 Task: Arrange a 45-minute hairstyling appointment at a salon.
Action: Mouse moved to (143, 203)
Screenshot: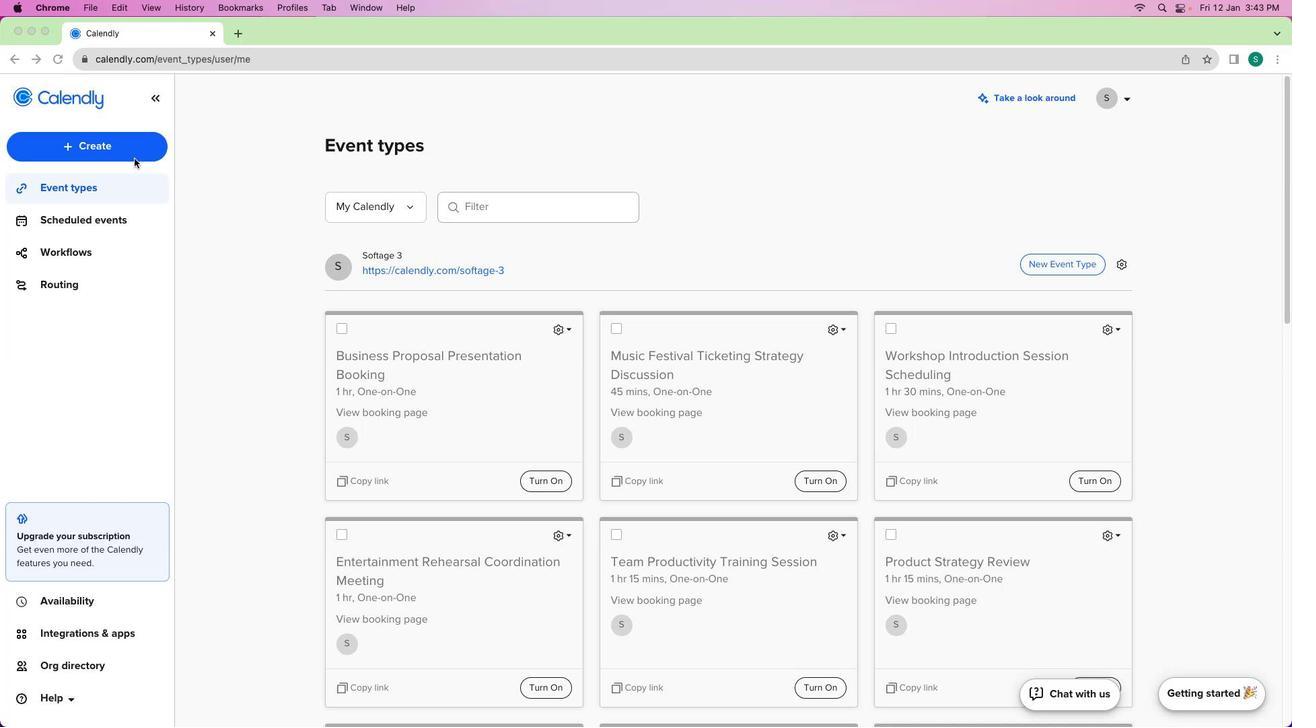 
Action: Mouse pressed left at (143, 203)
Screenshot: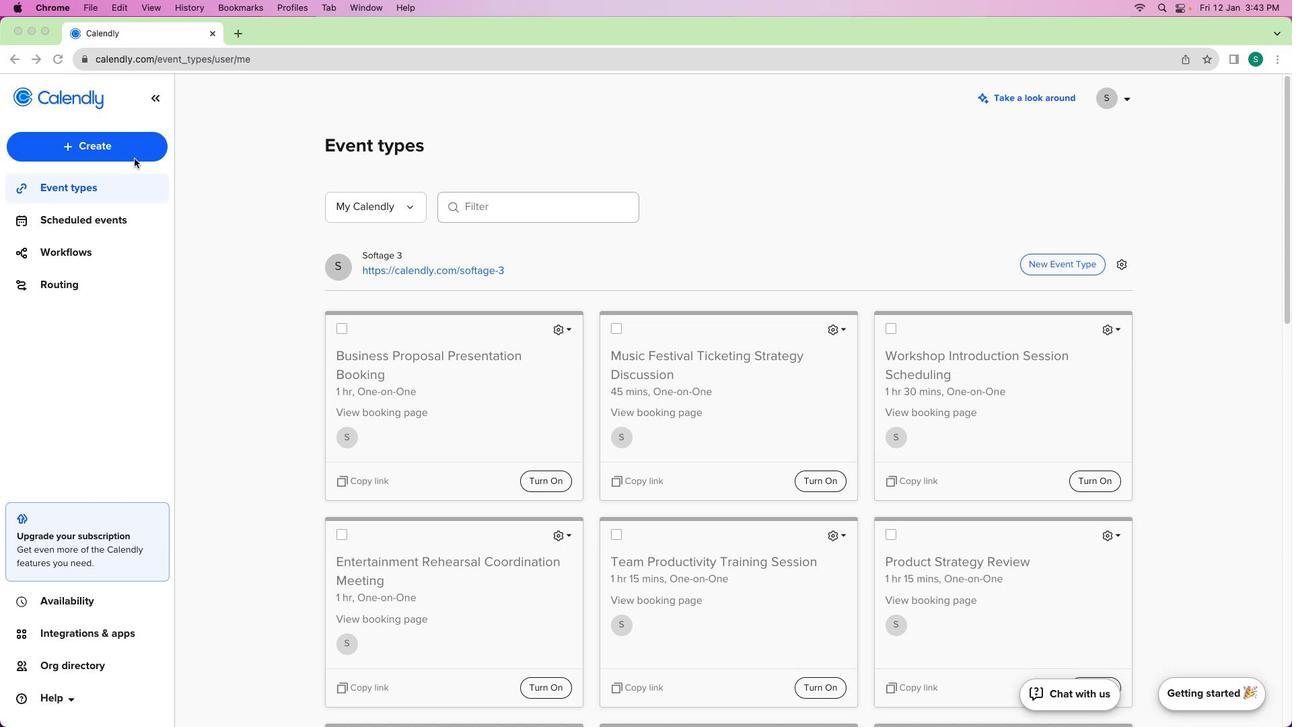 
Action: Mouse moved to (121, 198)
Screenshot: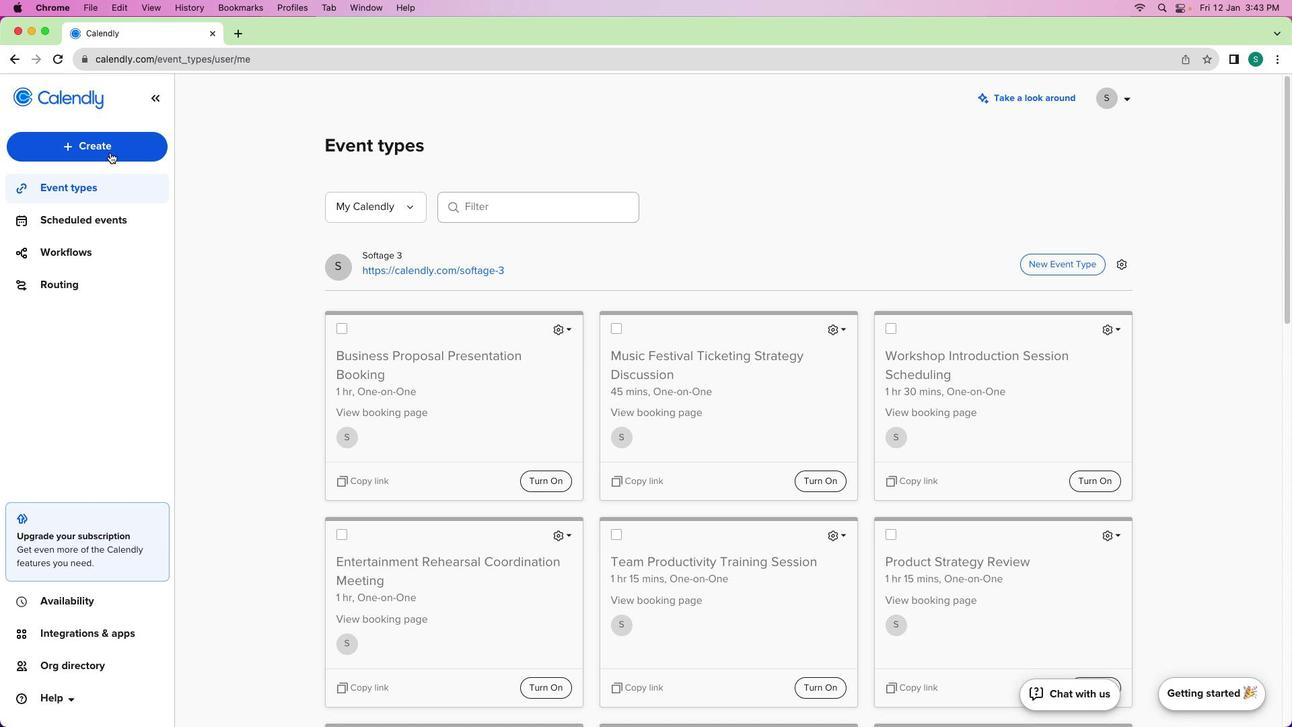 
Action: Mouse pressed left at (121, 198)
Screenshot: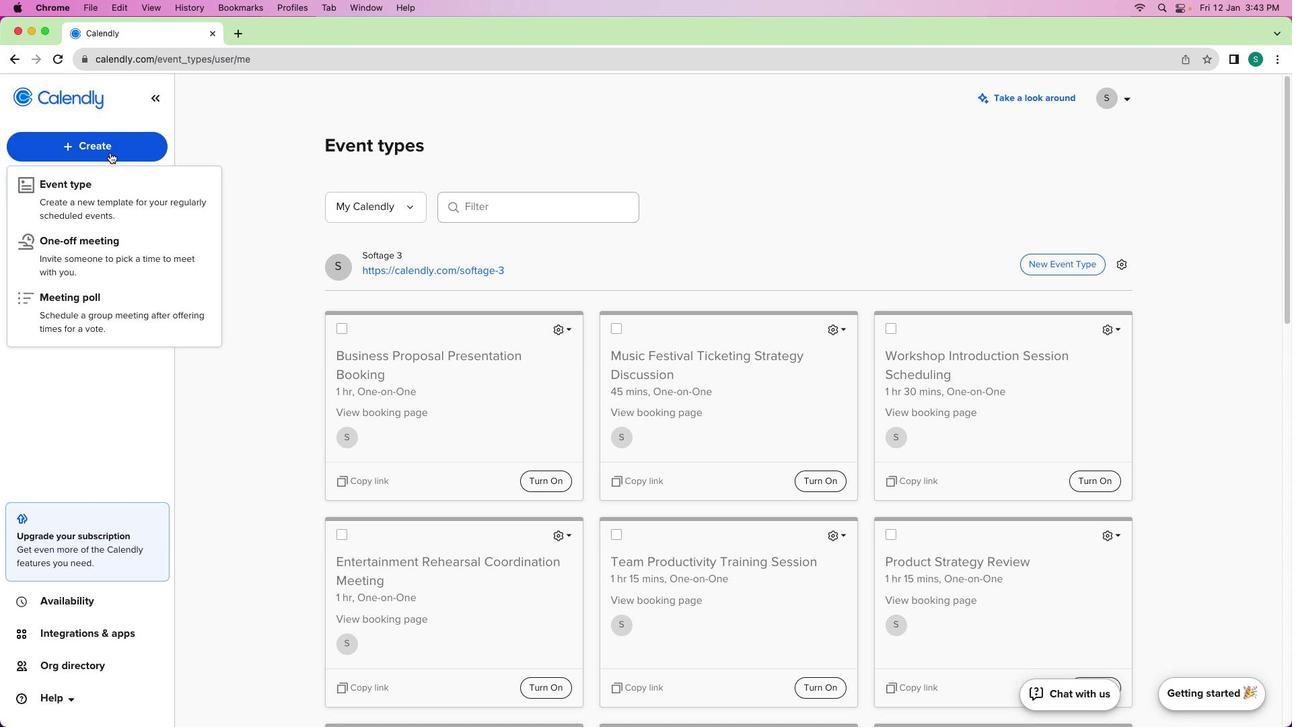 
Action: Mouse moved to (163, 244)
Screenshot: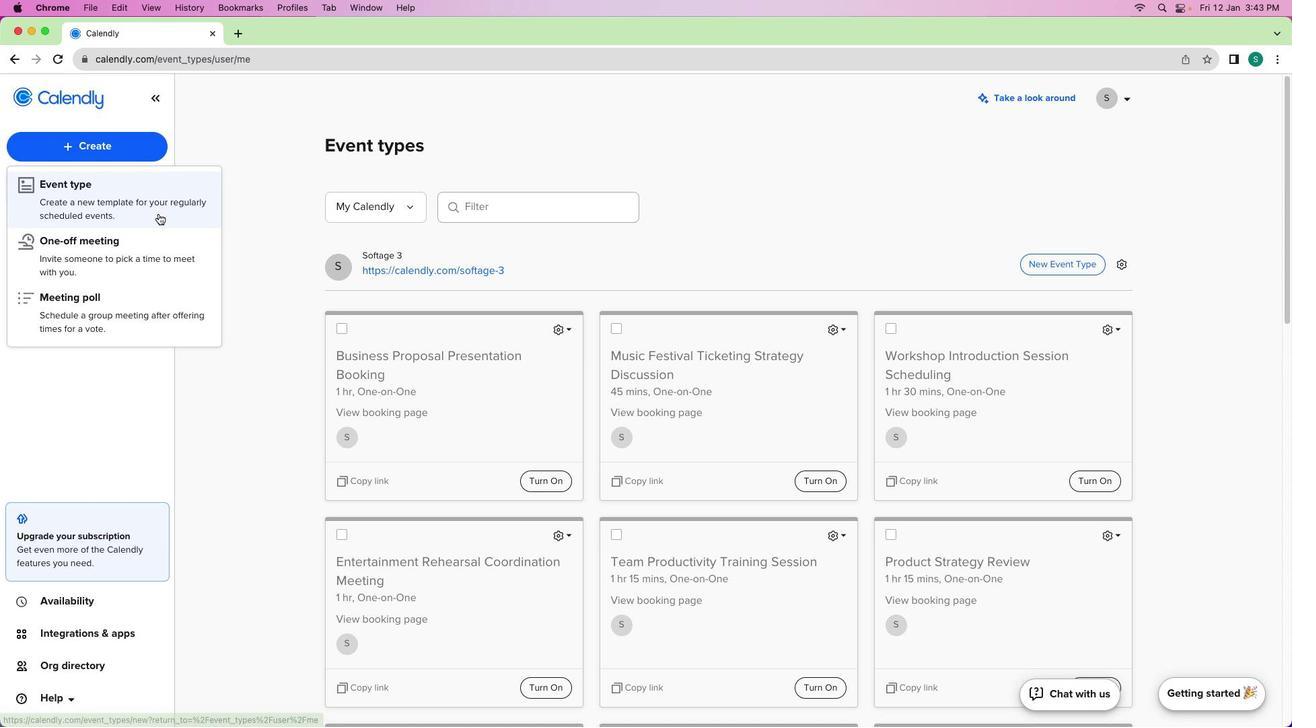 
Action: Mouse pressed left at (163, 244)
Screenshot: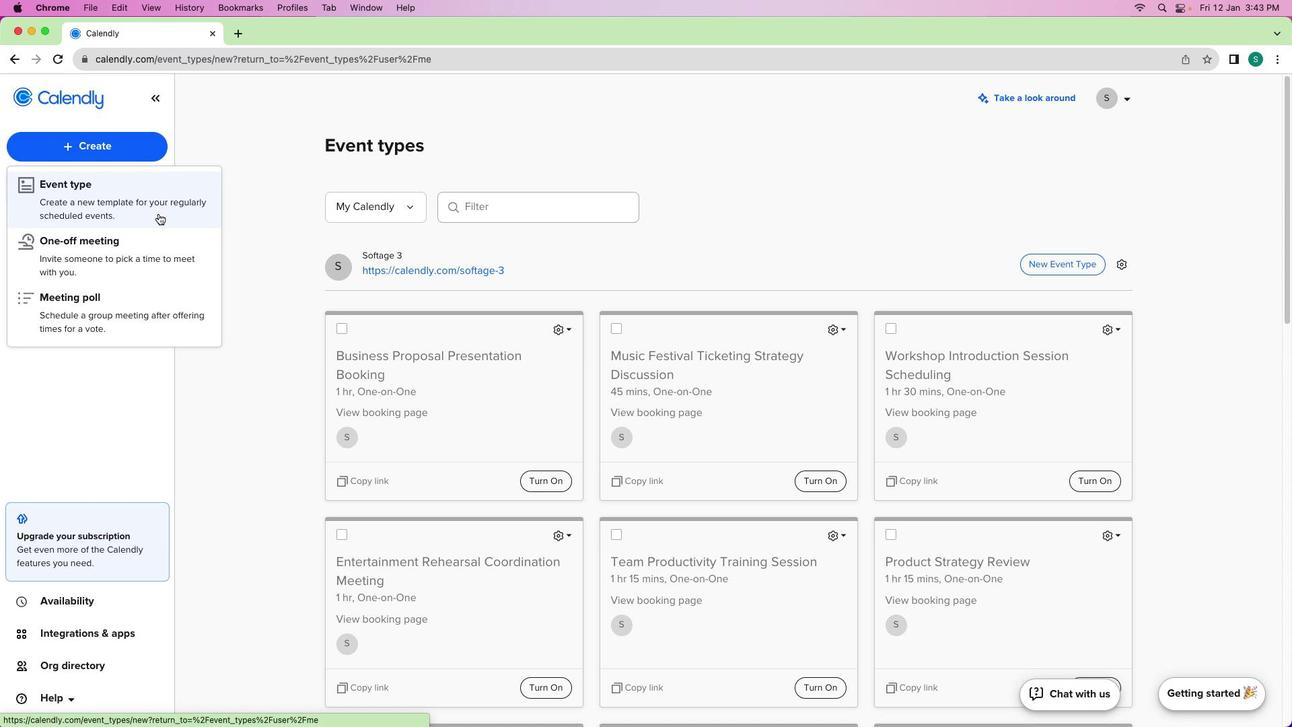
Action: Mouse moved to (438, 265)
Screenshot: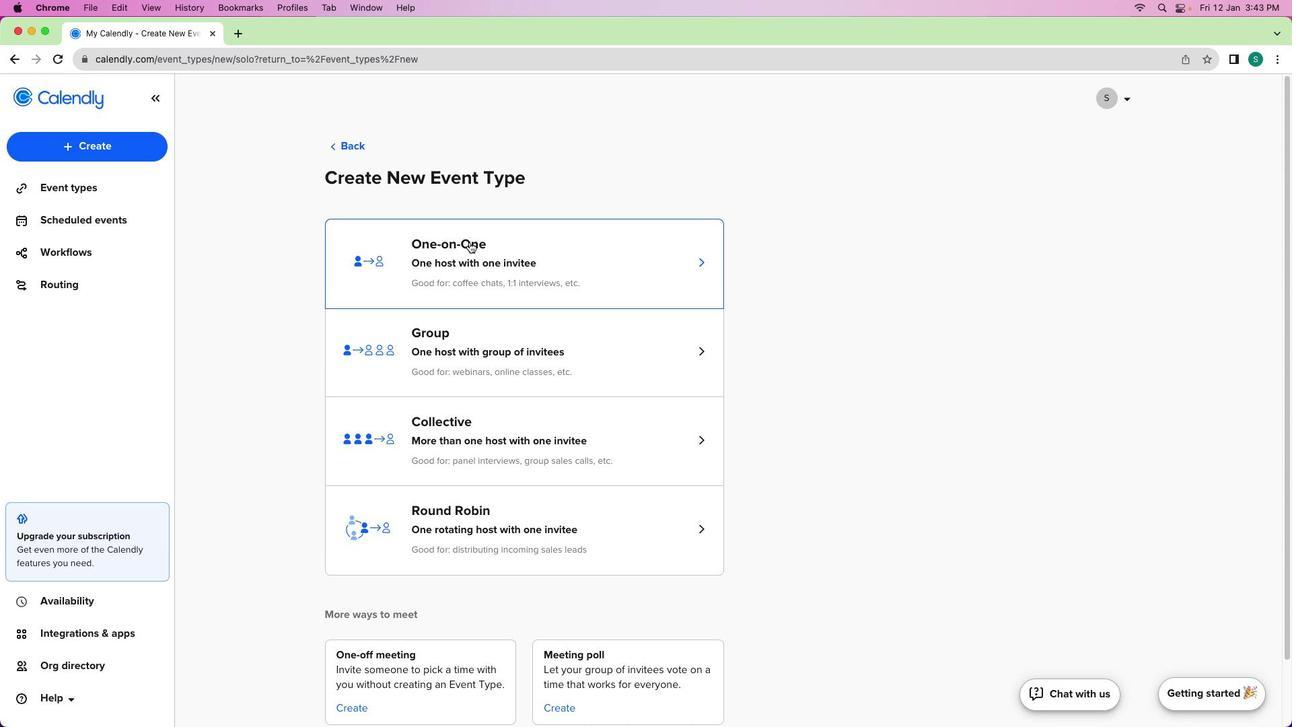 
Action: Mouse pressed left at (438, 265)
Screenshot: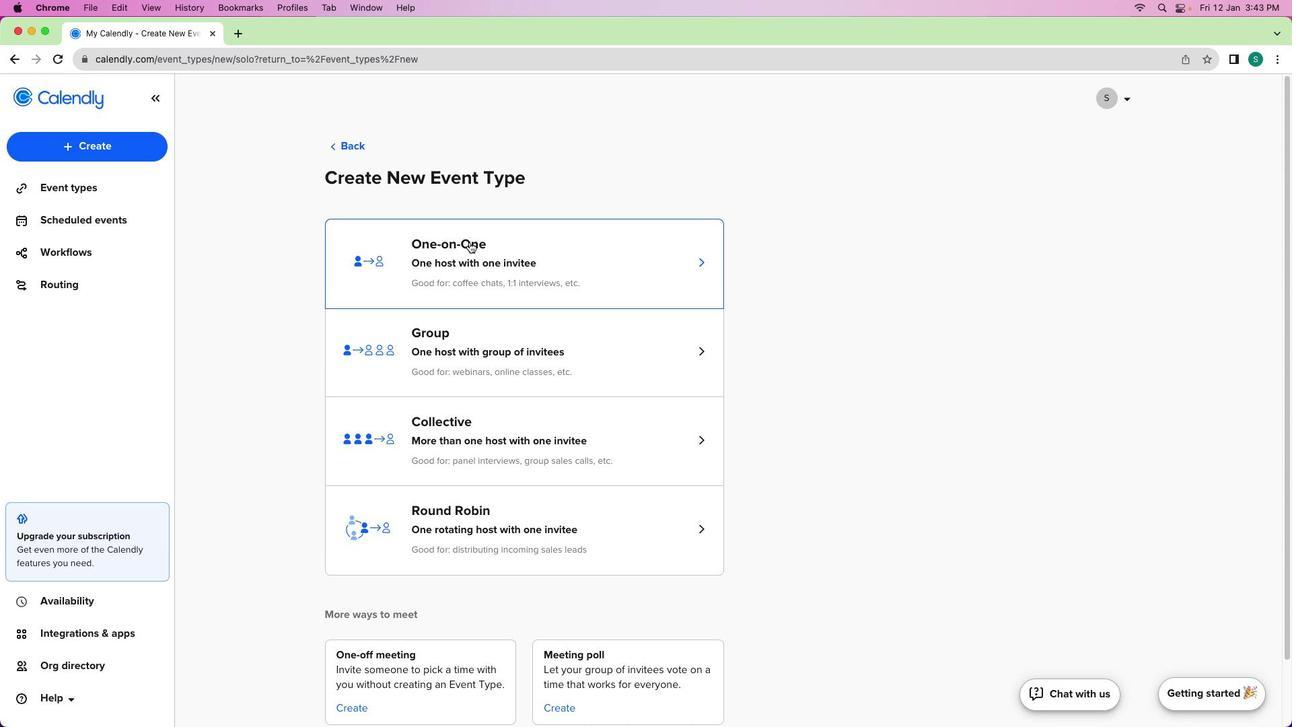
Action: Mouse moved to (199, 237)
Screenshot: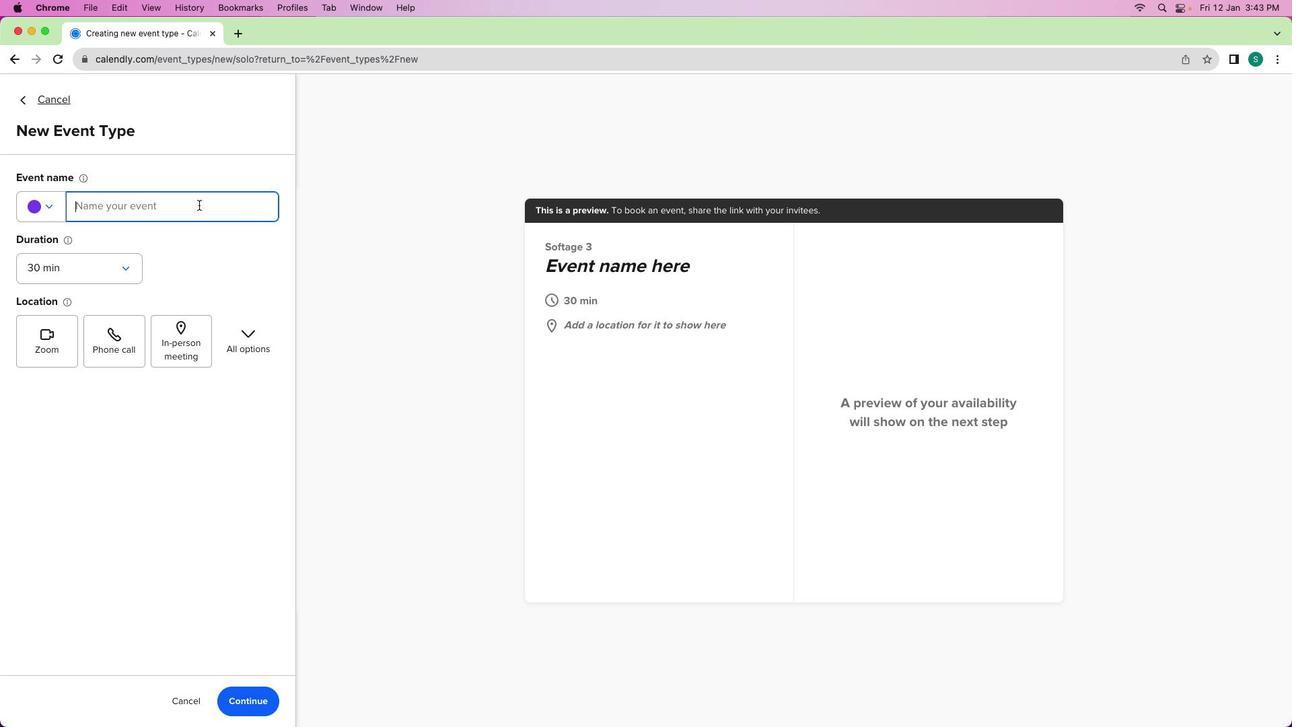 
Action: Mouse pressed left at (199, 237)
Screenshot: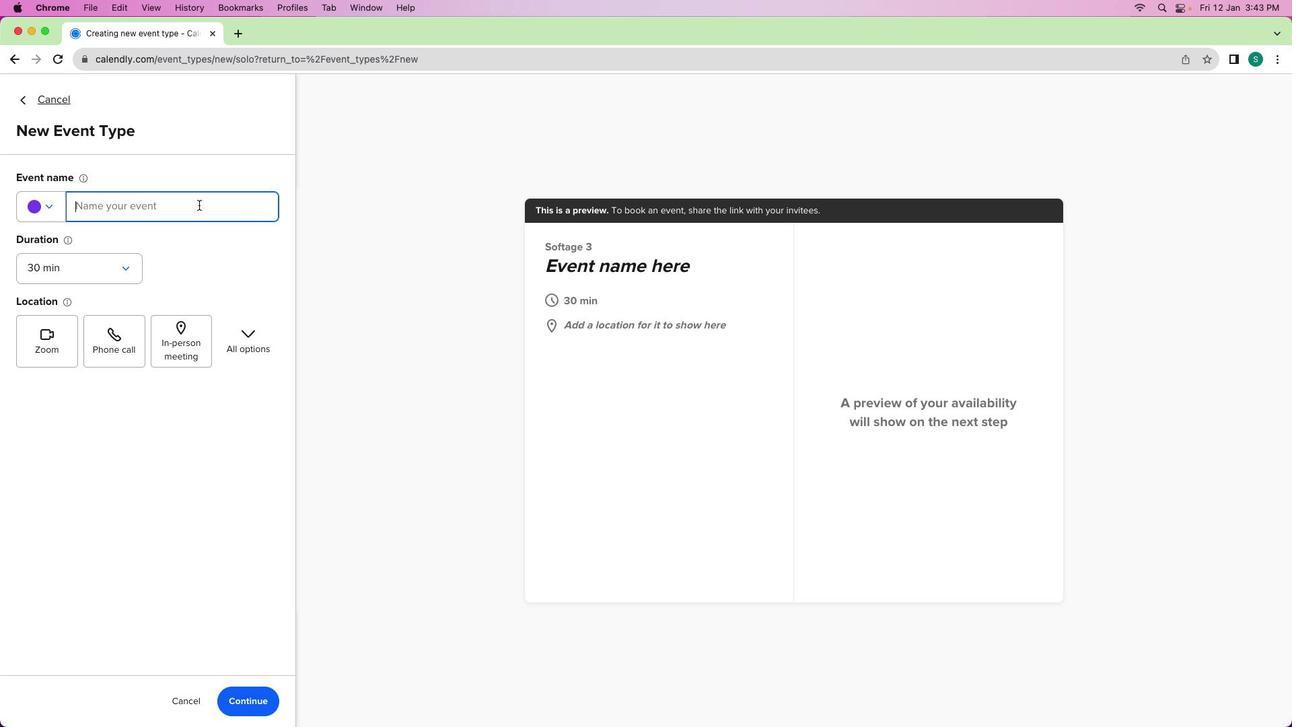 
Action: Mouse moved to (202, 237)
Screenshot: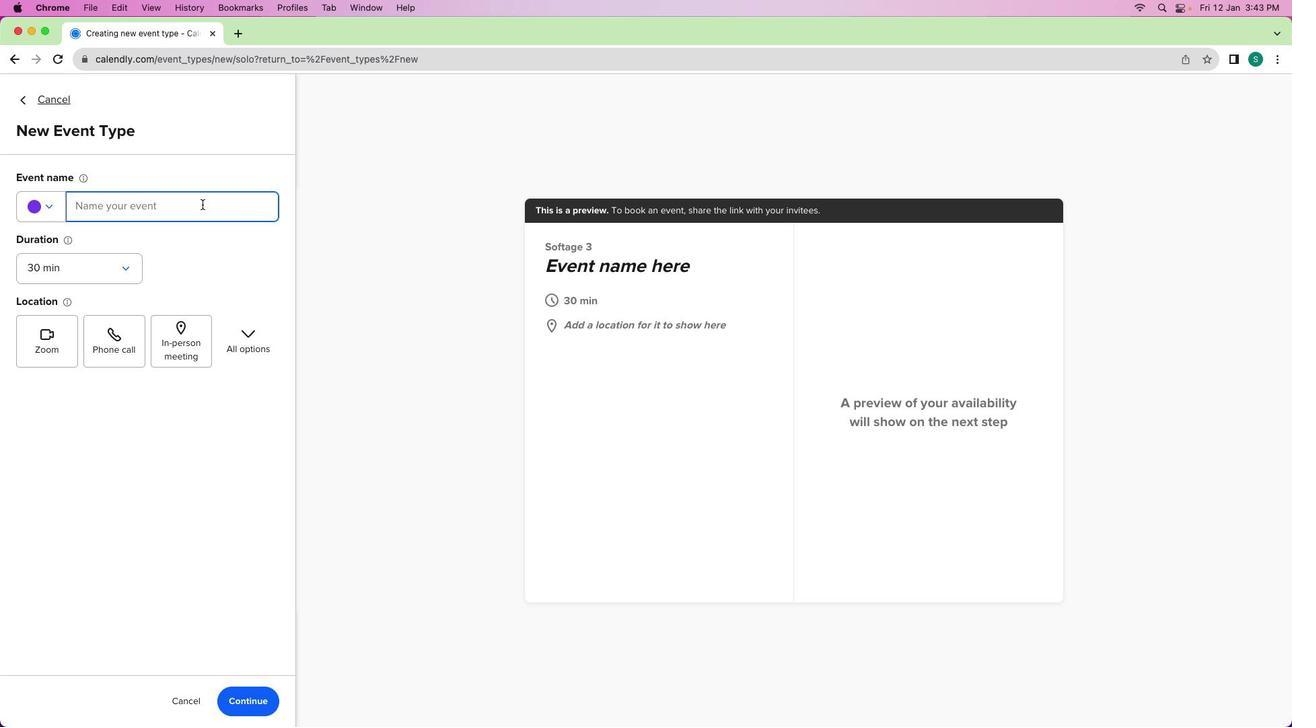 
Action: Key pressed Key.shift'H''a''i''r''s''t''y''l''i''n''g'Key.spaceKey.shift'A''p''p''o''i''n''t''m''e''n''t'Key.spaceKey.shift'C''o''n''f''i''r''m''a''t''i''o''n'
Screenshot: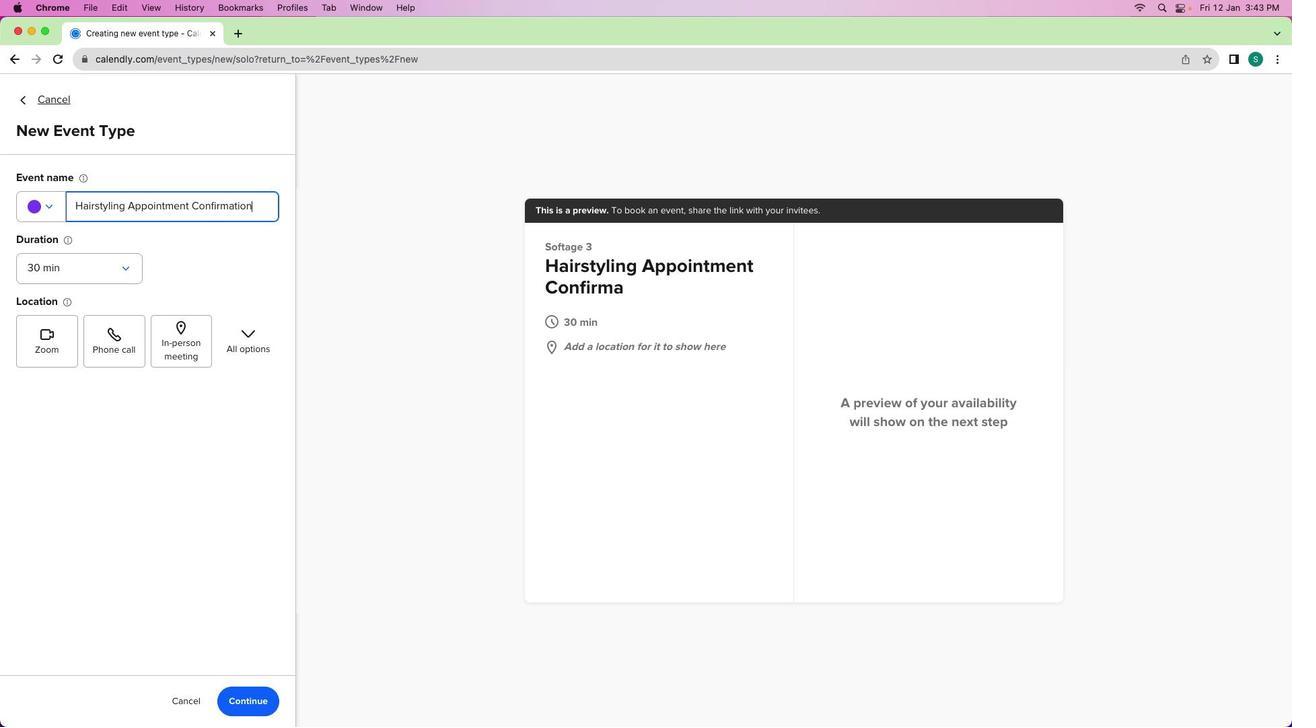 
Action: Mouse moved to (106, 281)
Screenshot: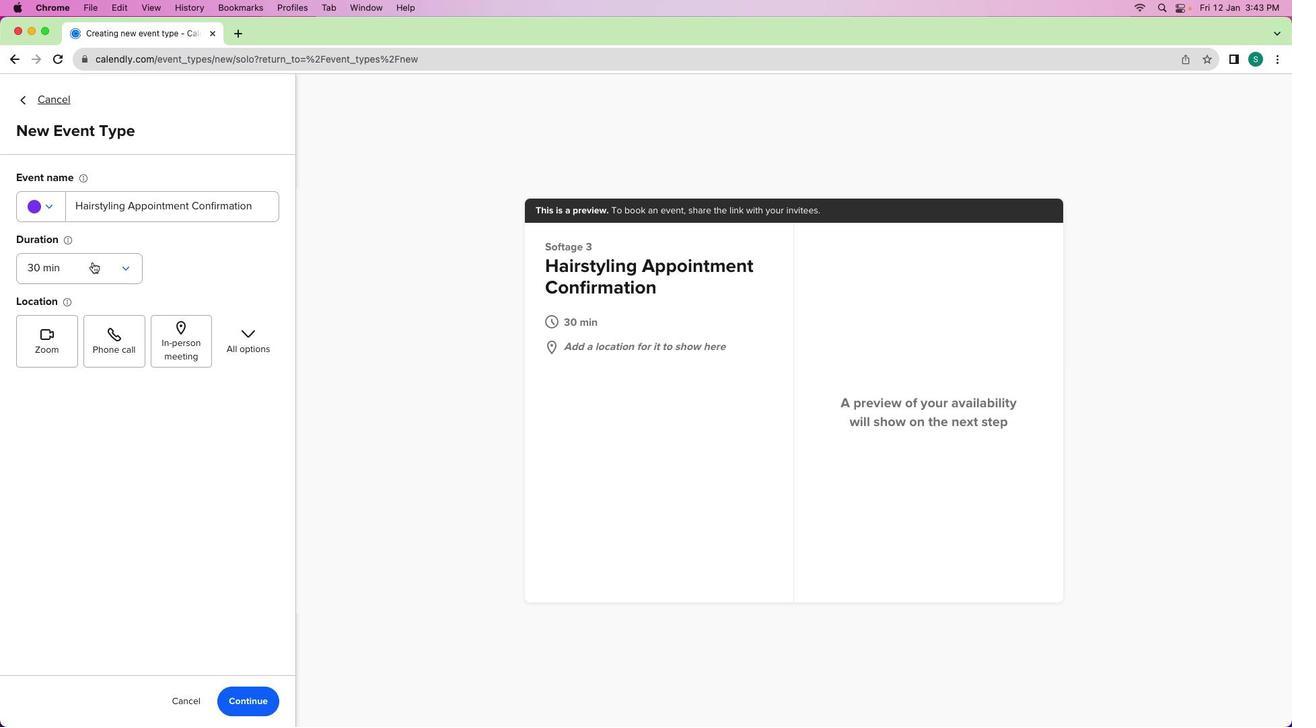 
Action: Mouse pressed left at (106, 281)
Screenshot: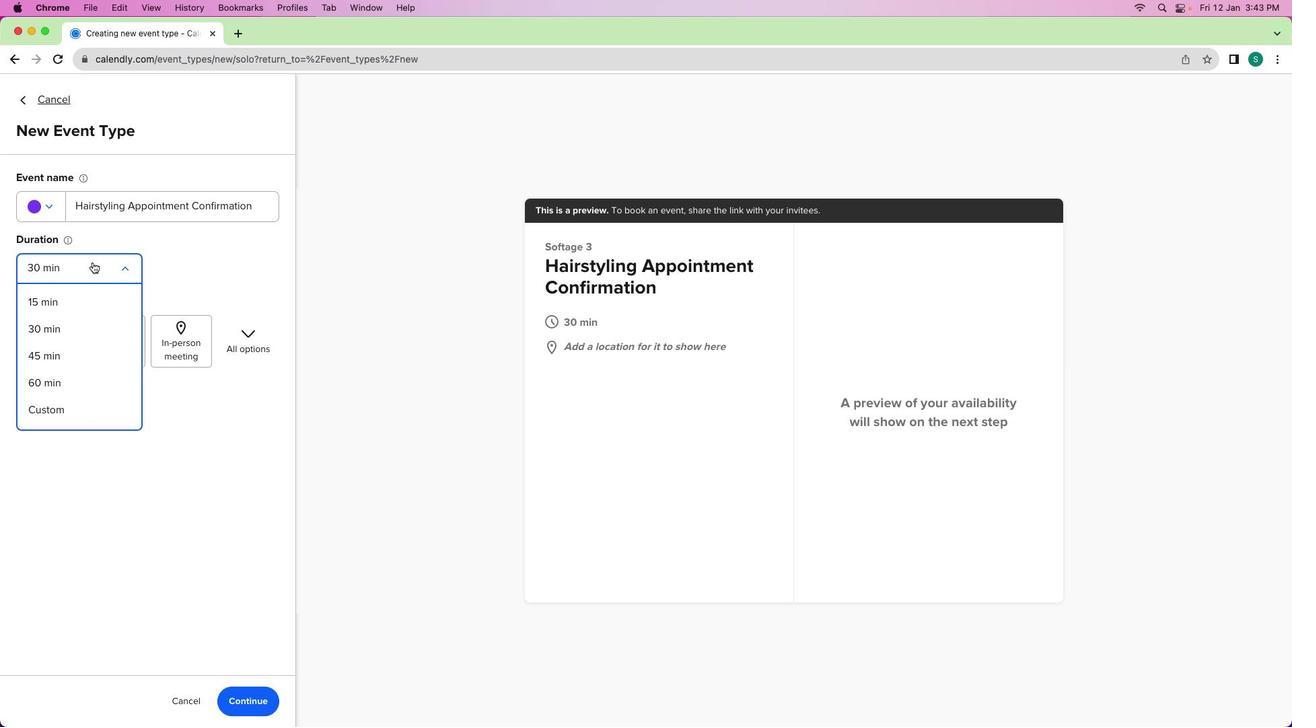 
Action: Mouse moved to (87, 348)
Screenshot: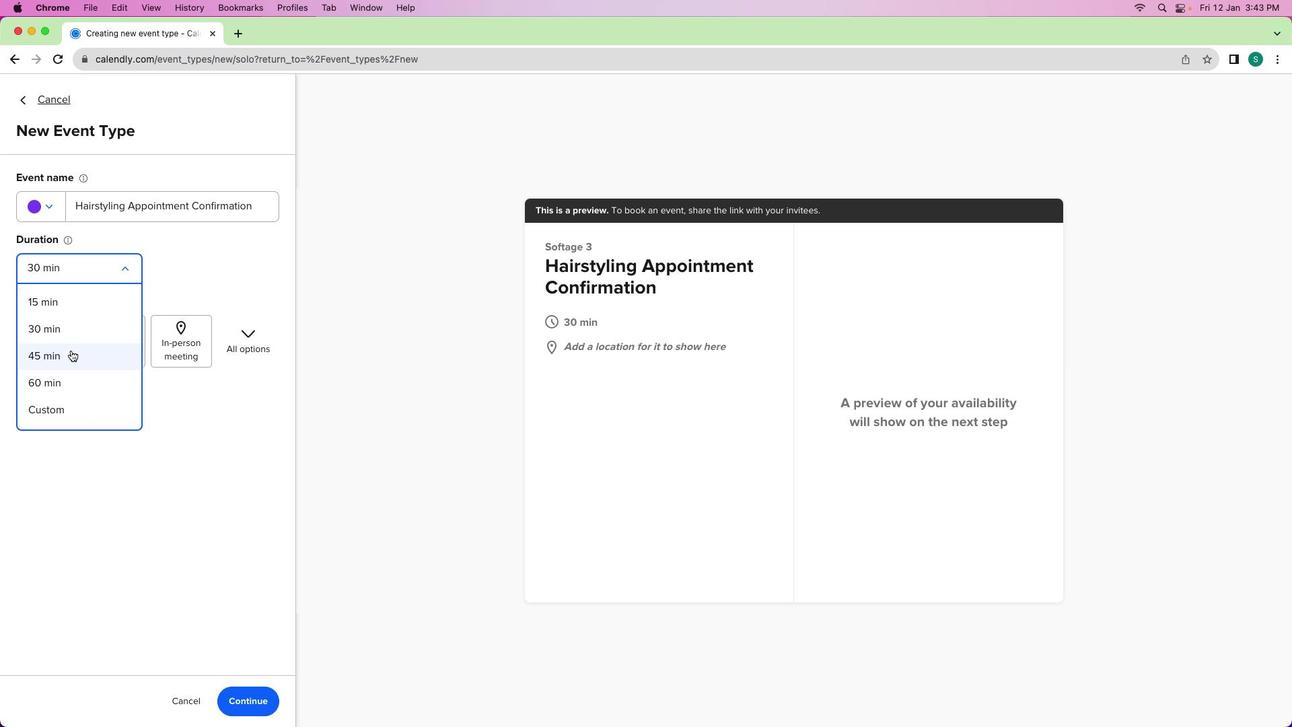 
Action: Mouse pressed left at (87, 348)
Screenshot: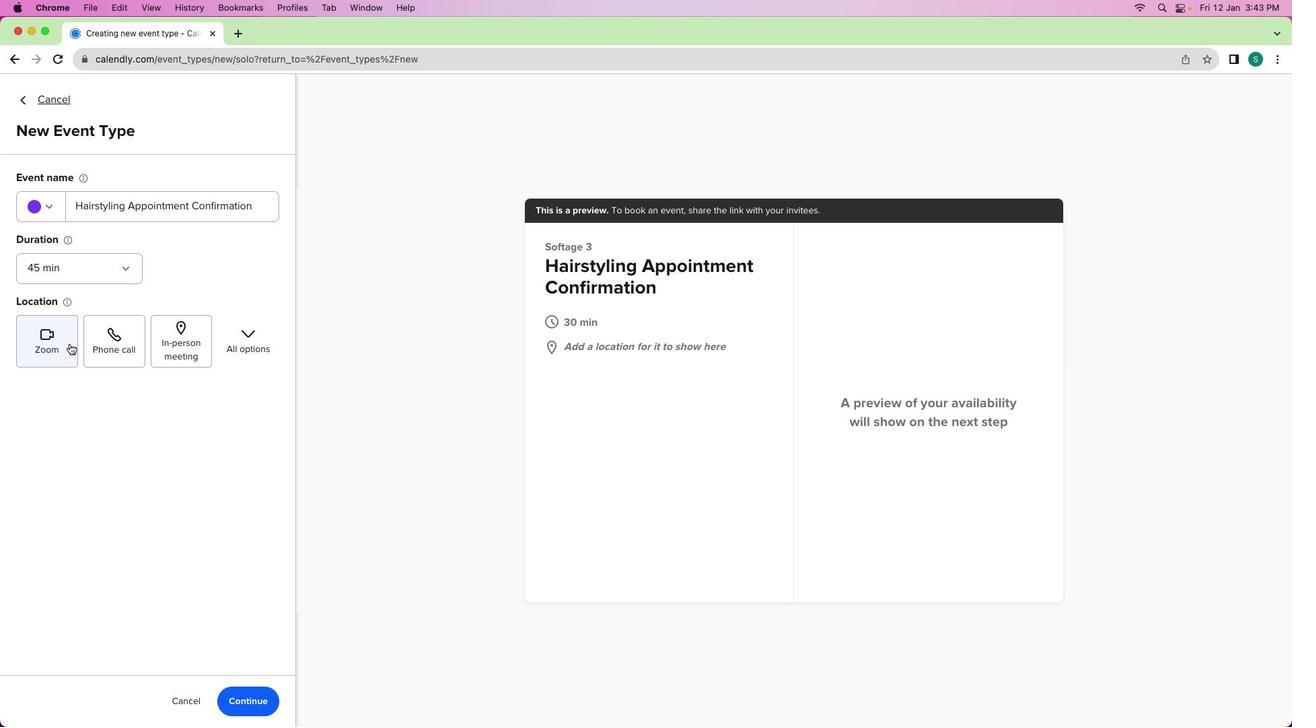 
Action: Mouse moved to (70, 243)
Screenshot: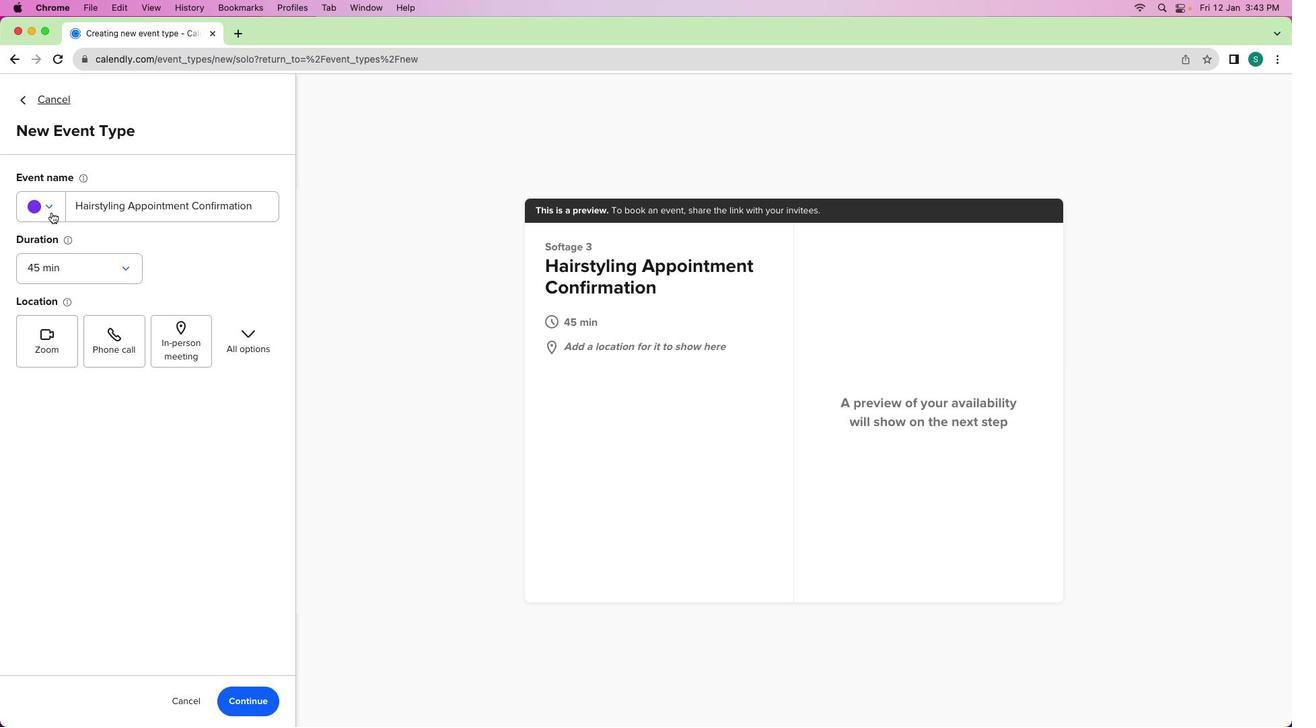 
Action: Mouse pressed left at (70, 243)
Screenshot: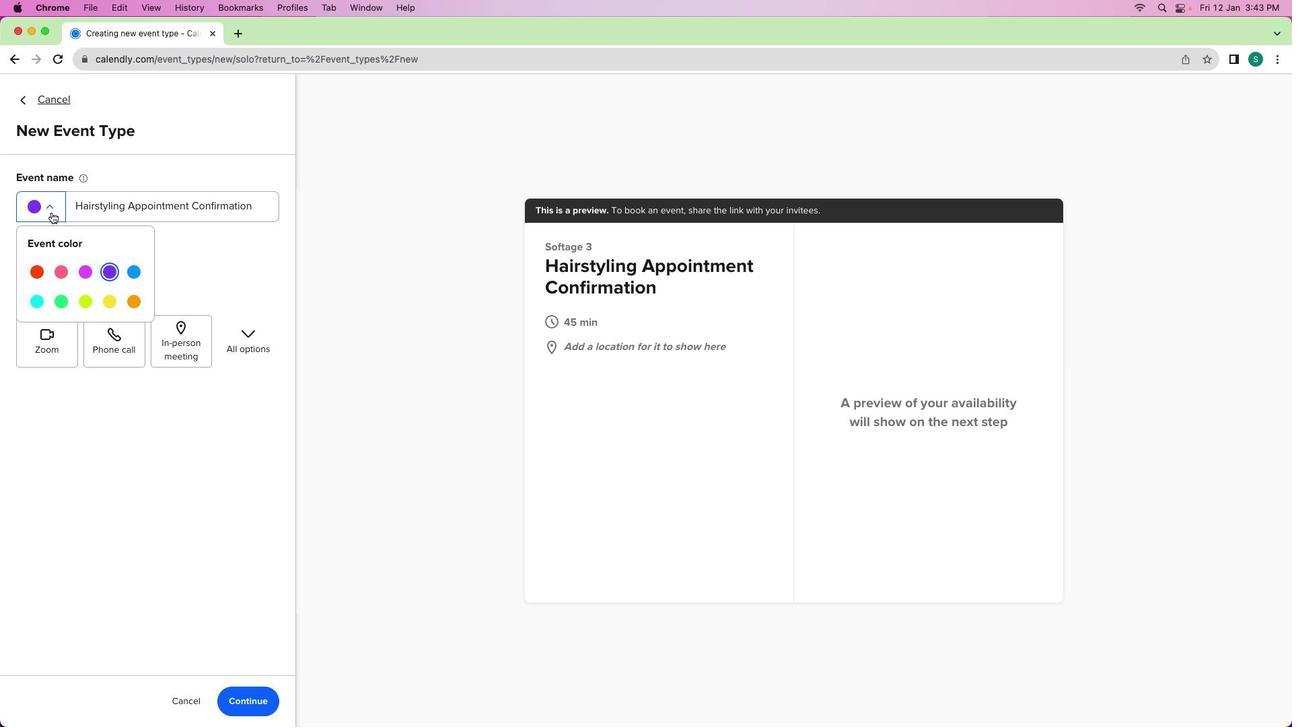 
Action: Mouse moved to (145, 313)
Screenshot: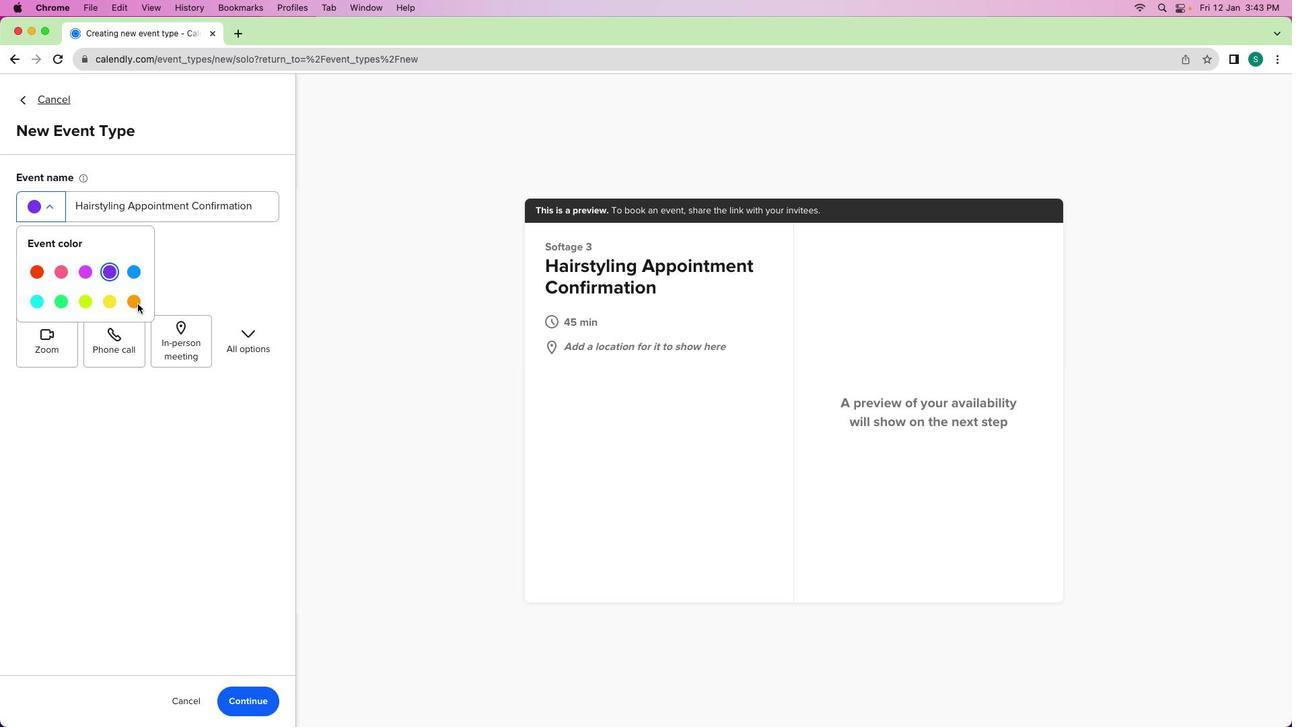 
Action: Mouse pressed left at (145, 313)
Screenshot: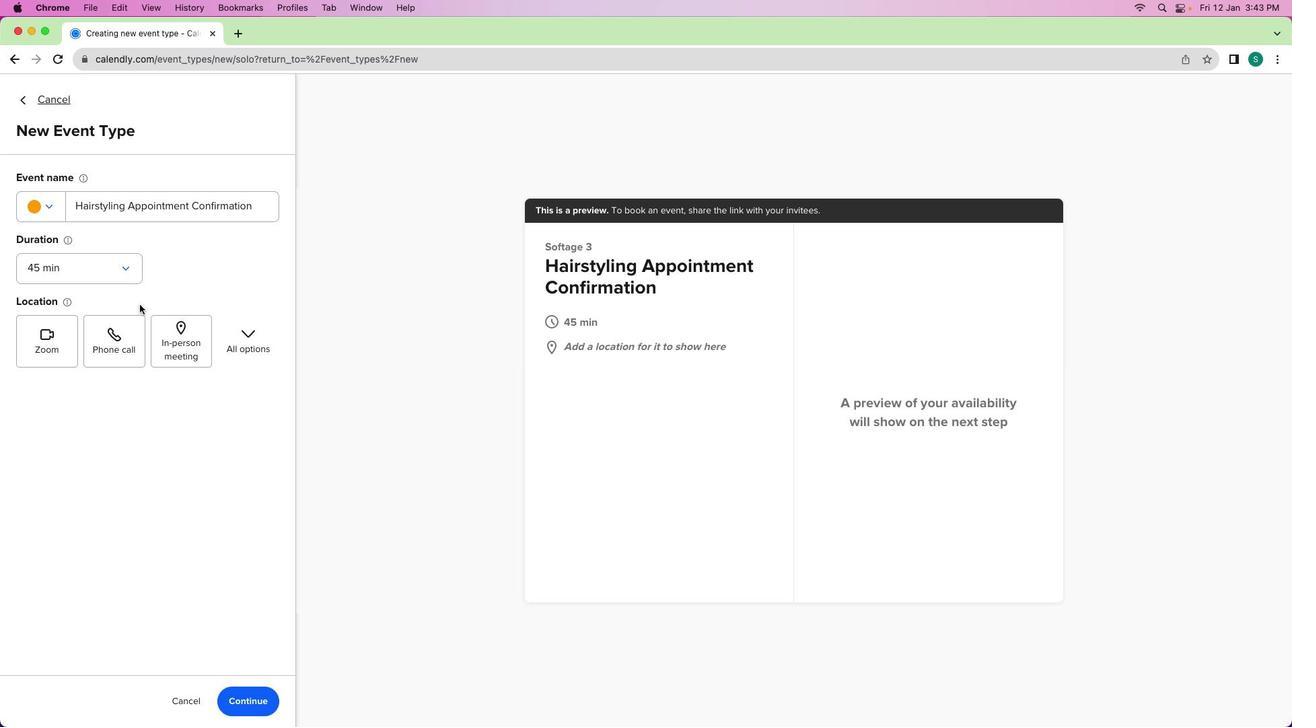 
Action: Mouse moved to (189, 346)
Screenshot: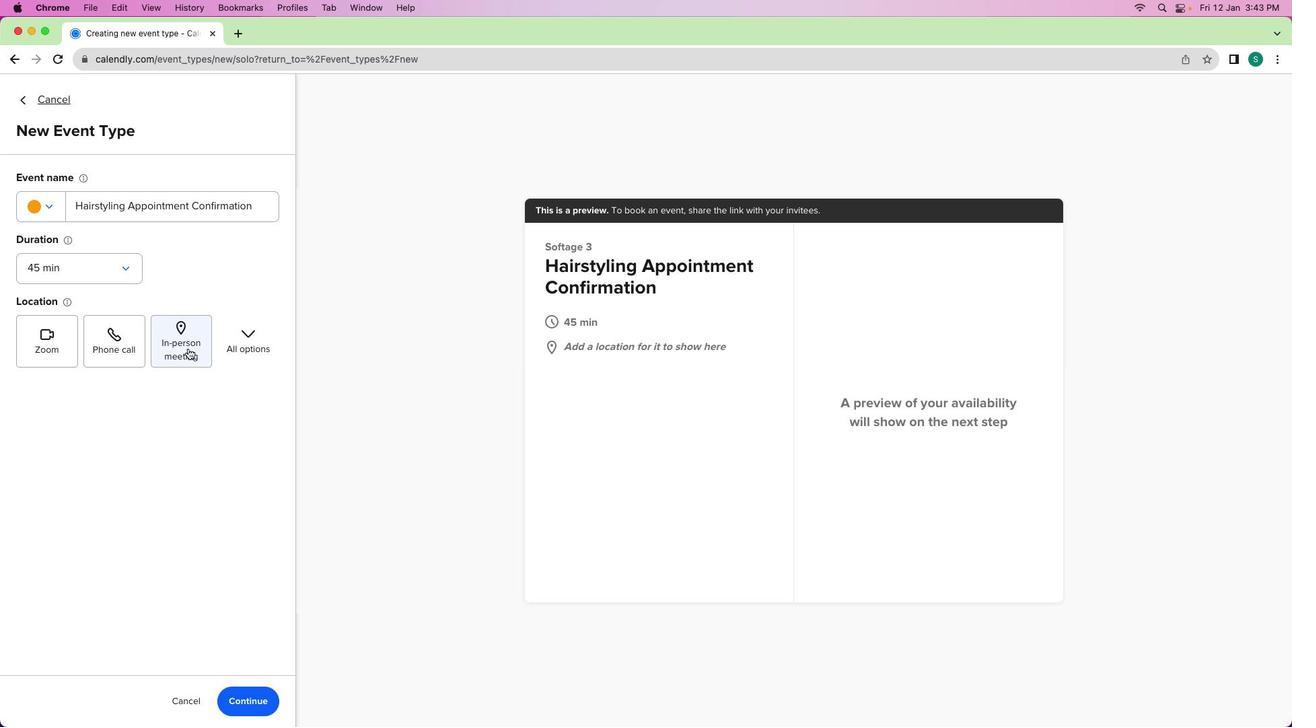 
Action: Mouse pressed left at (189, 346)
Screenshot: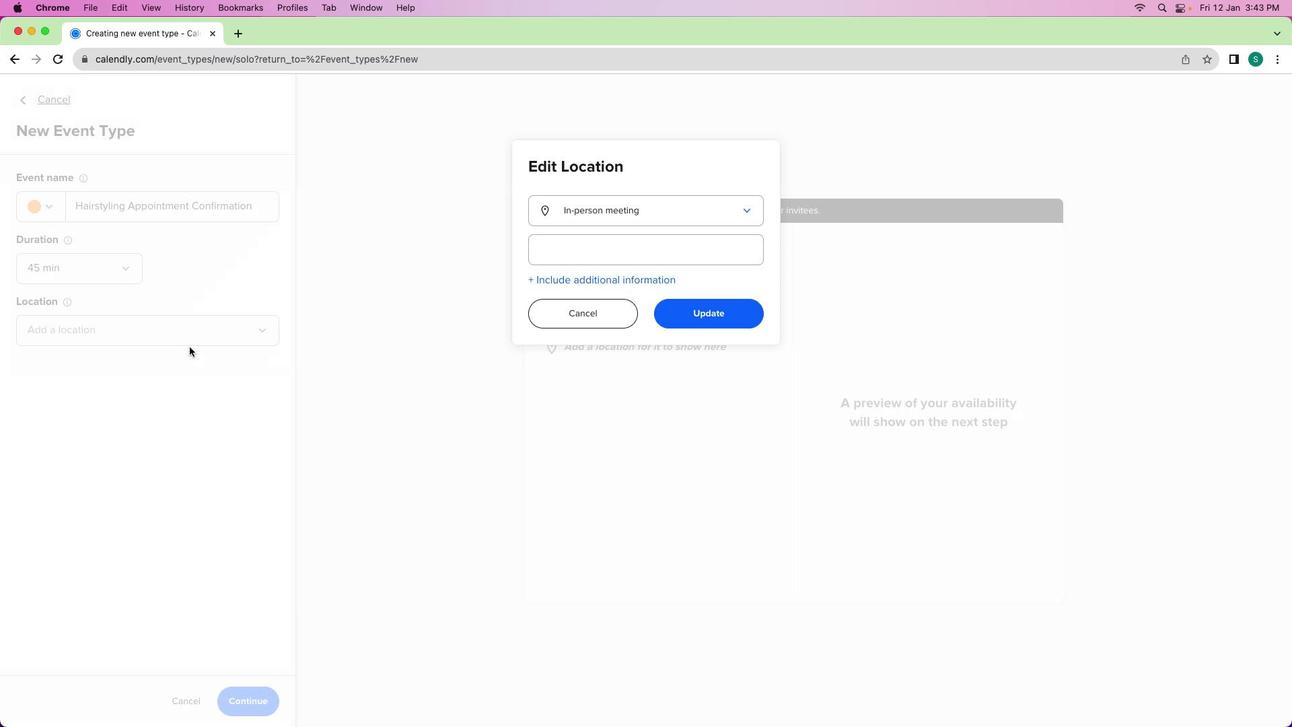 
Action: Mouse moved to (532, 277)
Screenshot: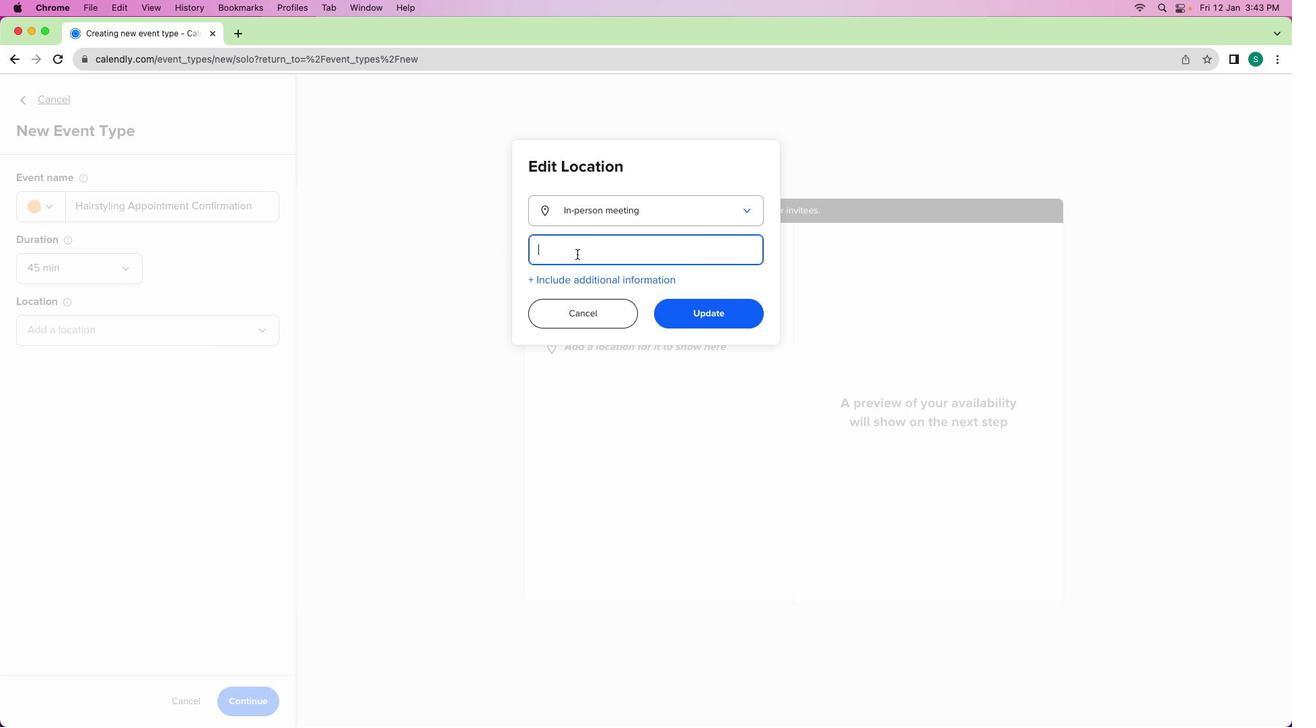 
Action: Mouse pressed left at (532, 277)
Screenshot: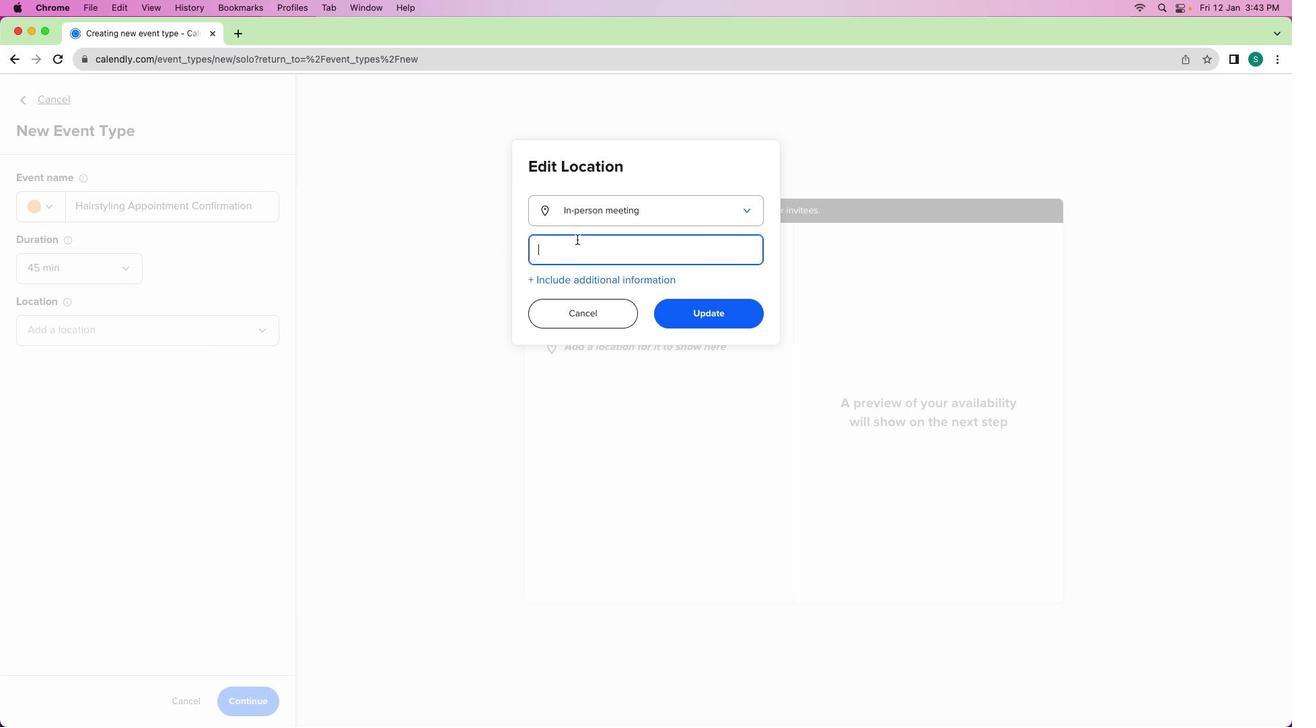 
Action: Mouse moved to (523, 263)
Screenshot: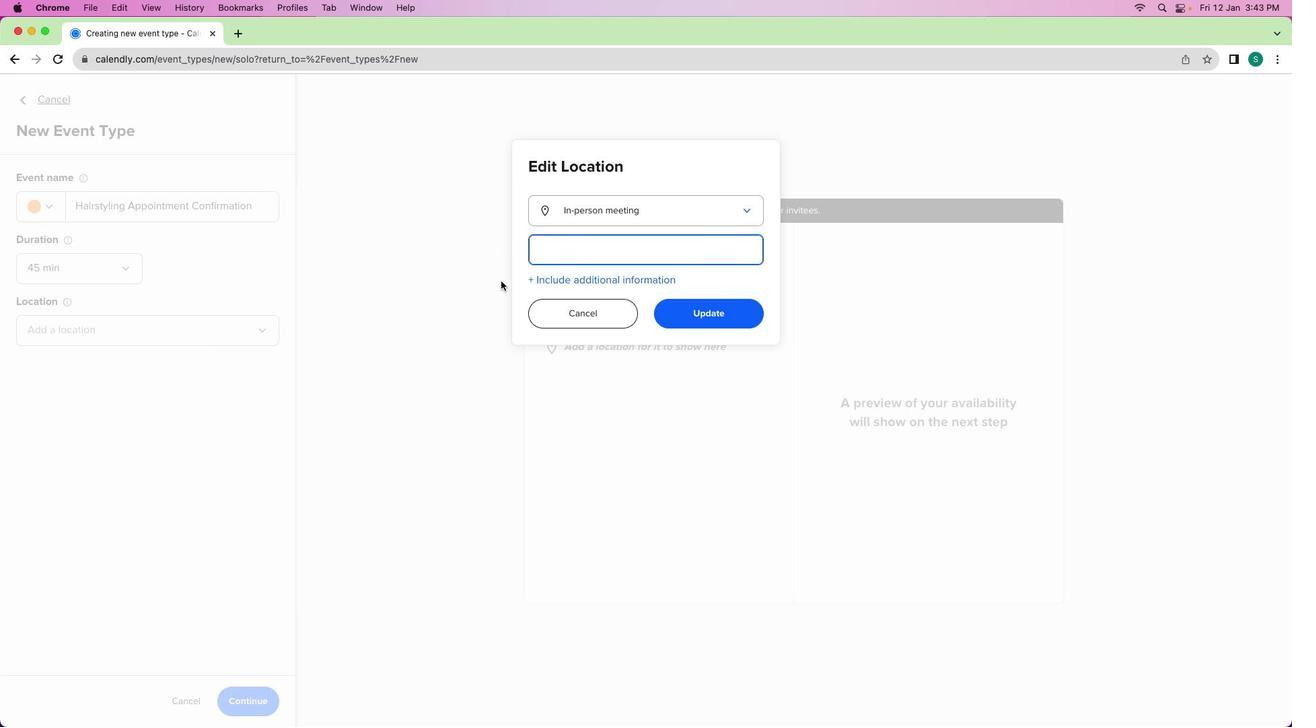 
Action: Key pressed Key.shift
Screenshot: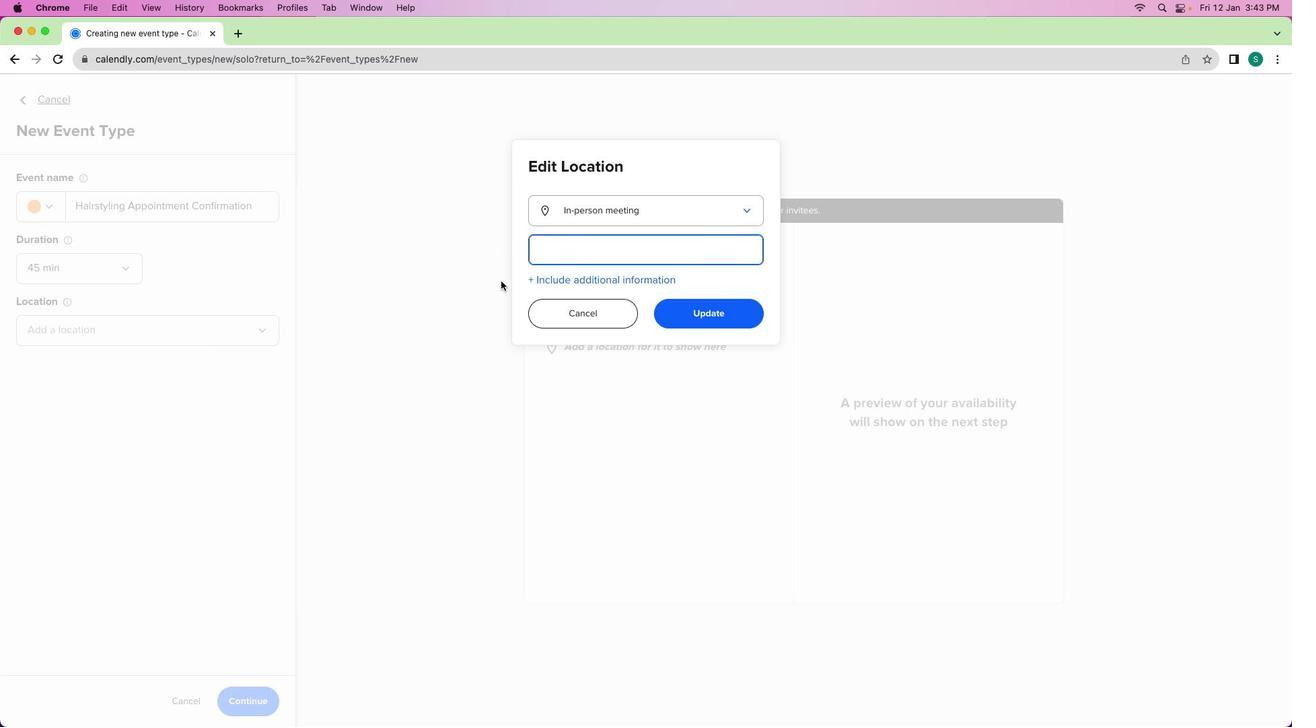 
Action: Mouse moved to (459, 298)
Screenshot: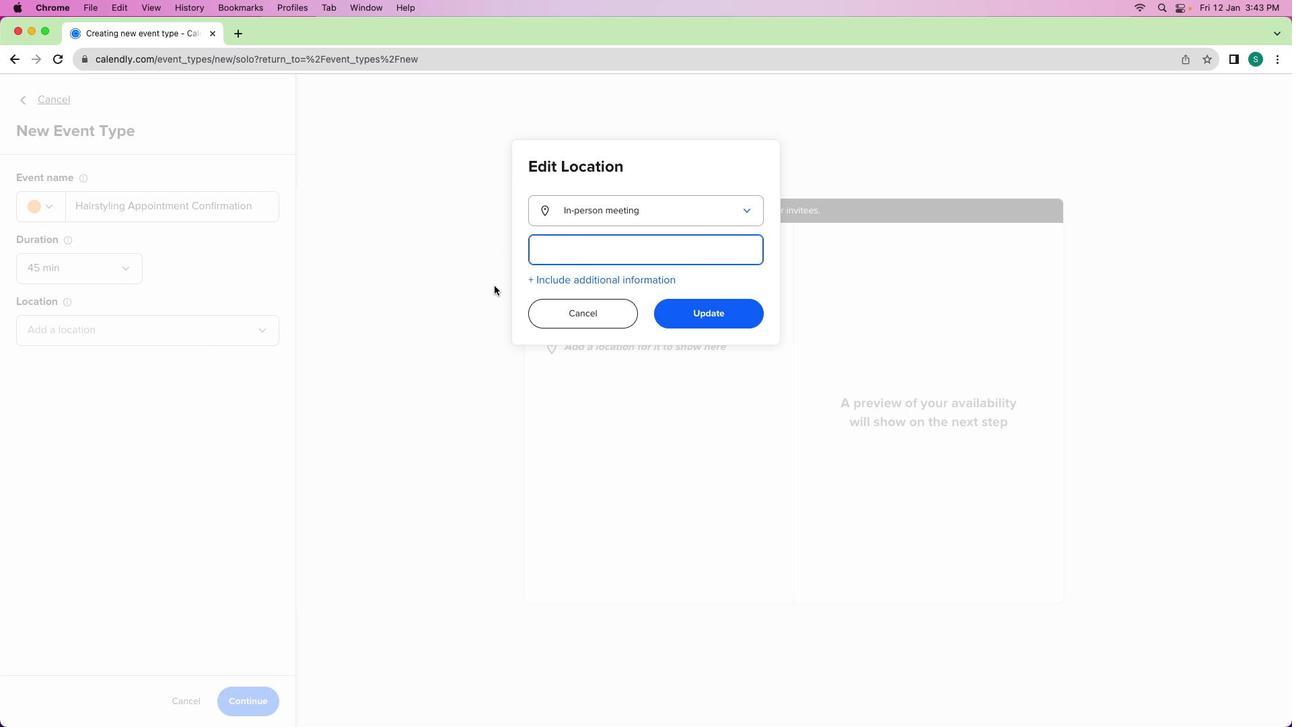 
Action: Key pressed 'B''e''a''u''t''y'Key.spaceKey.shift'S''a''l''o''n'
Screenshot: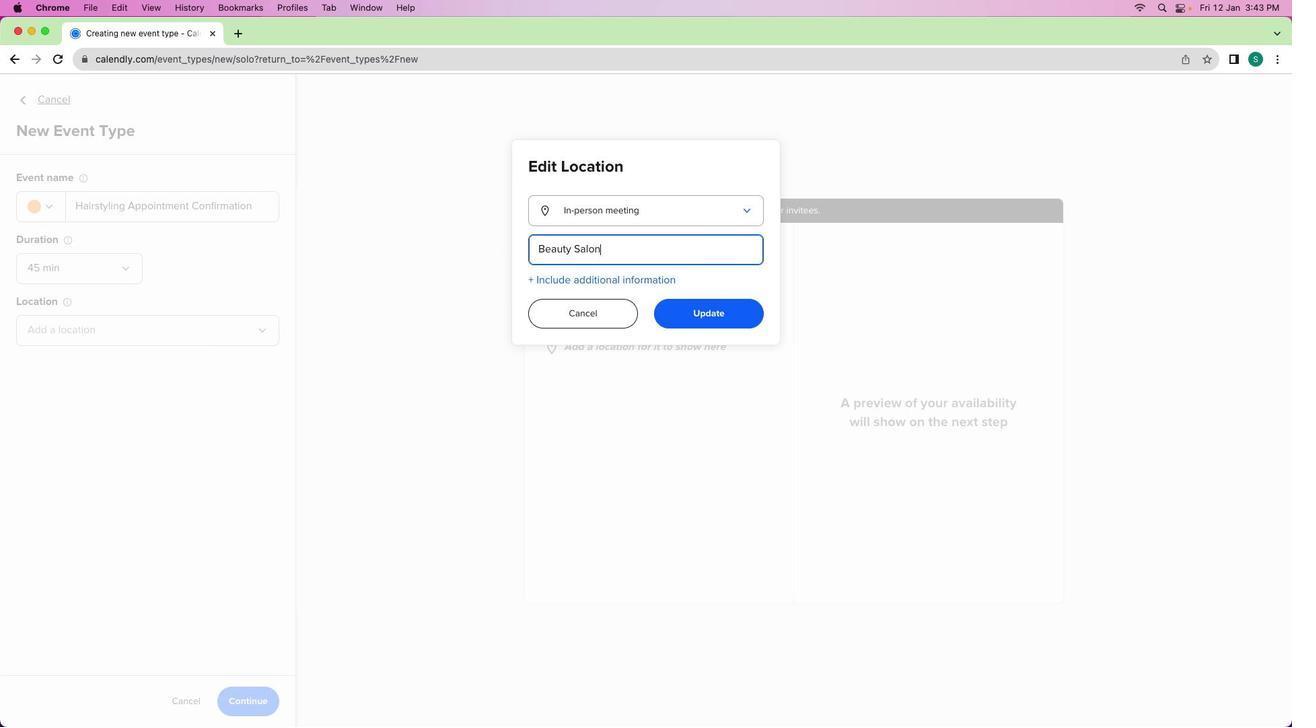 
Action: Mouse moved to (648, 319)
Screenshot: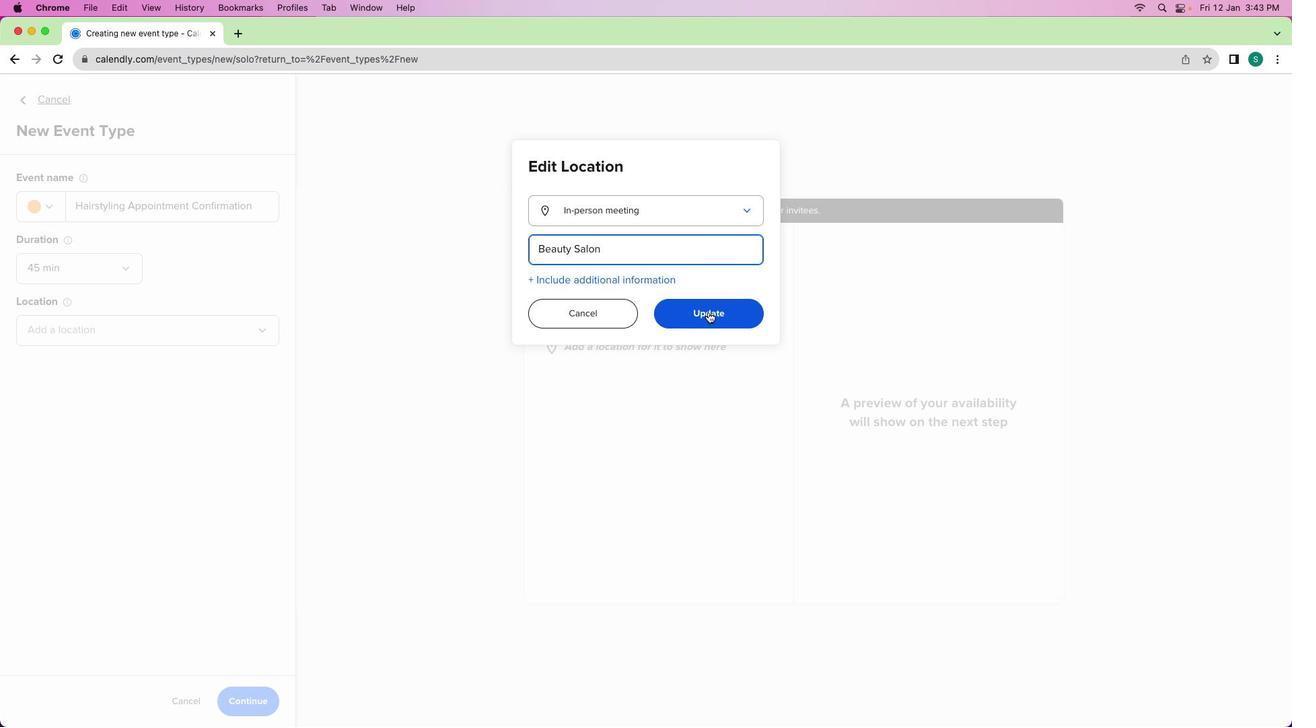 
Action: Mouse pressed left at (648, 319)
Screenshot: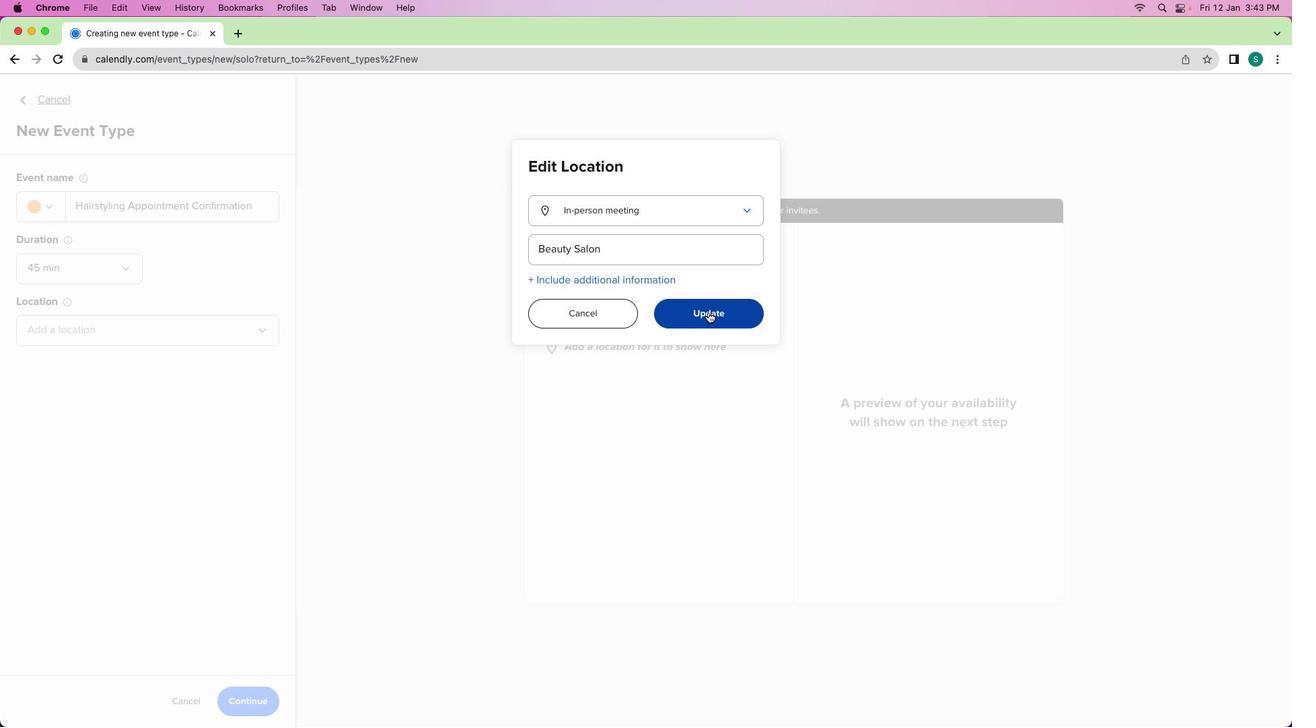 
Action: Mouse moved to (239, 620)
Screenshot: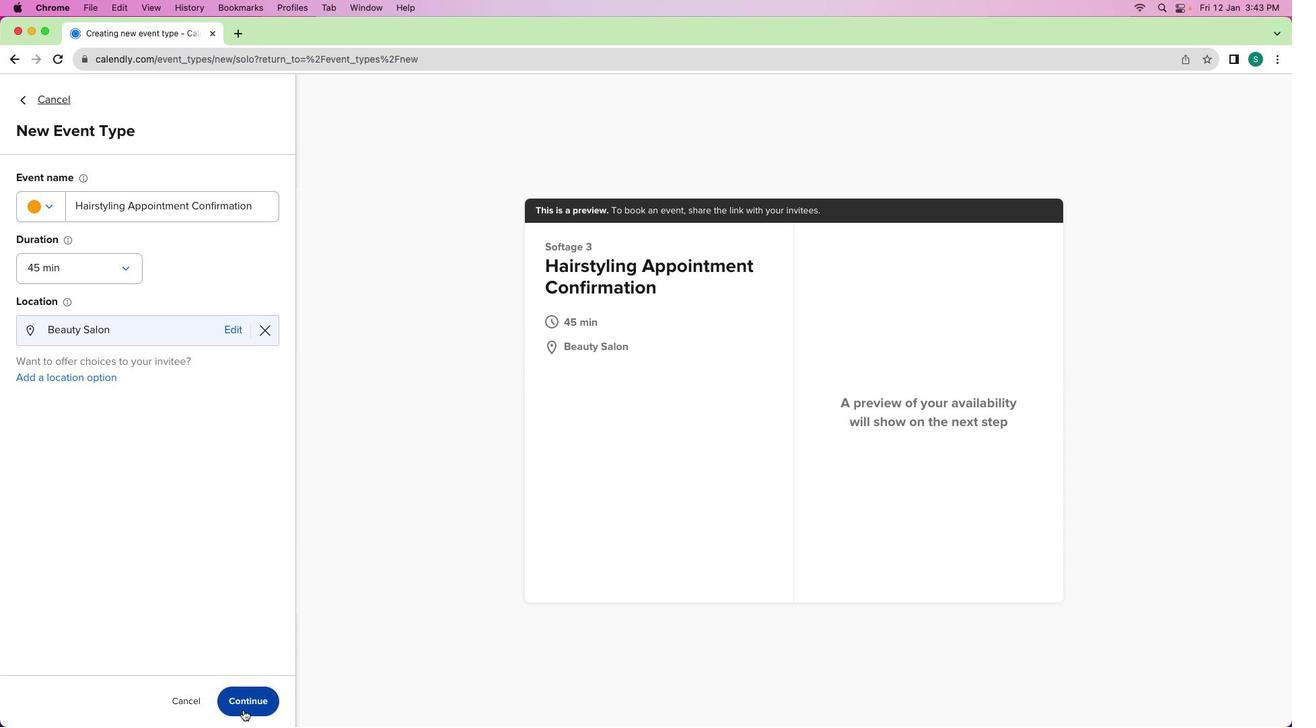 
Action: Mouse pressed left at (239, 620)
Screenshot: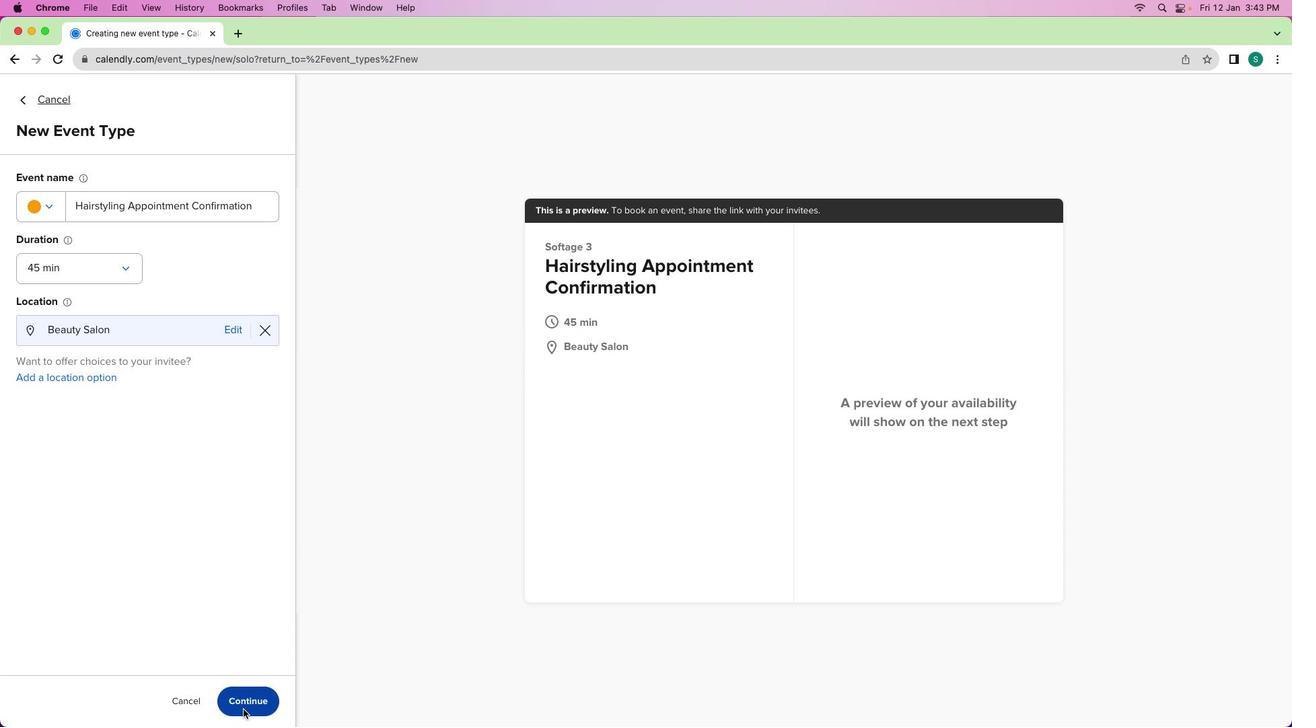 
Action: Mouse moved to (178, 287)
Screenshot: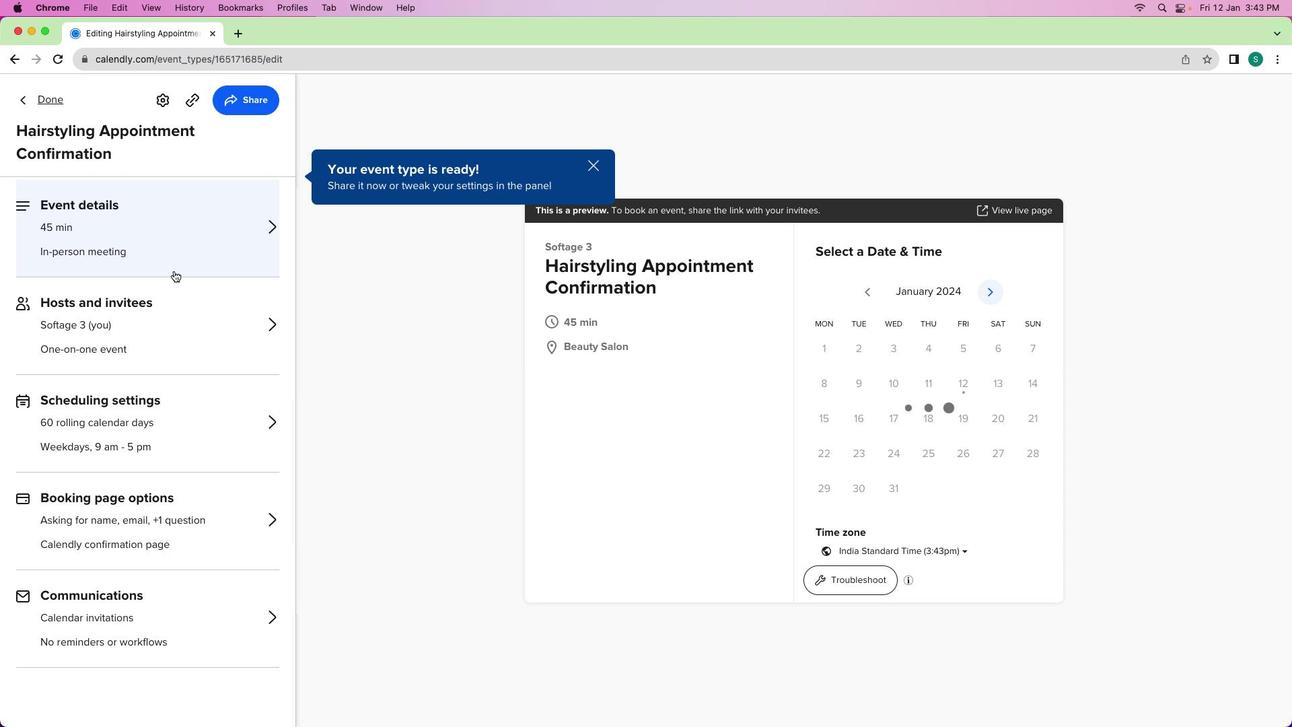 
Action: Mouse pressed left at (178, 287)
Screenshot: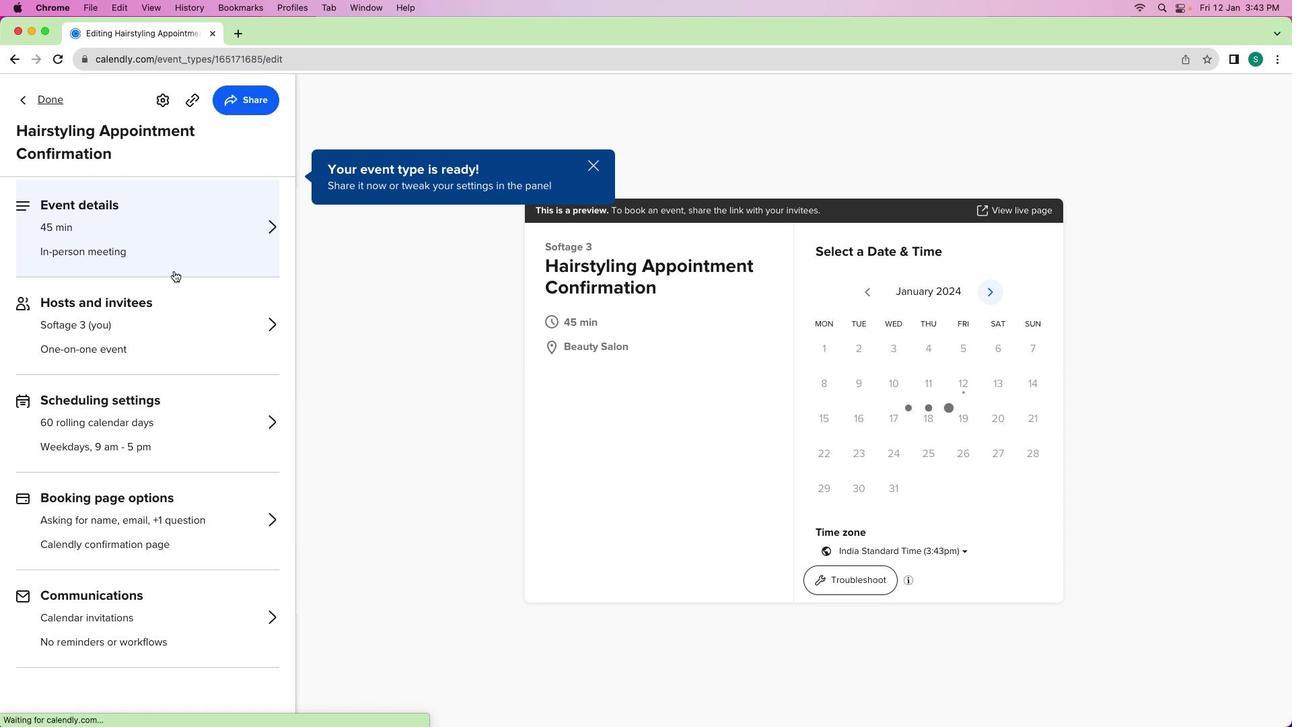 
Action: Mouse moved to (160, 460)
Screenshot: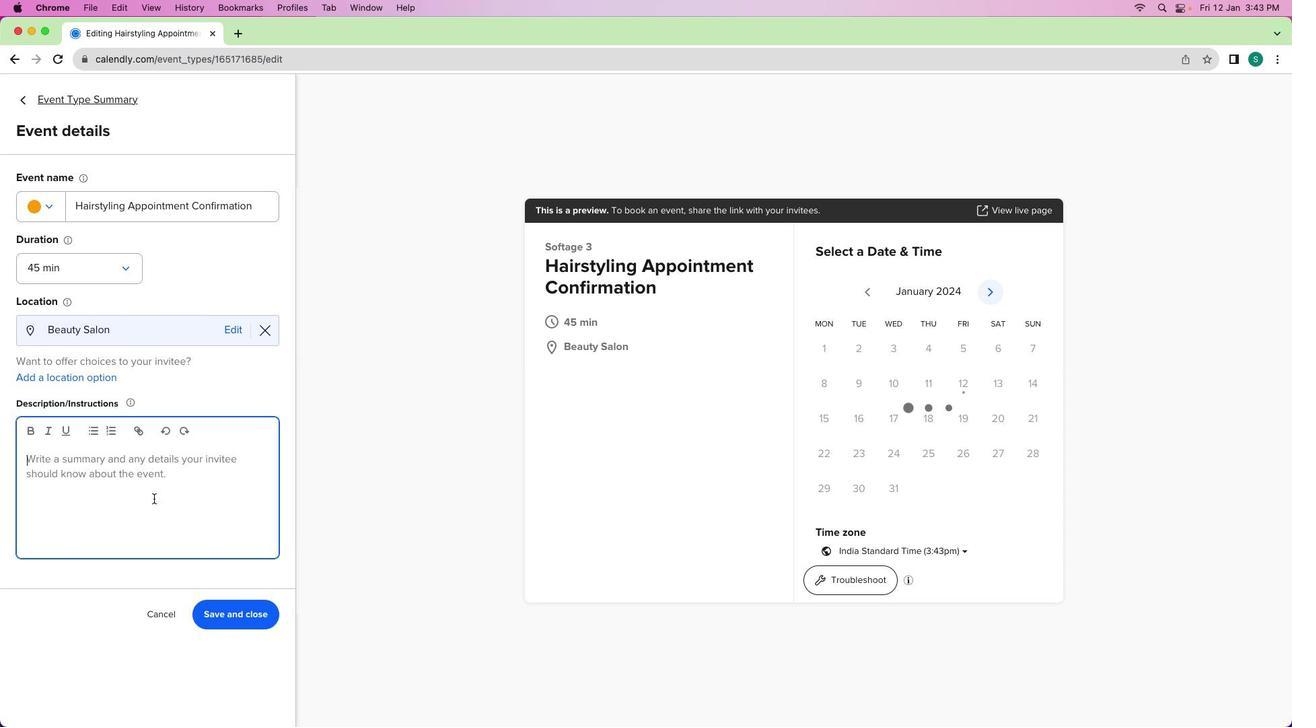 
Action: Mouse pressed left at (160, 460)
Screenshot: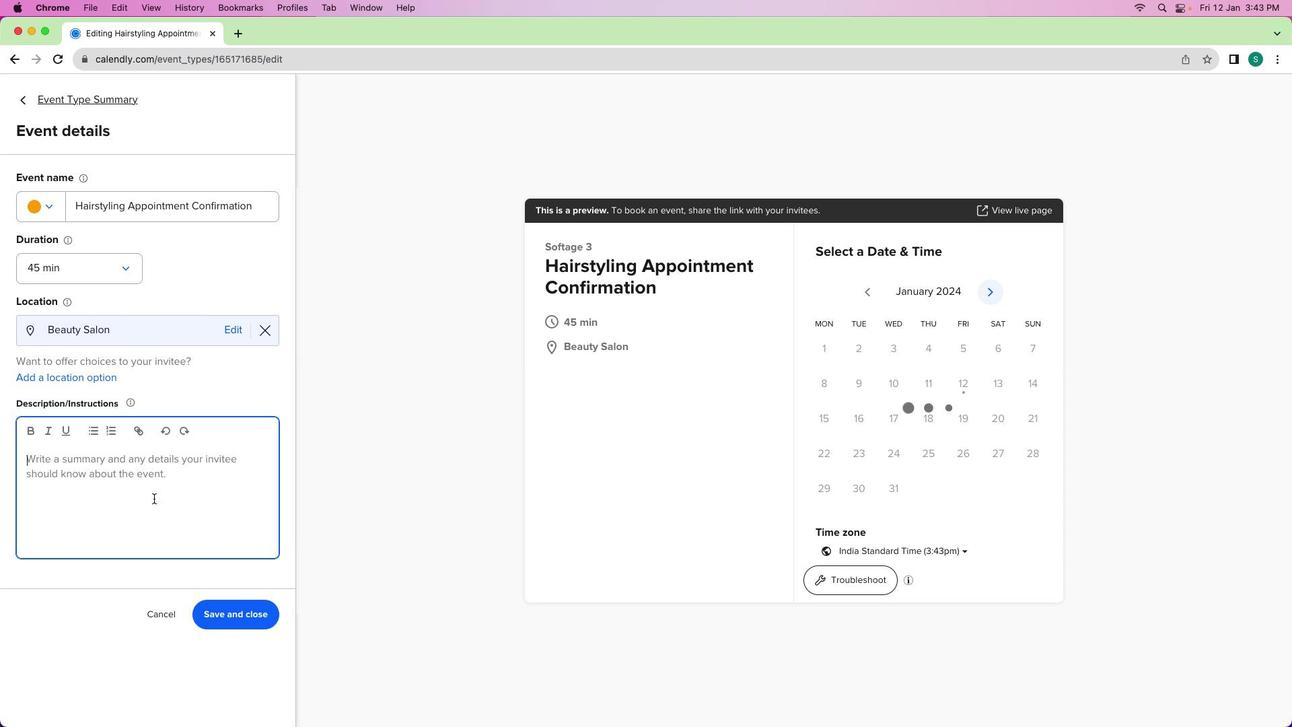 
Action: Mouse moved to (133, 462)
Screenshot: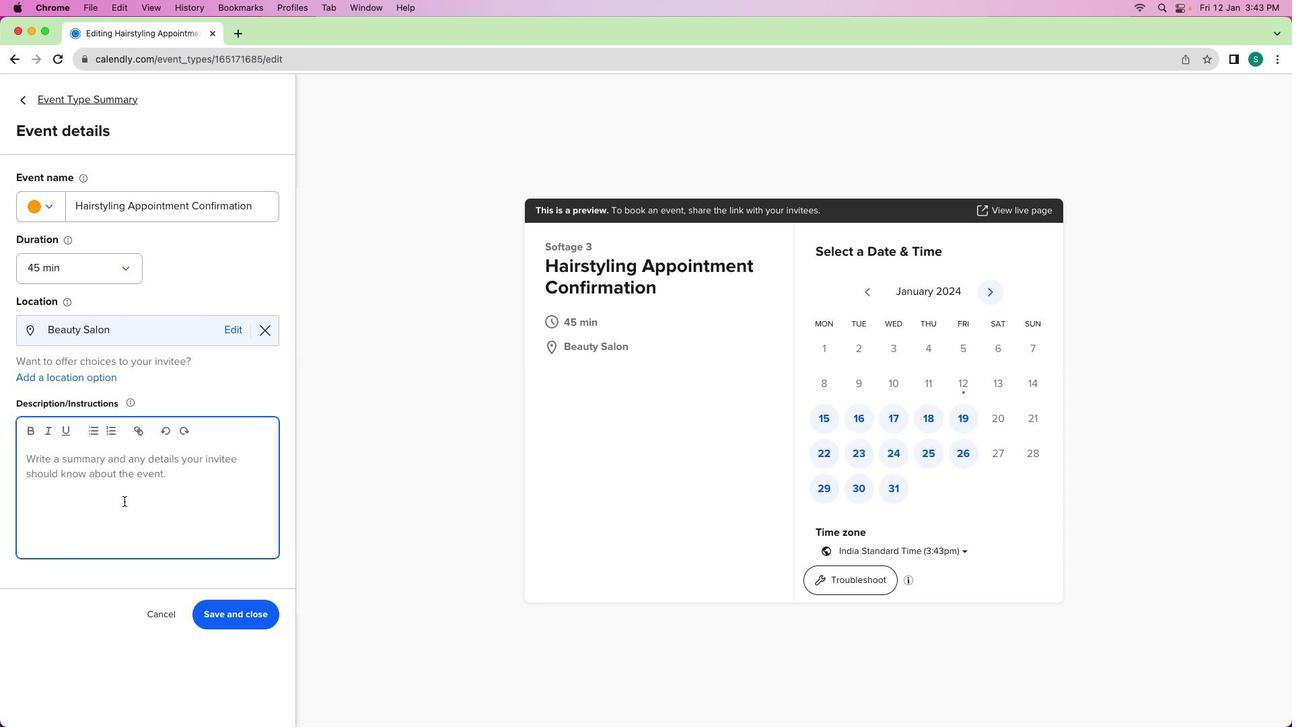 
Action: Key pressed Key.shift'H''i'Key.spaceKey.shift'M''a''r''i''e'','Key.enterKey.shift'G''r''e''a''t'Key.space'n''e''w''s'Key.shift_r'!'Key.spaceKey.shift'Y''o''u''r'Key.space'h''a''i''r''s''t''y''l''i''n''g'Key.space'a''p''p''o''i''n''t''m''e''n''t'Key.space'i''s'Key.space'c''o''n''f''i''r''m''e''d'Key.space'f''o''r'Key.space'3'Key.backspace'4''5'Key.space'm''i''n''u''t''e''s'Key.space'a''t'Key.space'o''u''r'Key.space's''a''l''o''n''.'Key.spaceKey.shift'W''e'Key.space'l''o''o''k'Key.space'f''o''r''w''a''r''d'Key.space
Screenshot: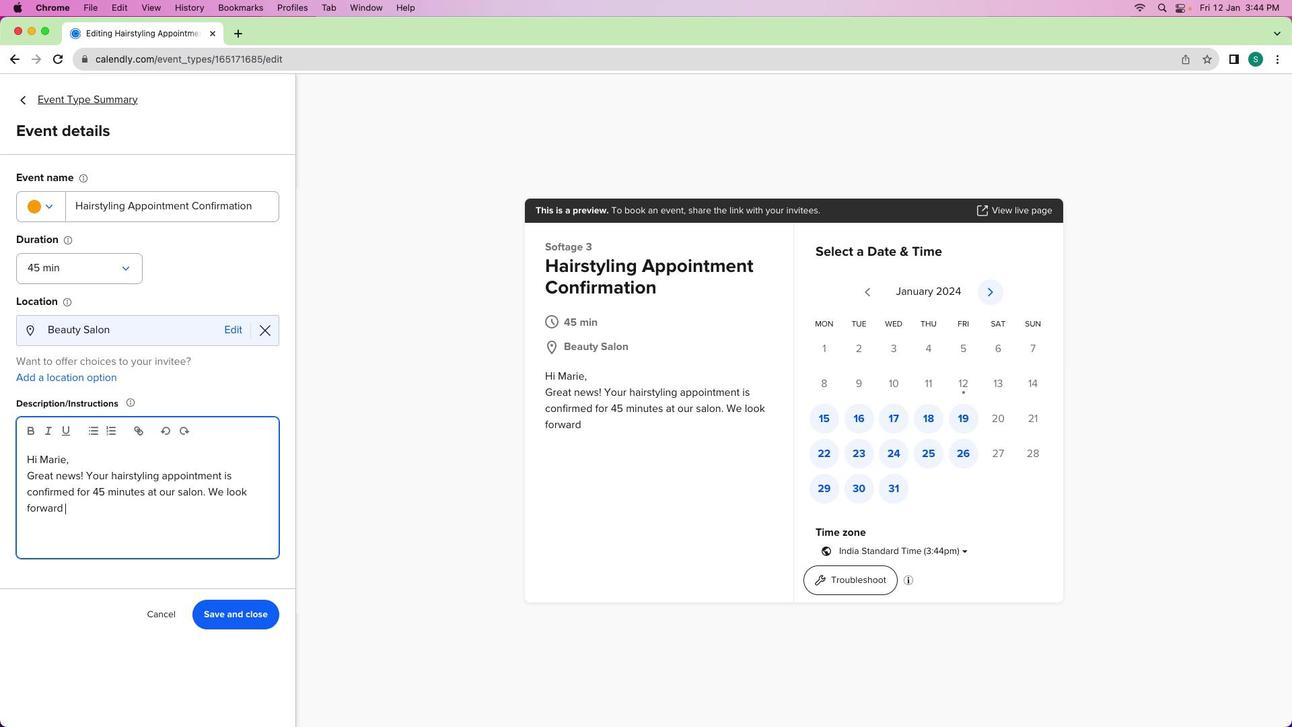 
Action: Mouse moved to (133, 462)
Screenshot: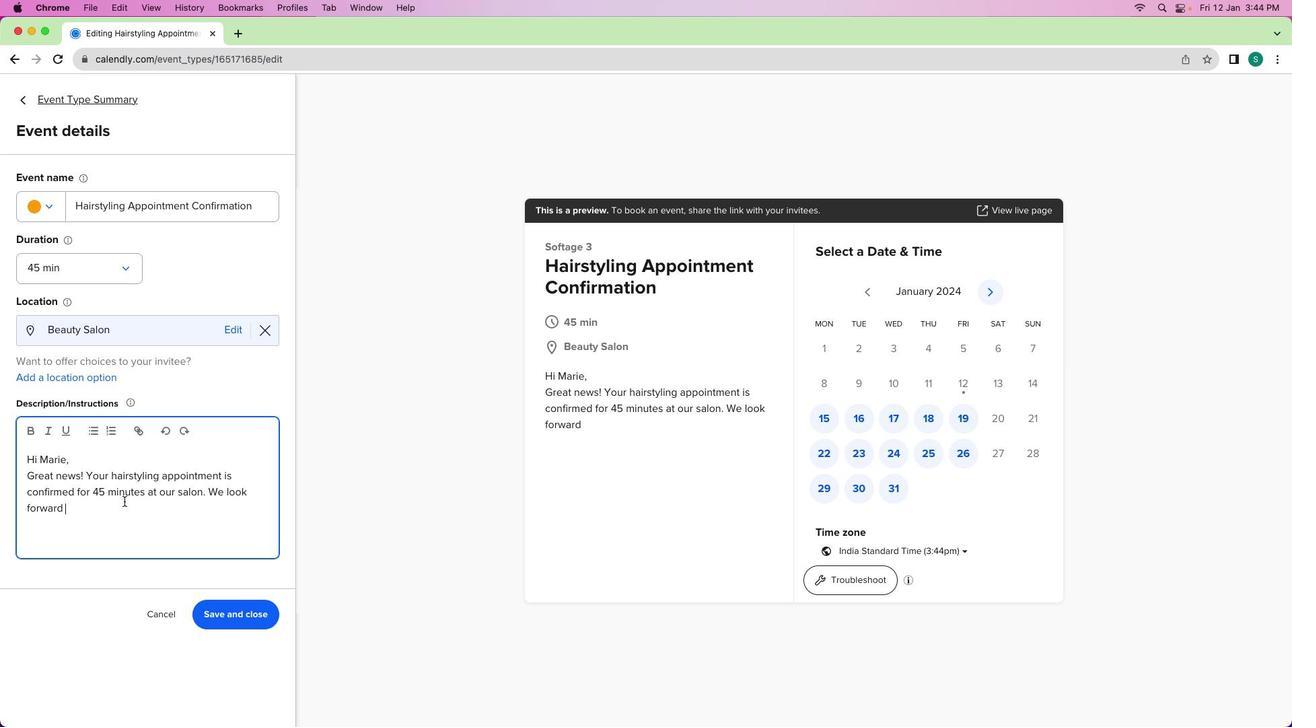 
Action: Key pressed 't''o'Key.space'g''i''v''i''n''h'Key.backspace'g'Key.space'y''o''u'Key.spaceKey.spaceKey.backspaceKey.spaceKey.backspace'a'Key.space'f''a''n''t''a''s''t''i''c'Key.space'h''a''i''r''s''t''y''l''e''.'Key.spaceKey.shift'I''f'Key.space'y''o''u'Key.space'h''a''v''e'Key.space'a''n''y'Key.space's''p''e''c''i''f''i''c'Key.space'p''r''e''f''e''r''e''n''c''e''s'Key.space'o''r'Key.space'q''u''e''s''t''i''o''n''s'','Key.space'f''e''e''l'Key.space'f''r''e''e'Key.space't''o'Key.space'l''e''t'Key.space'u''s'Key.space'k''n''o''w''.'Key.enterKey.enterKey.shift'S''e''e'Key.space'y''o''u'Key.space's''o''o''n'Key.shift_r'!'Key.enterKey.enterKey.shift'B''e''s''y'Key.space'r'Key.backspaceKey.backspaceKey.backspace'r'Key.backspace't'Key.space'r''e''g''a''r''d''s'','Key.enterKey.shift'B''e''a''u''t''y'Key.spaceKey.shift'S''a''l''o''n'
Screenshot: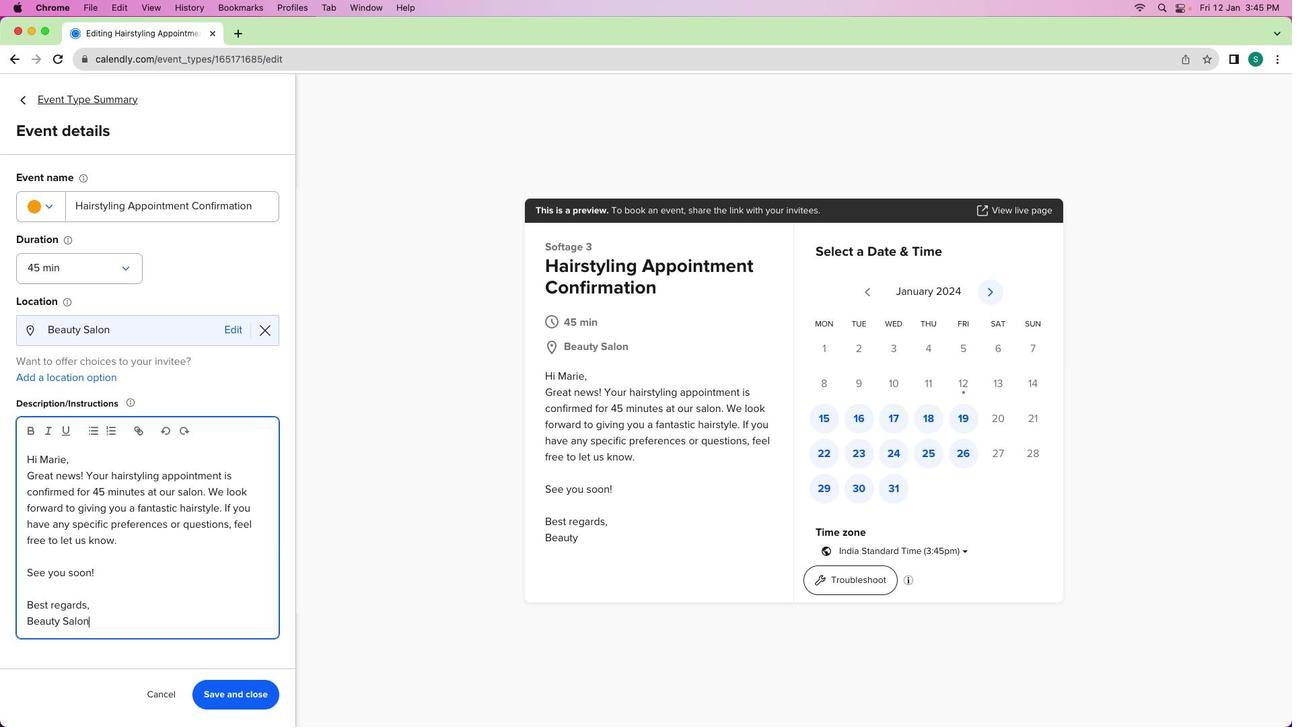 
Action: Mouse moved to (226, 609)
Screenshot: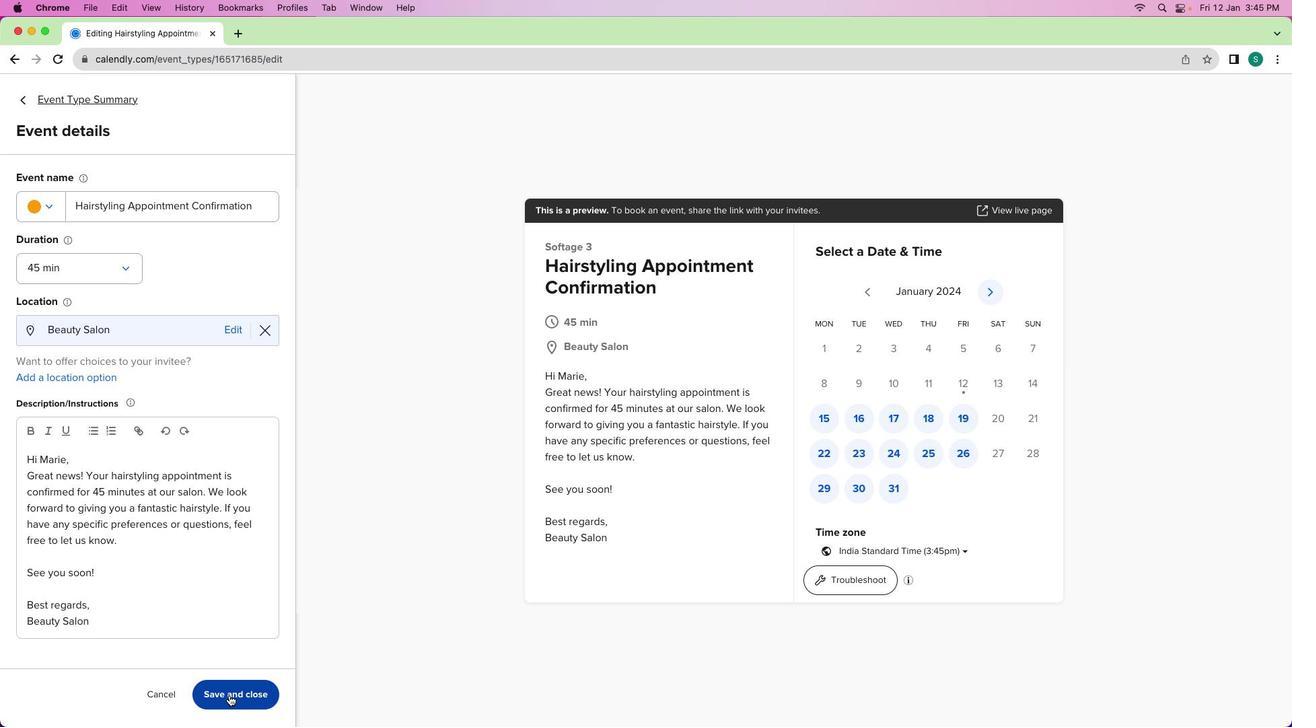 
Action: Mouse pressed left at (226, 609)
Screenshot: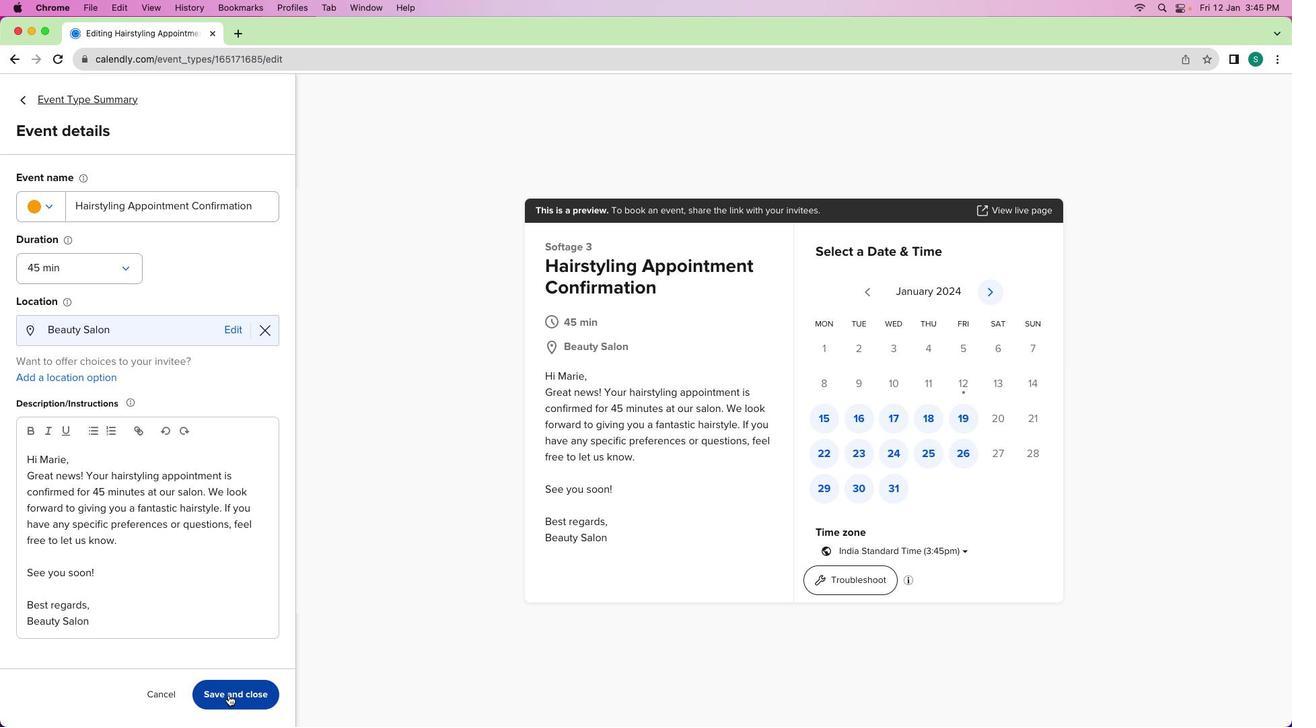 
Action: Mouse moved to (177, 419)
Screenshot: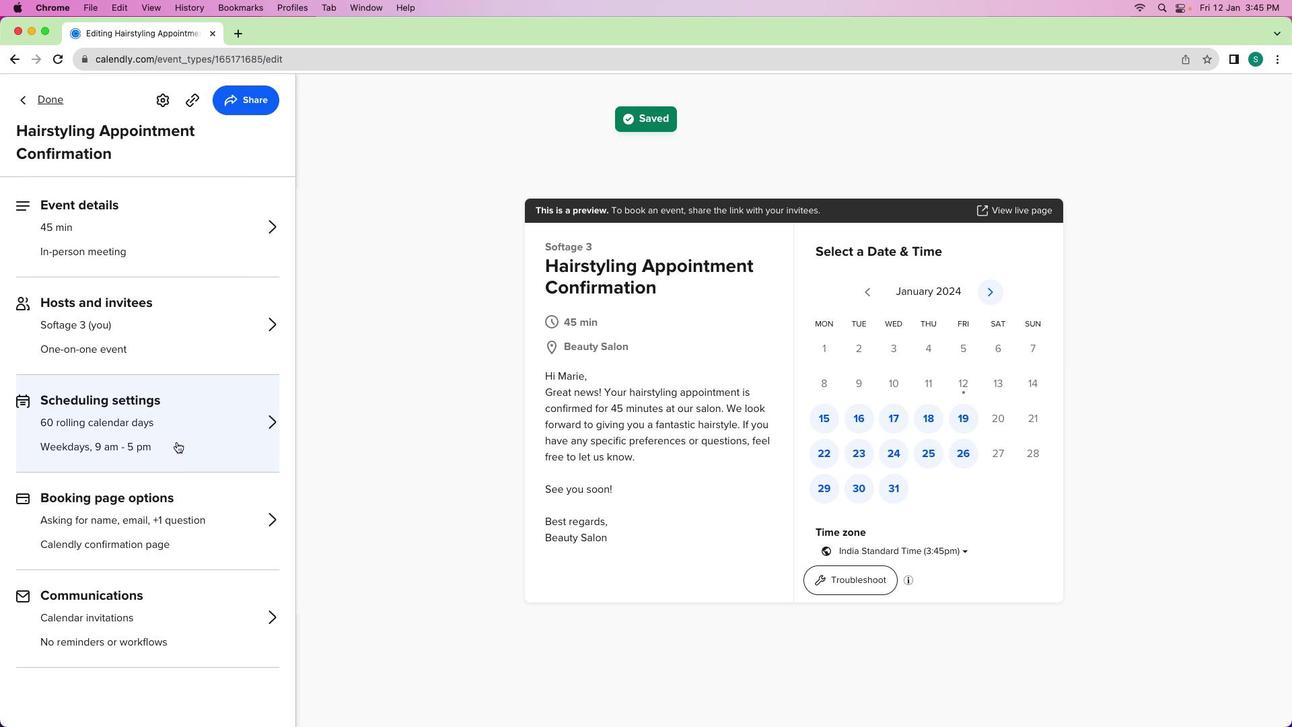 
Action: Mouse pressed left at (177, 419)
Screenshot: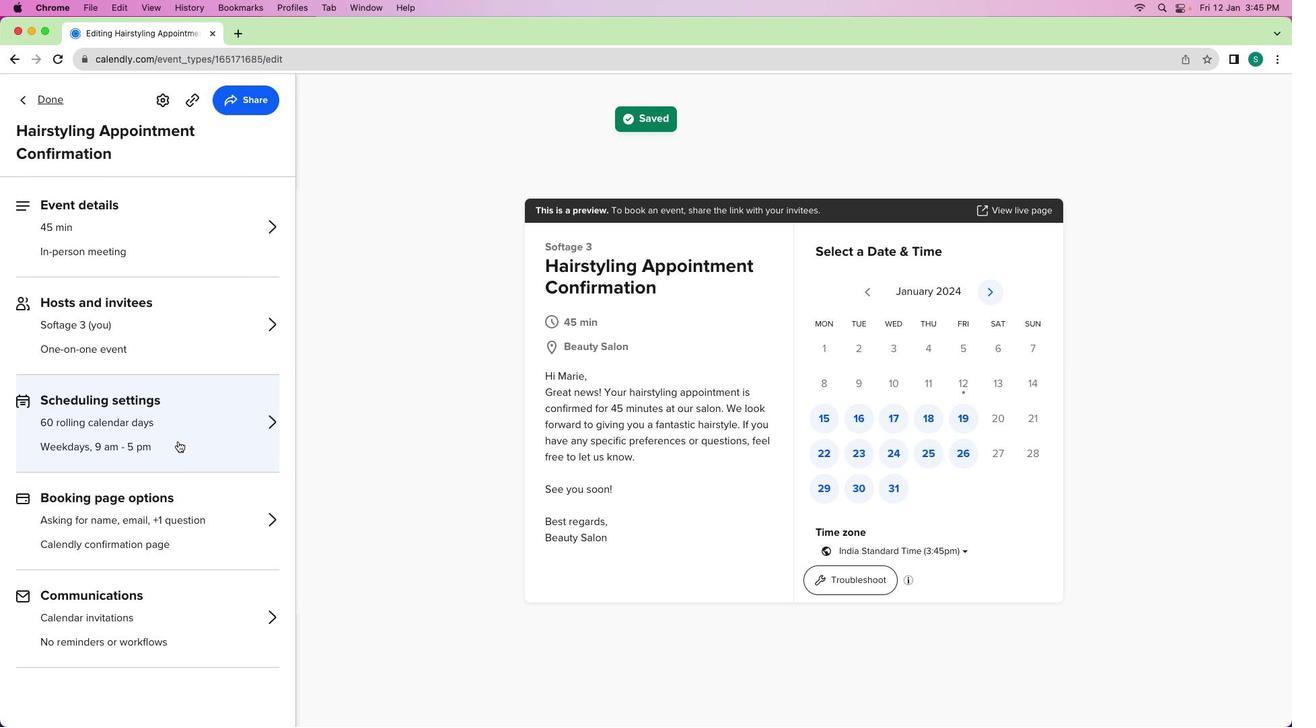 
Action: Mouse moved to (243, 460)
Screenshot: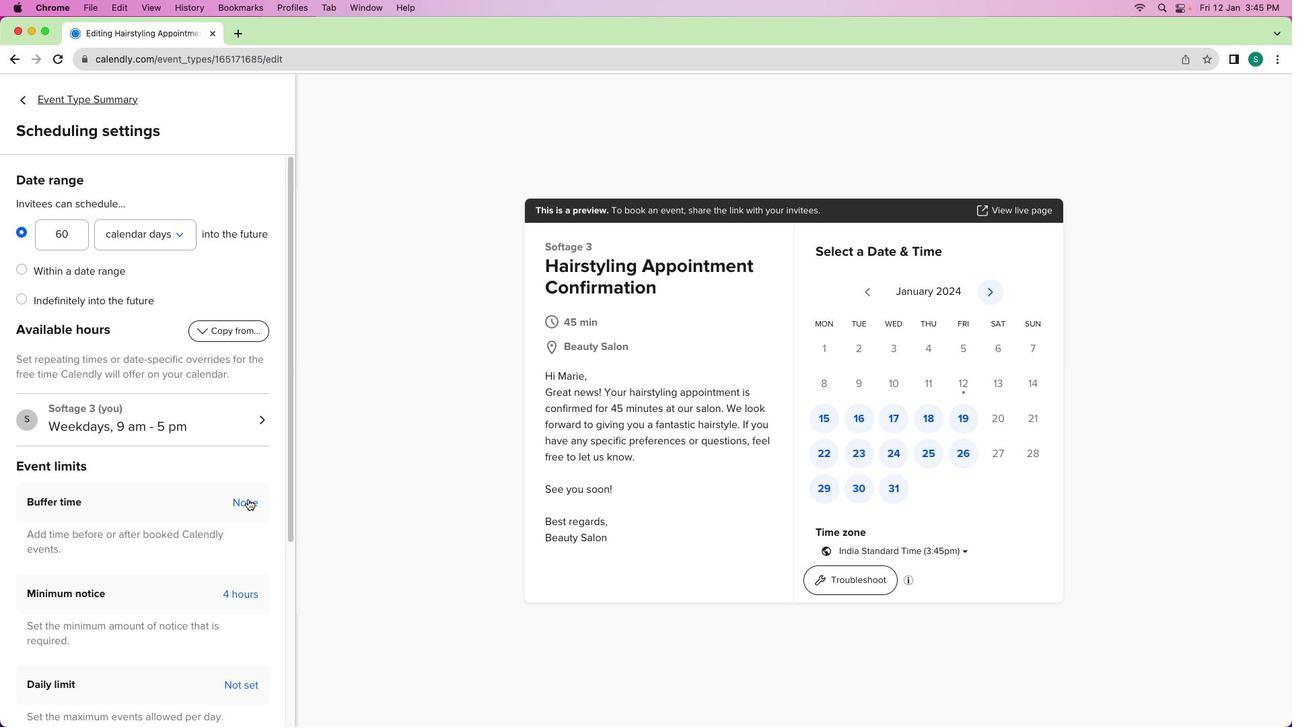 
Action: Mouse pressed left at (243, 460)
Screenshot: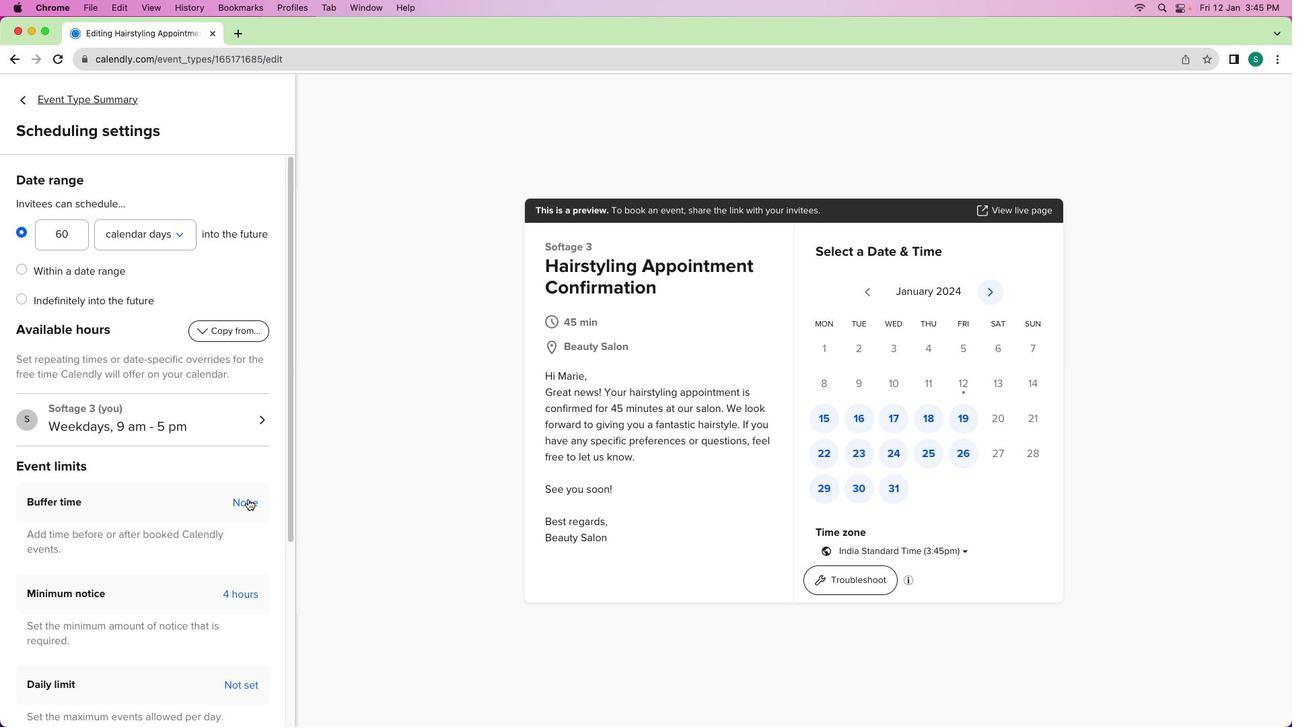 
Action: Mouse moved to (152, 487)
Screenshot: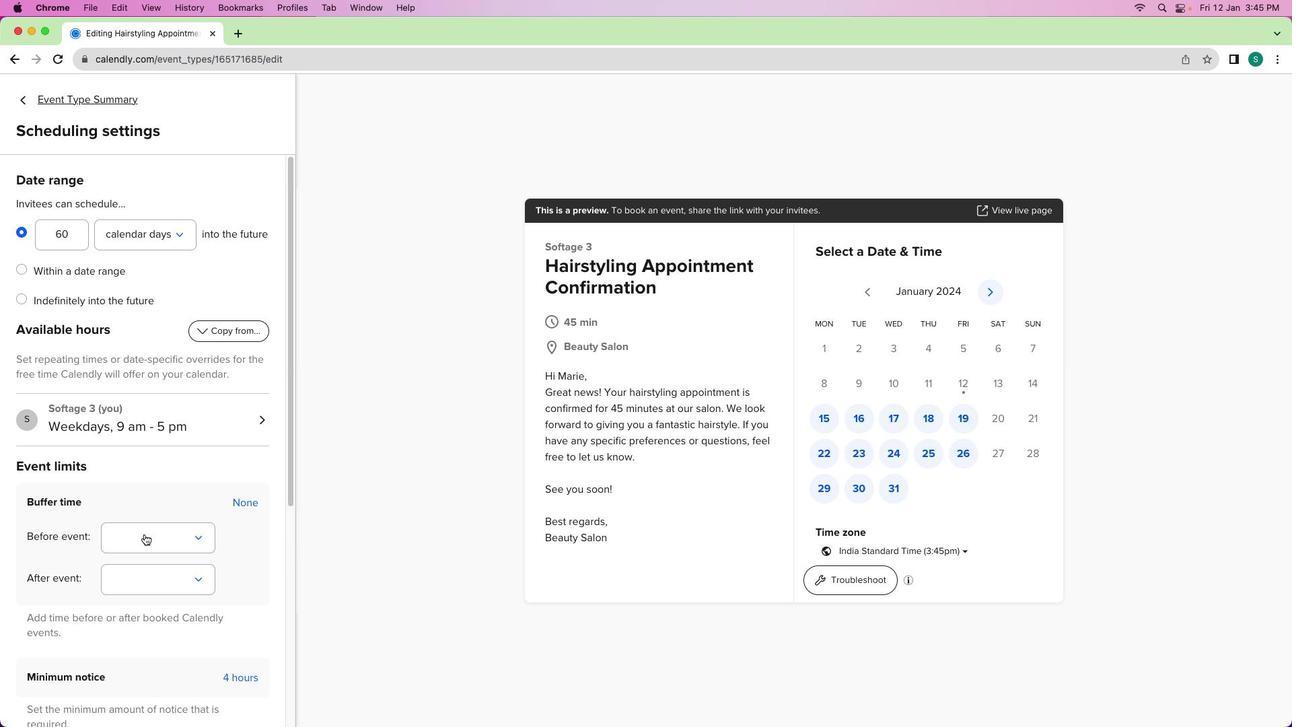 
Action: Mouse pressed left at (152, 487)
Screenshot: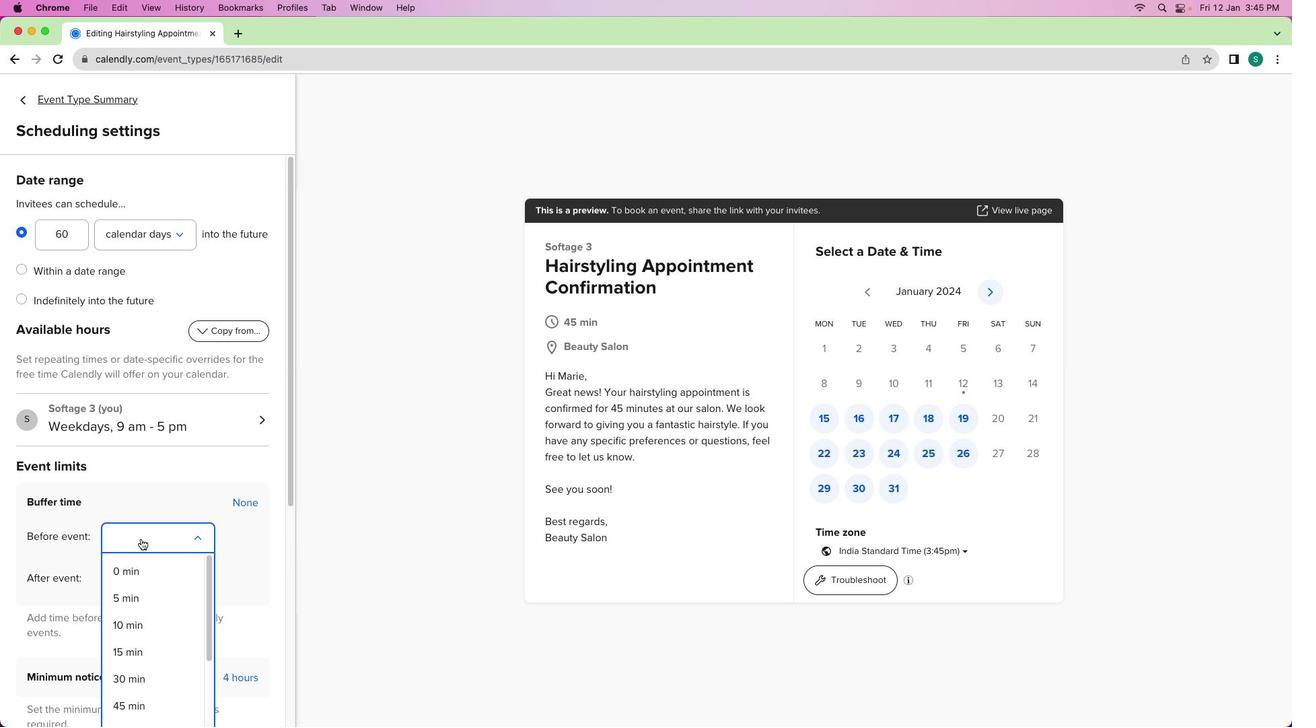 
Action: Mouse moved to (134, 599)
Screenshot: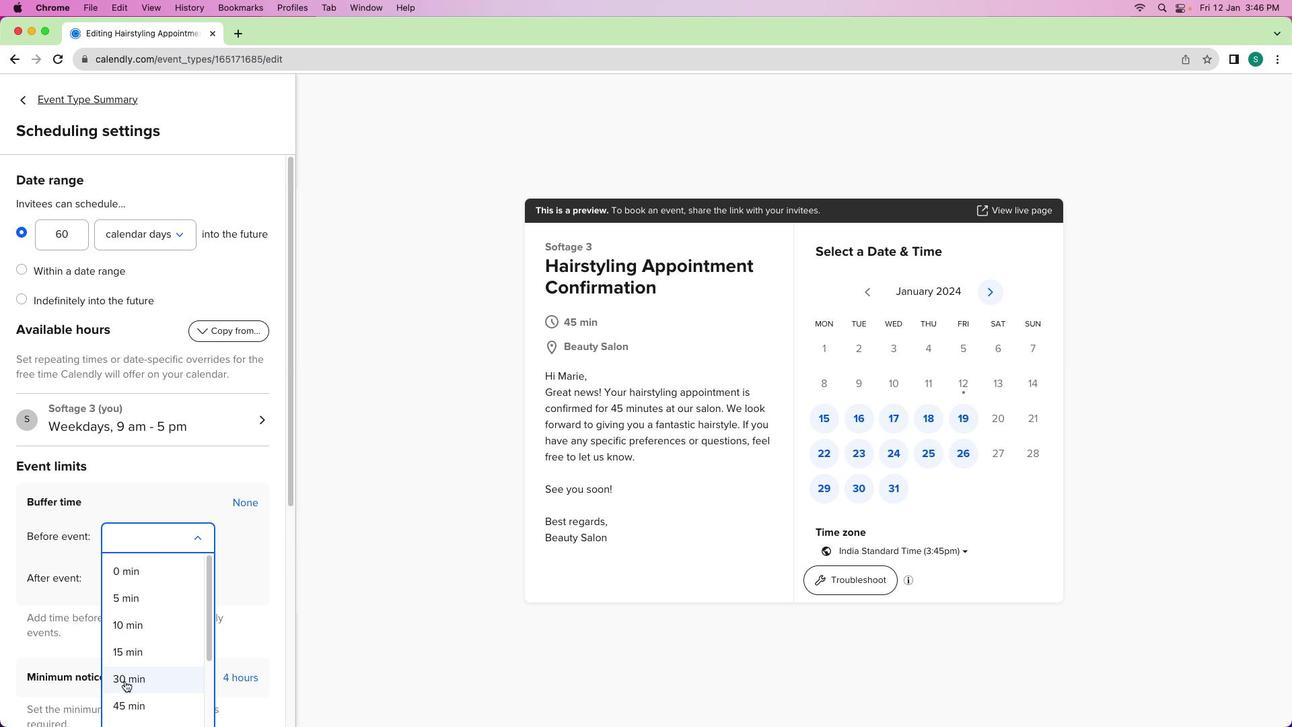 
Action: Mouse pressed left at (134, 599)
Screenshot: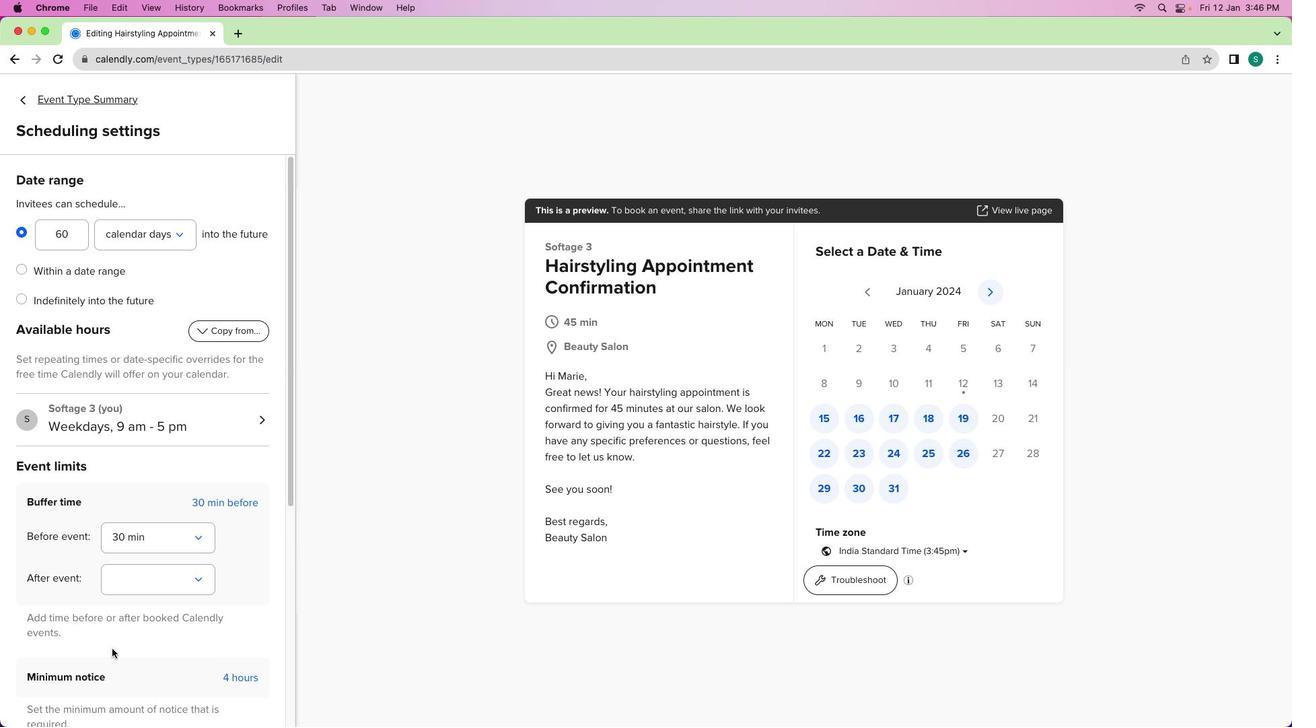 
Action: Mouse moved to (111, 546)
Screenshot: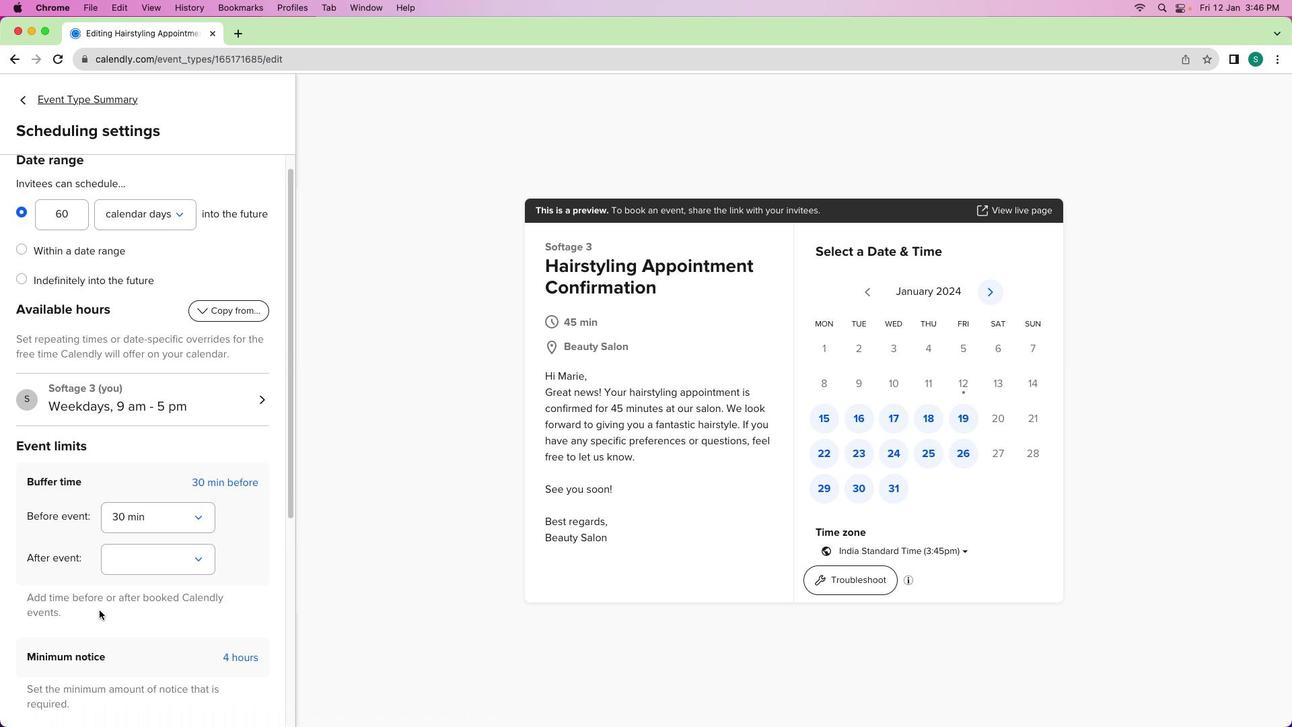 
Action: Mouse scrolled (111, 546) with delta (24, 82)
Screenshot: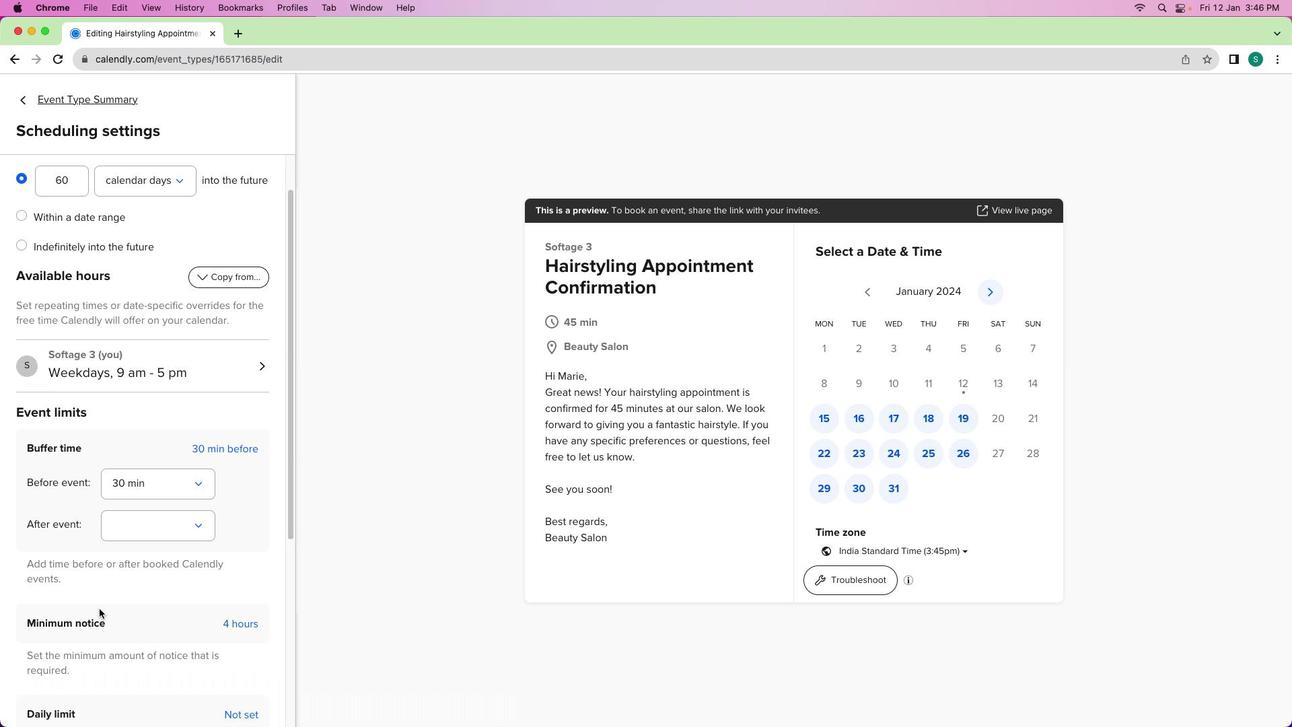 
Action: Mouse moved to (111, 546)
Screenshot: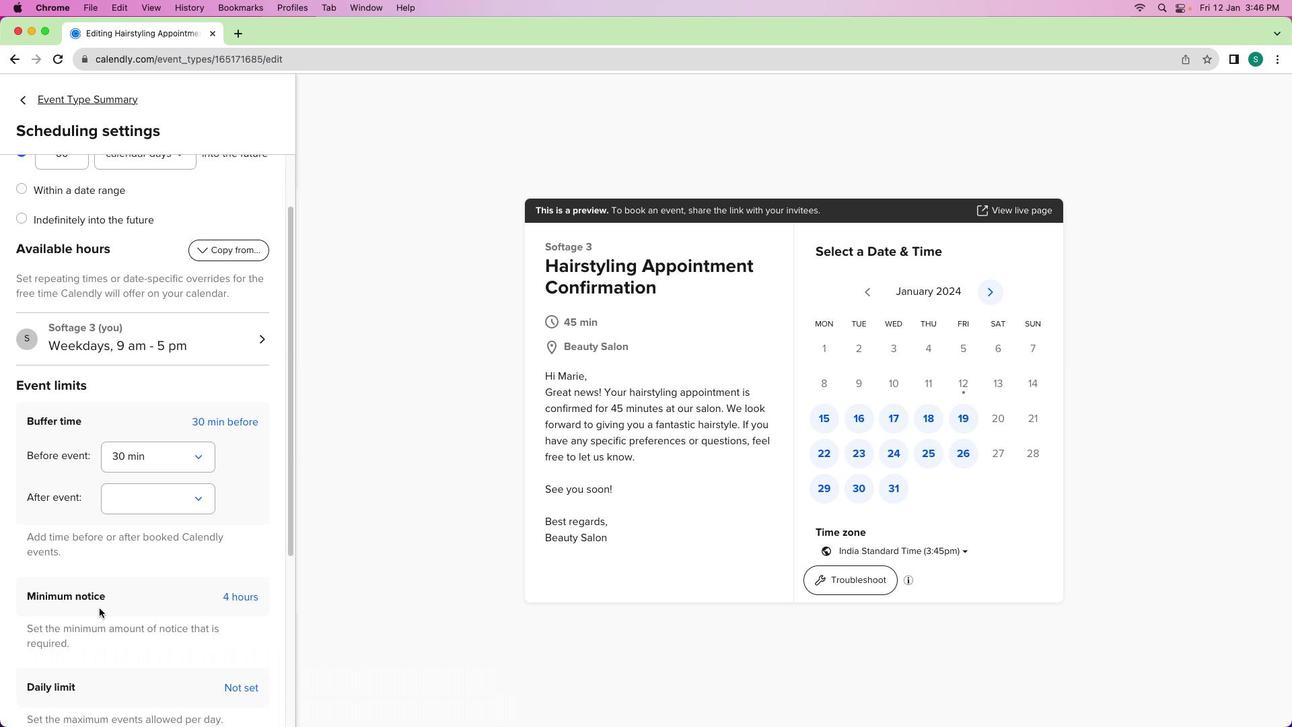 
Action: Mouse scrolled (111, 546) with delta (24, 82)
Screenshot: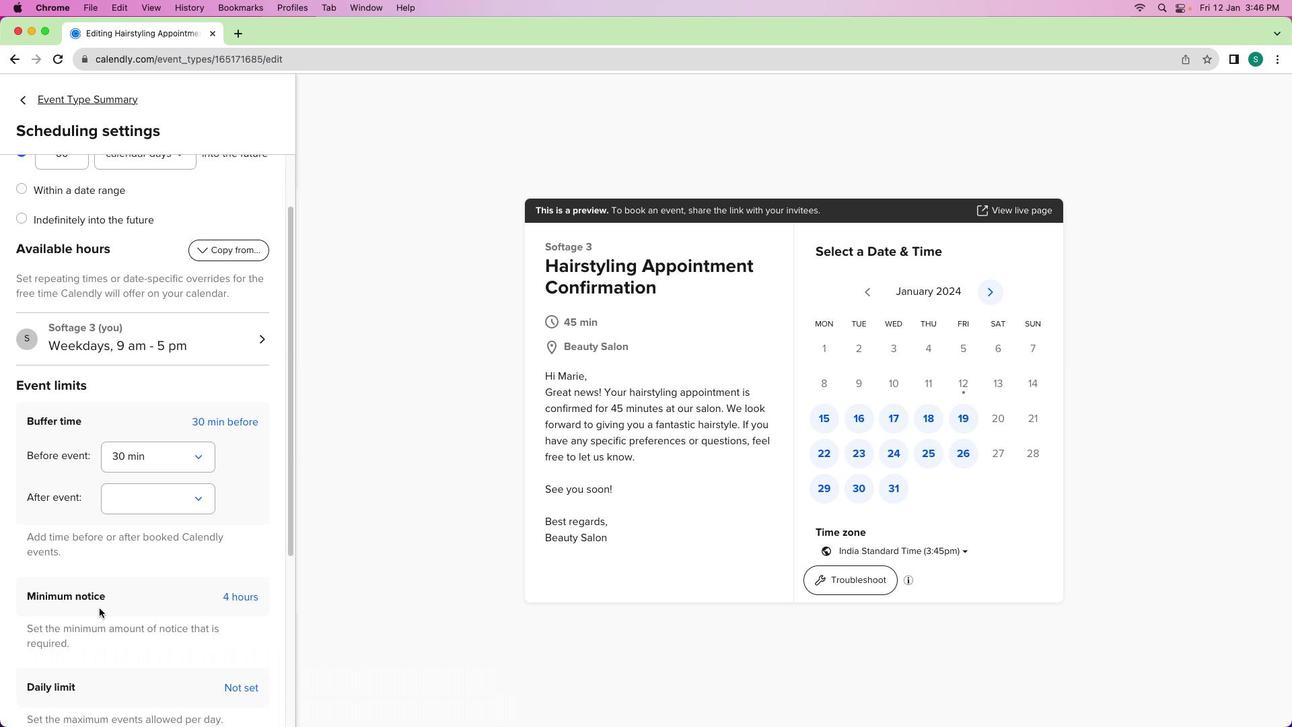
Action: Mouse moved to (111, 546)
Screenshot: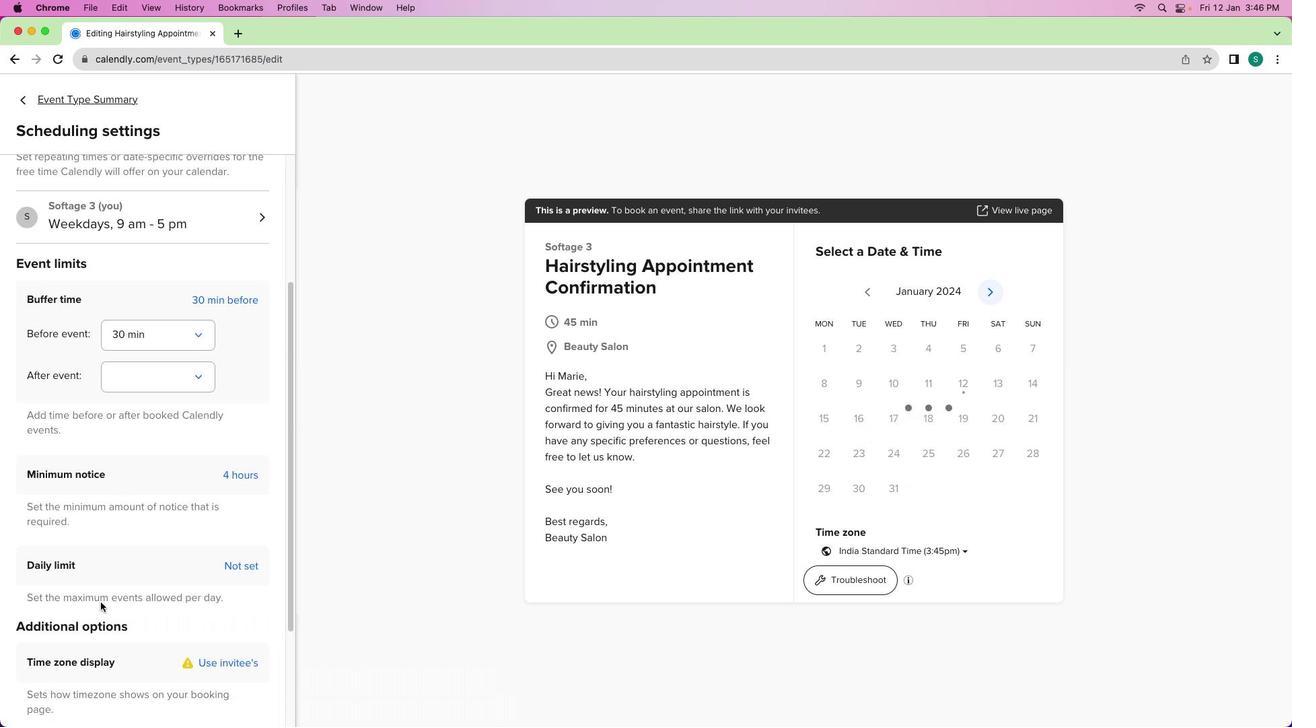 
Action: Mouse scrolled (111, 546) with delta (24, 81)
Screenshot: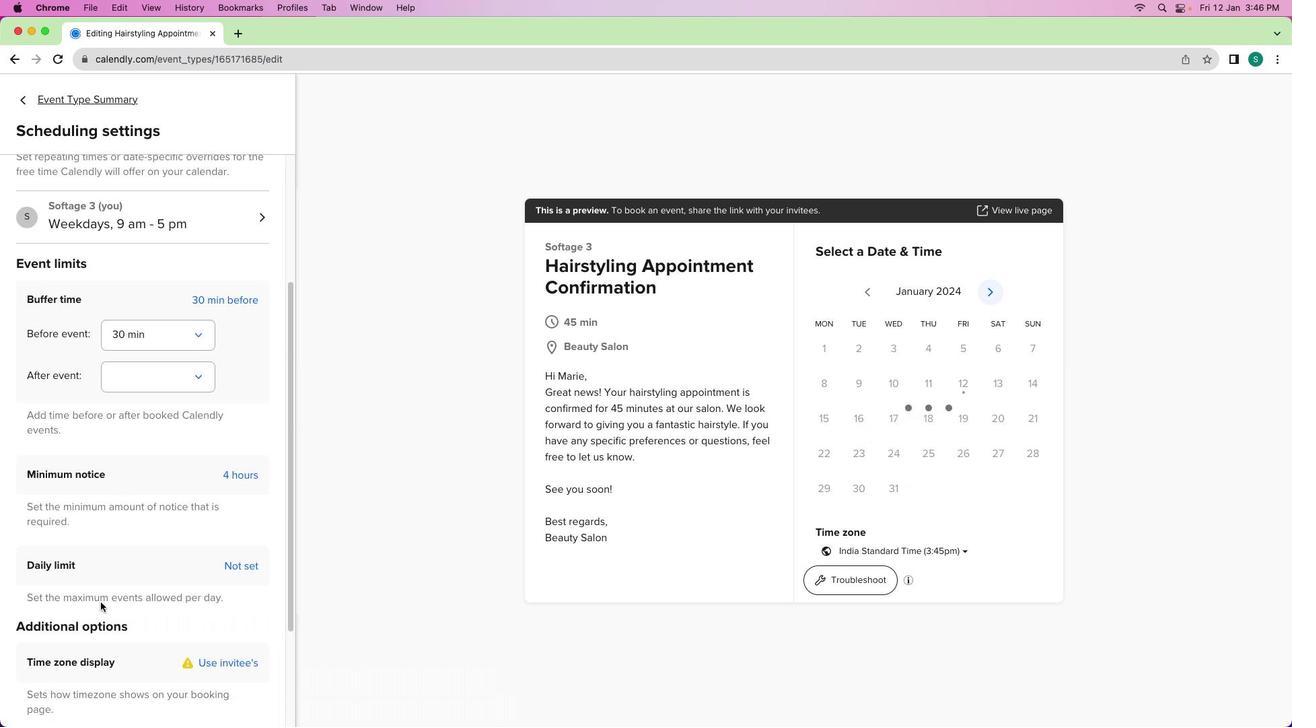 
Action: Mouse moved to (111, 545)
Screenshot: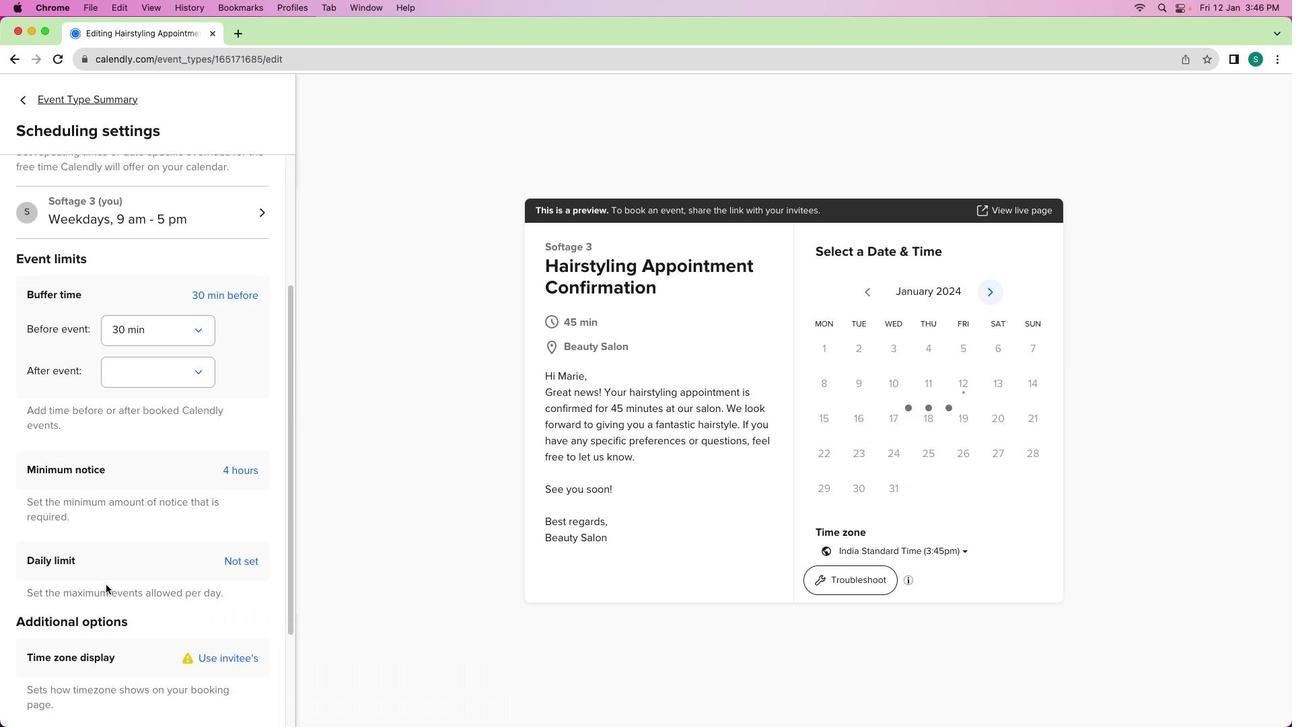 
Action: Mouse scrolled (111, 545) with delta (24, 80)
Screenshot: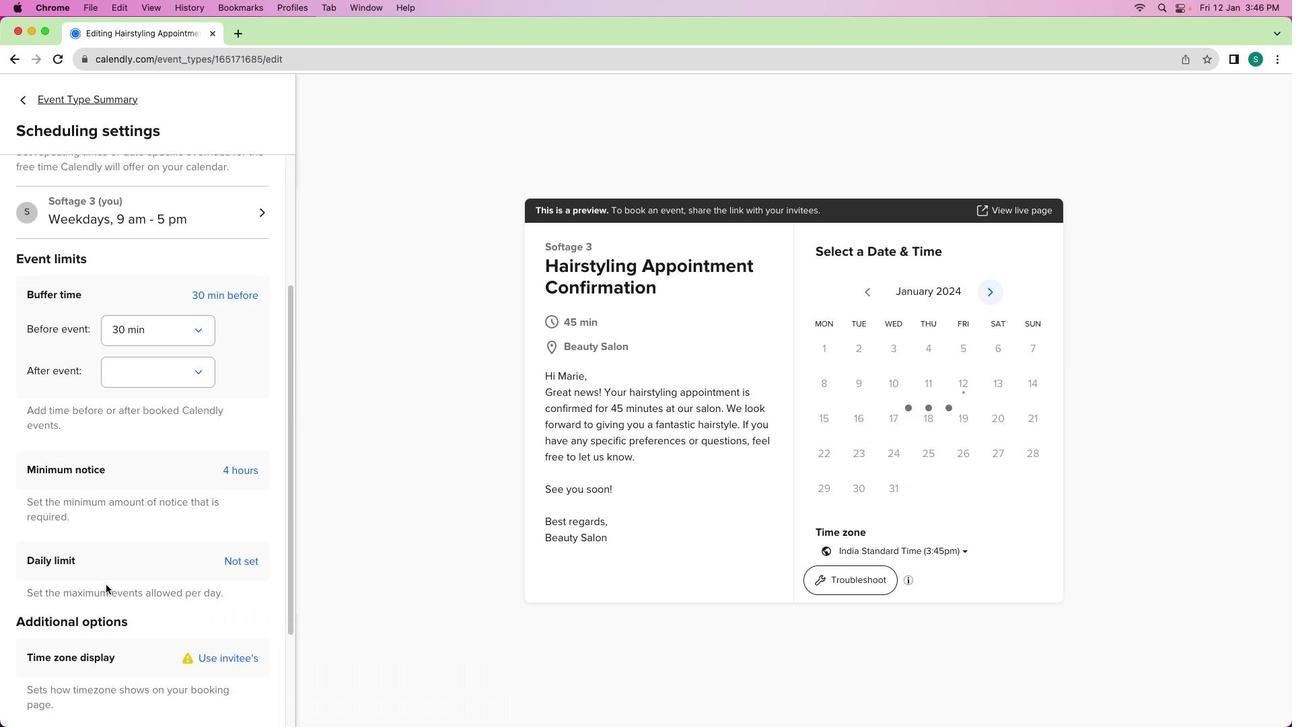 
Action: Mouse moved to (148, 370)
Screenshot: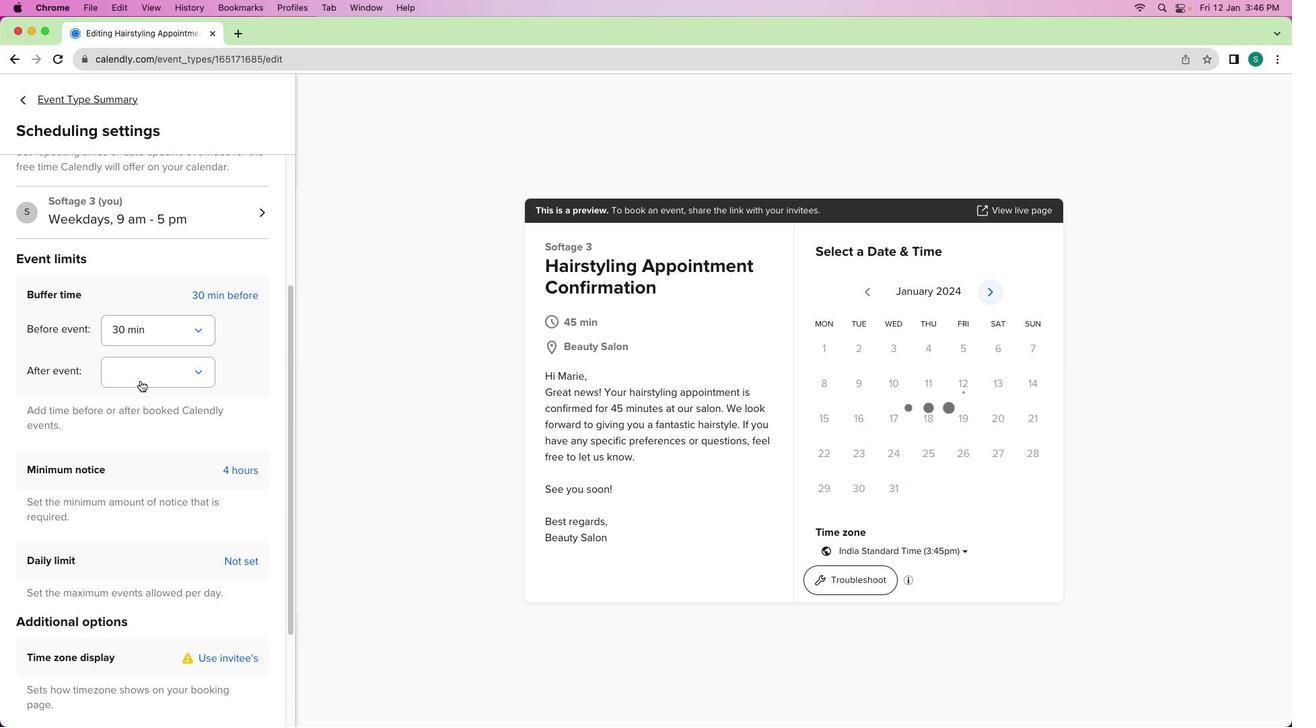 
Action: Mouse pressed left at (148, 370)
Screenshot: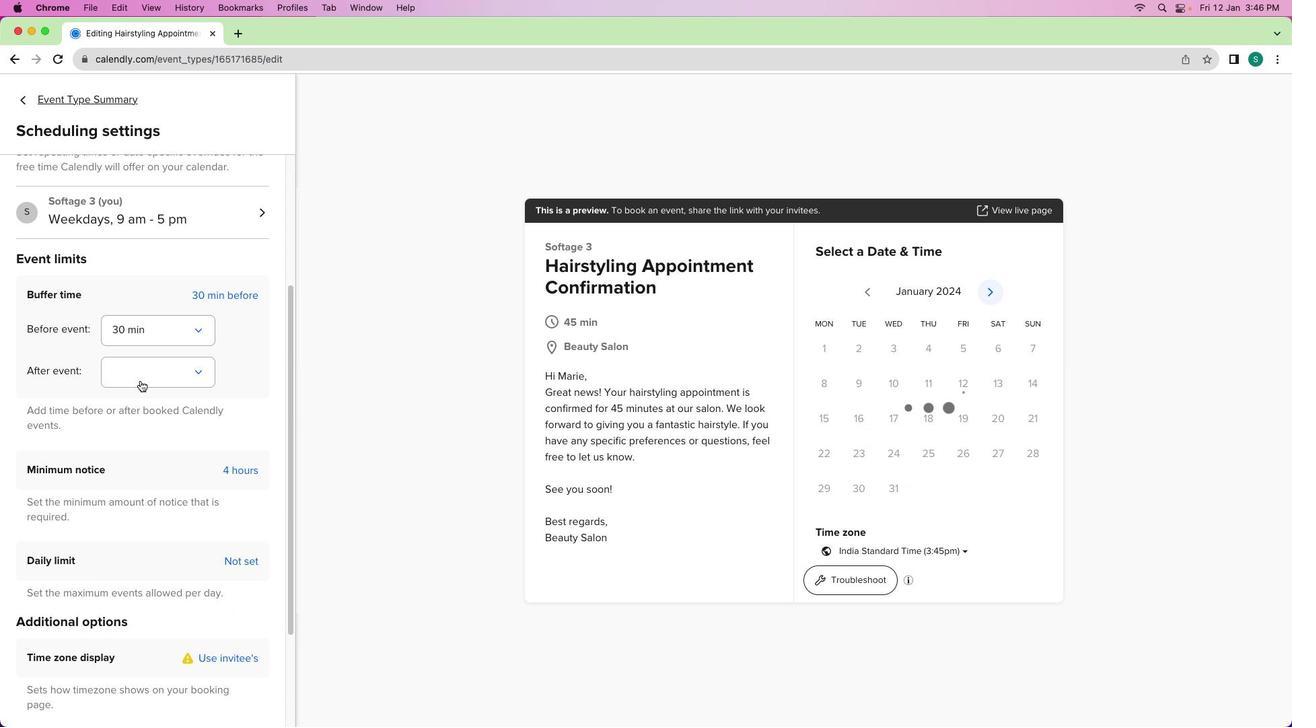 
Action: Mouse moved to (144, 393)
Screenshot: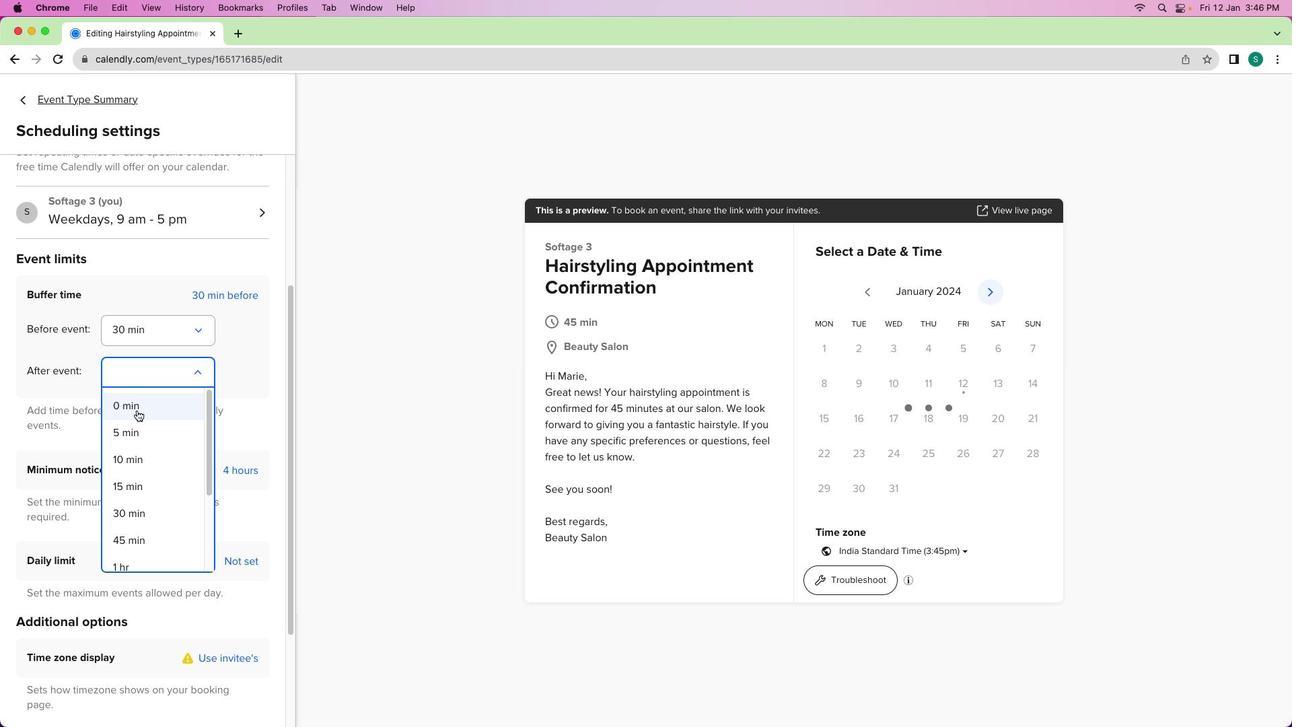 
Action: Mouse pressed left at (144, 393)
Screenshot: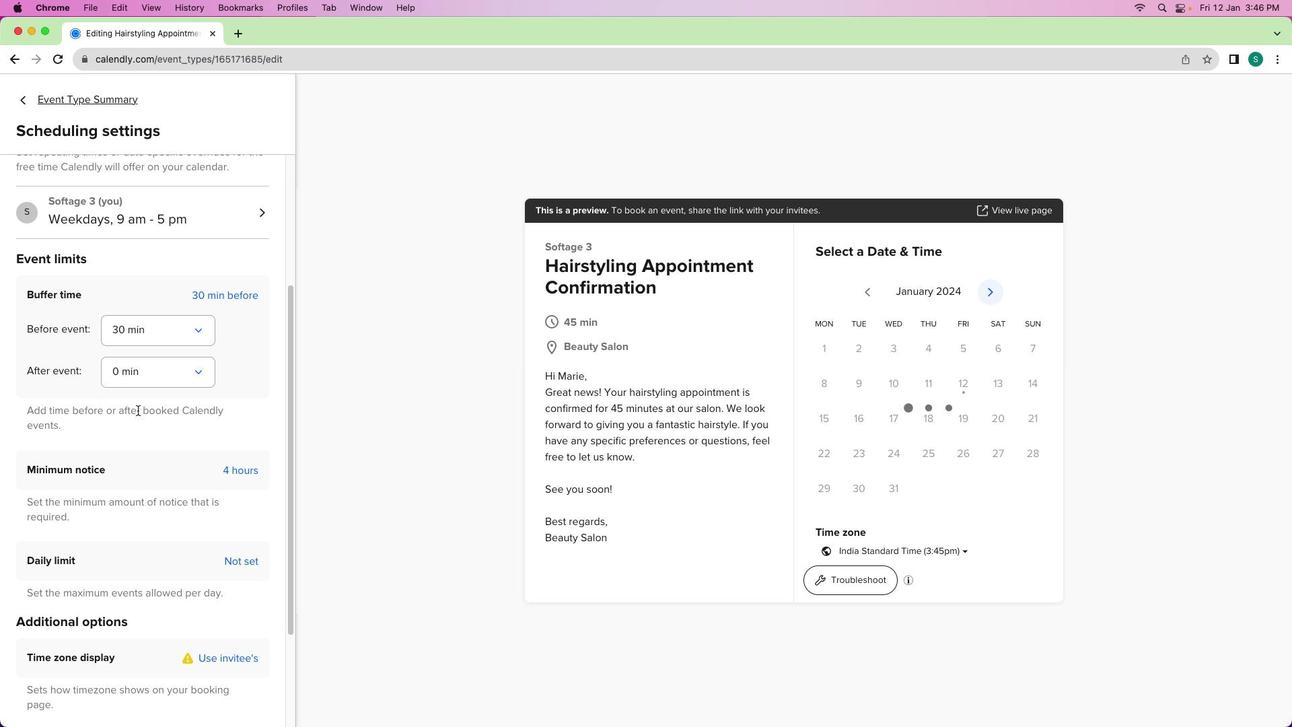 
Action: Mouse moved to (147, 393)
Screenshot: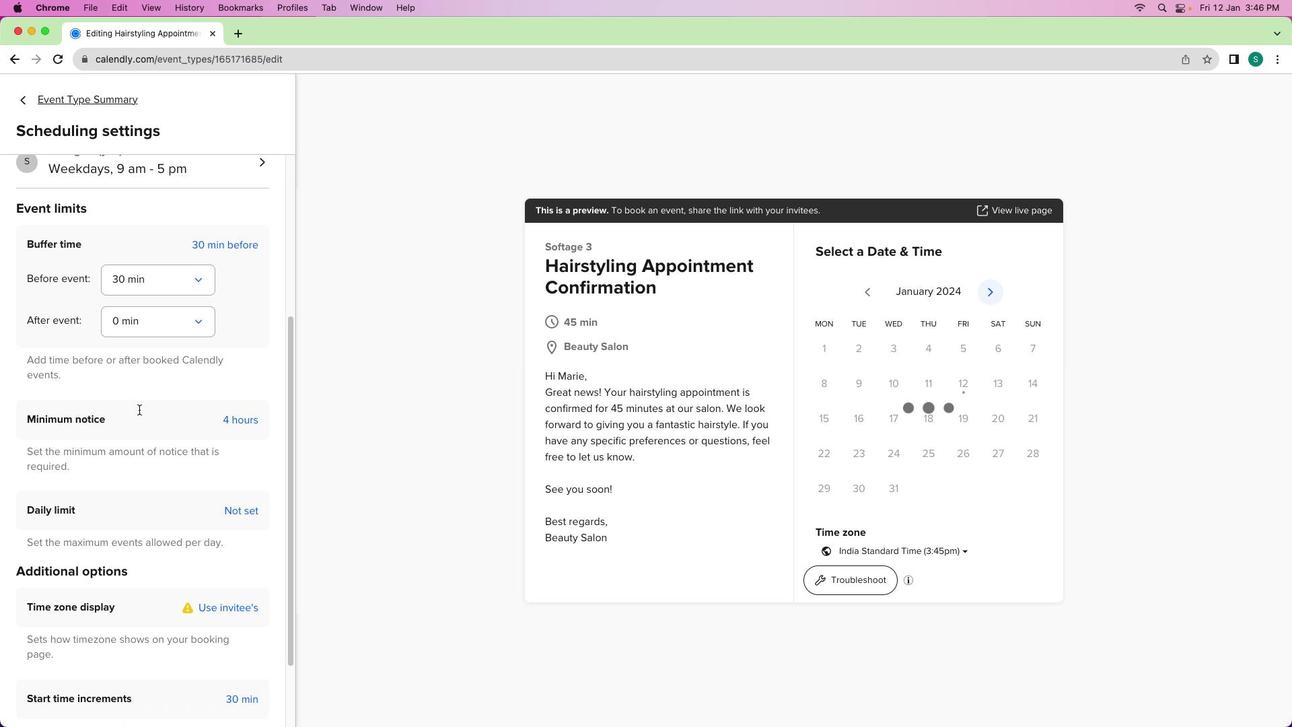 
Action: Mouse scrolled (147, 393) with delta (24, 82)
Screenshot: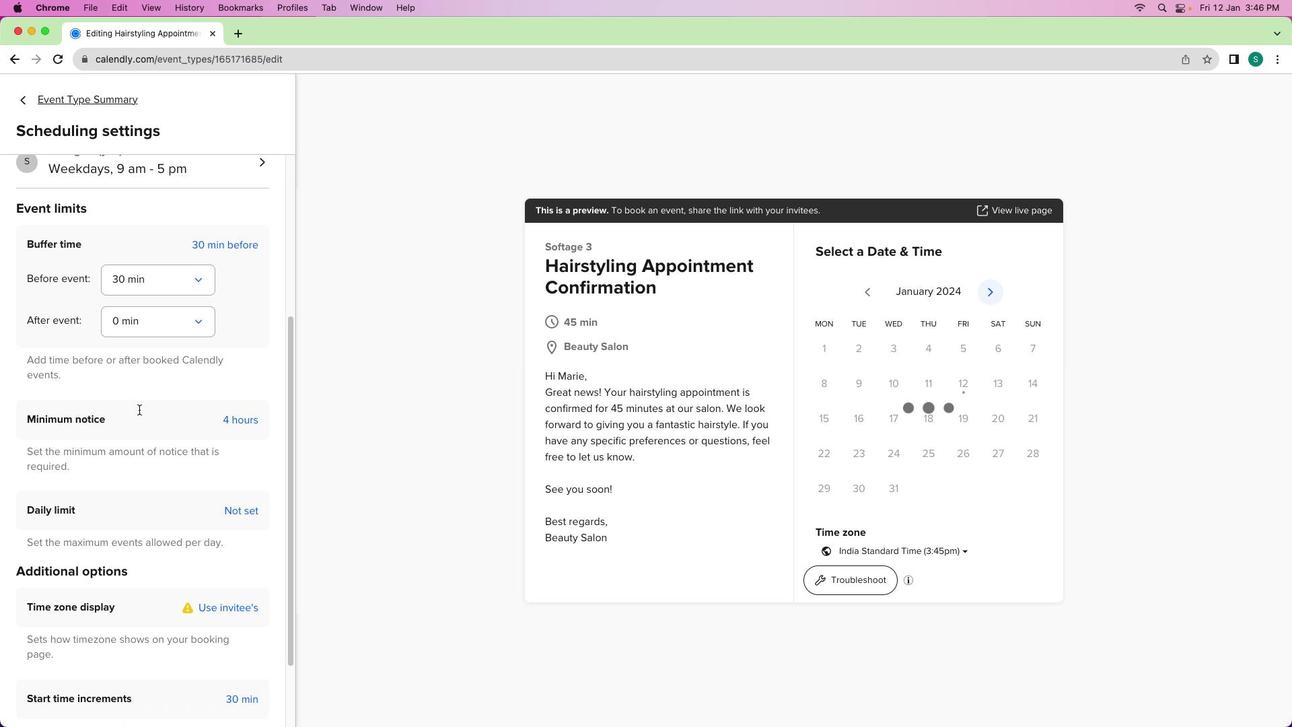 
Action: Mouse scrolled (147, 393) with delta (24, 82)
Screenshot: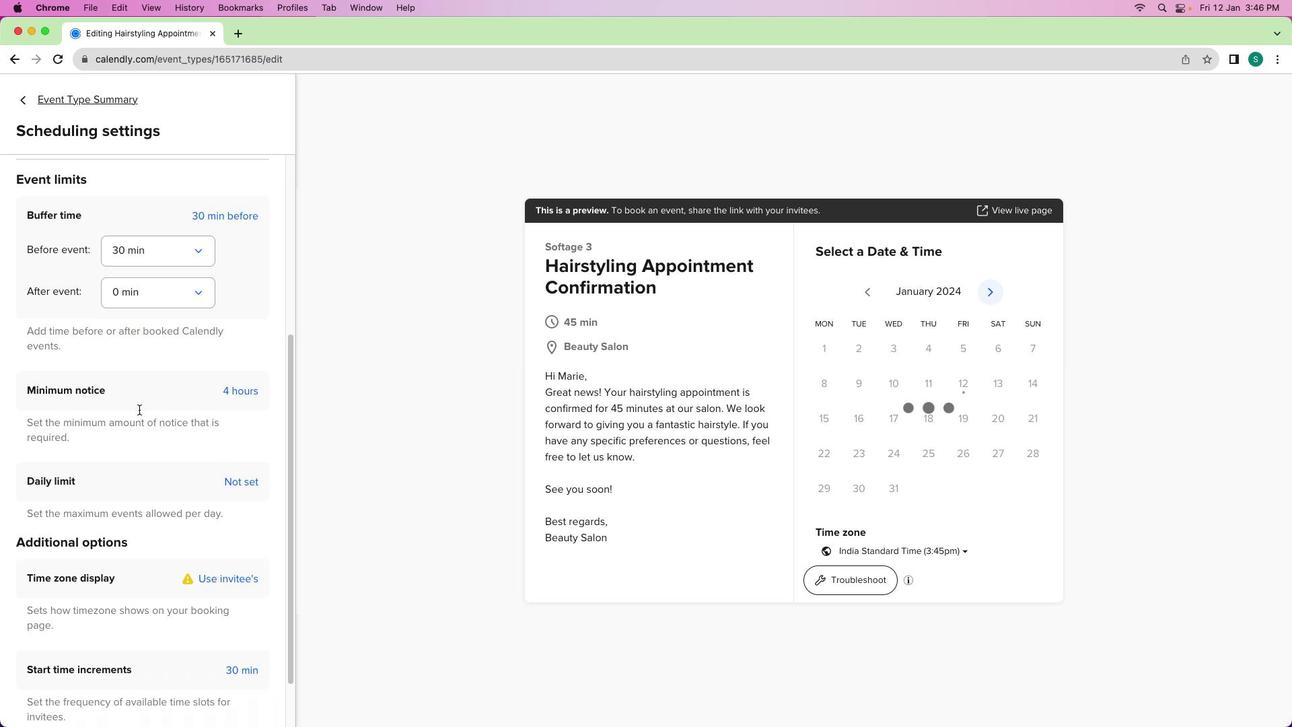 
Action: Mouse scrolled (147, 393) with delta (24, 81)
Screenshot: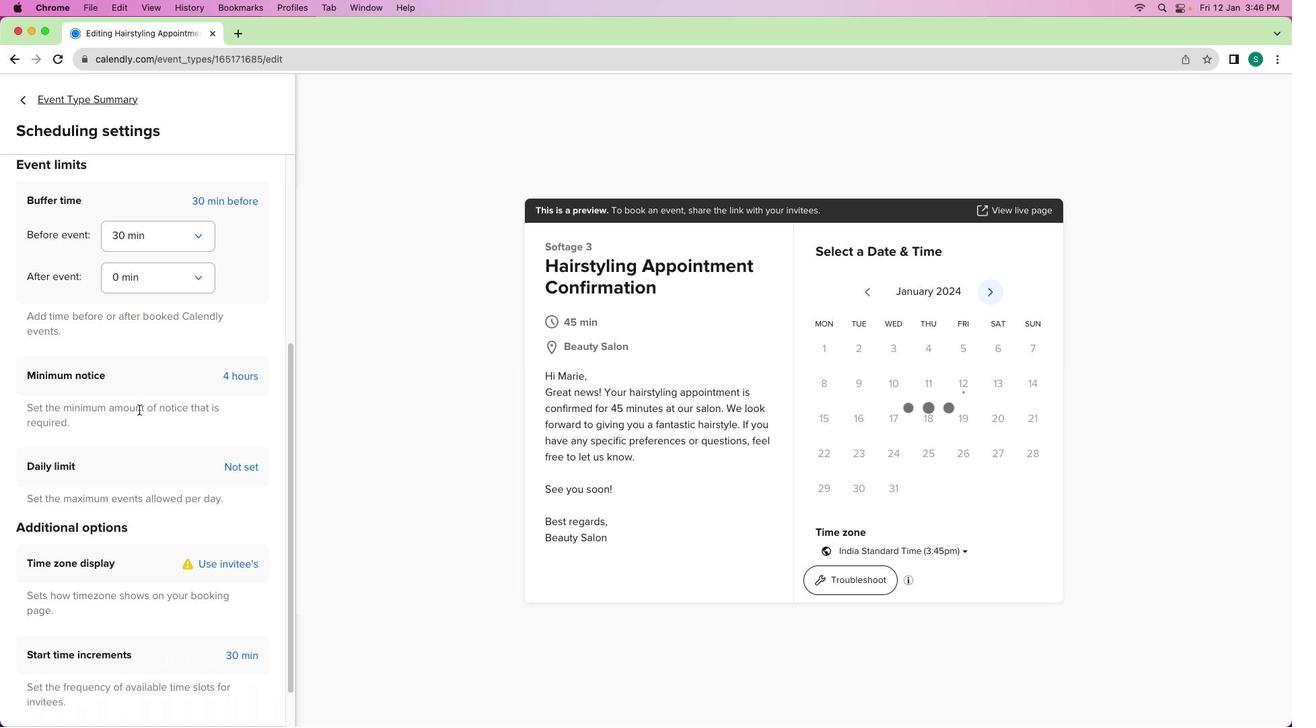 
Action: Mouse scrolled (147, 393) with delta (24, 81)
Screenshot: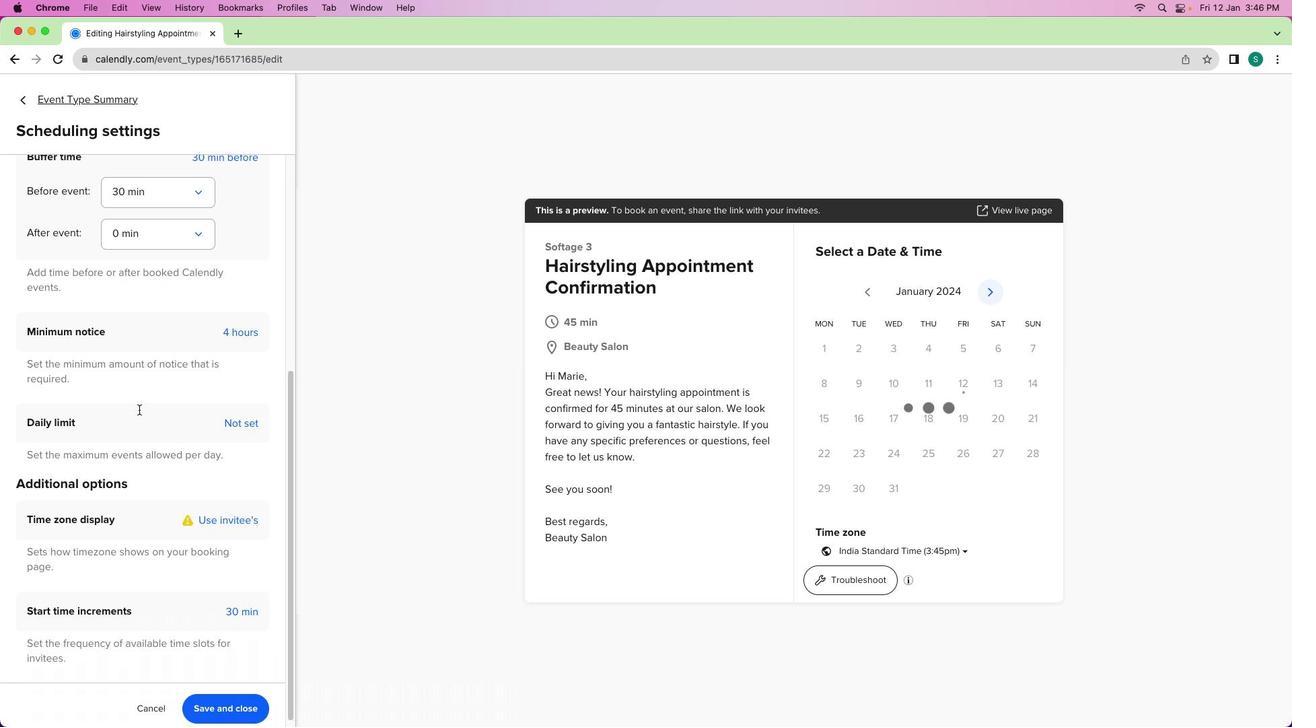 
Action: Mouse moved to (247, 325)
Screenshot: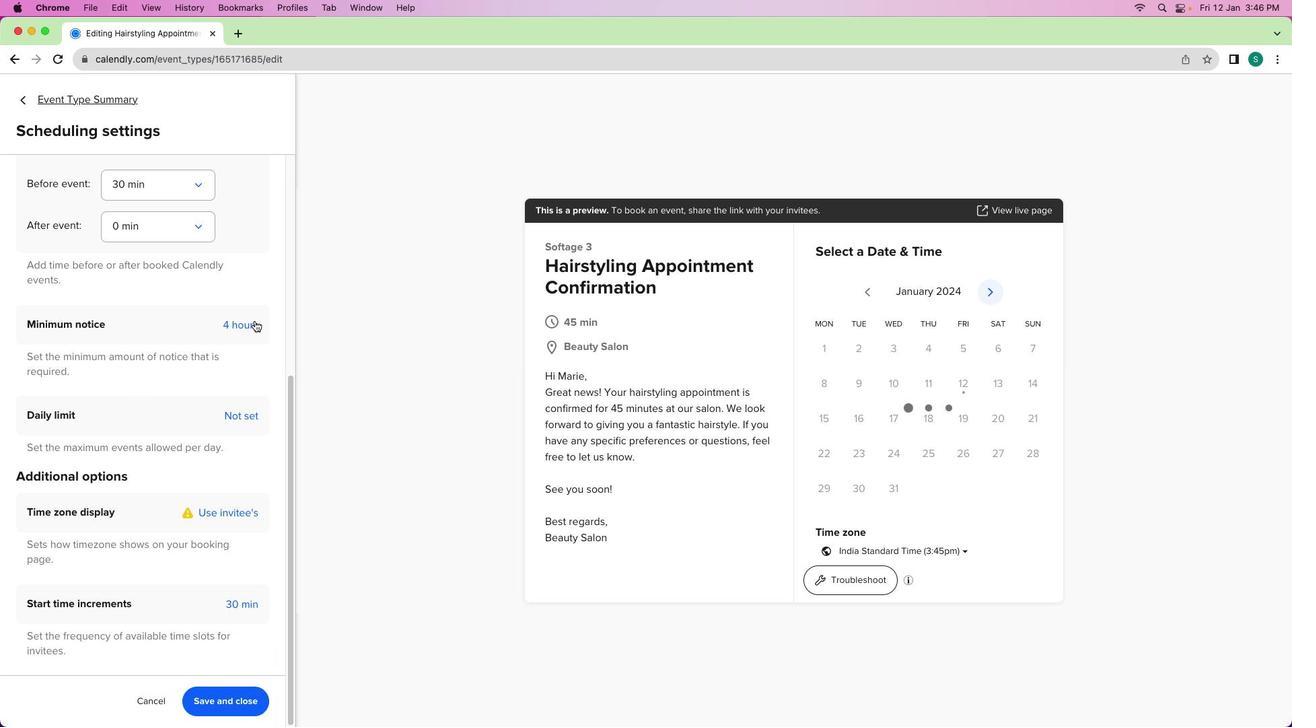 
Action: Mouse pressed left at (247, 325)
Screenshot: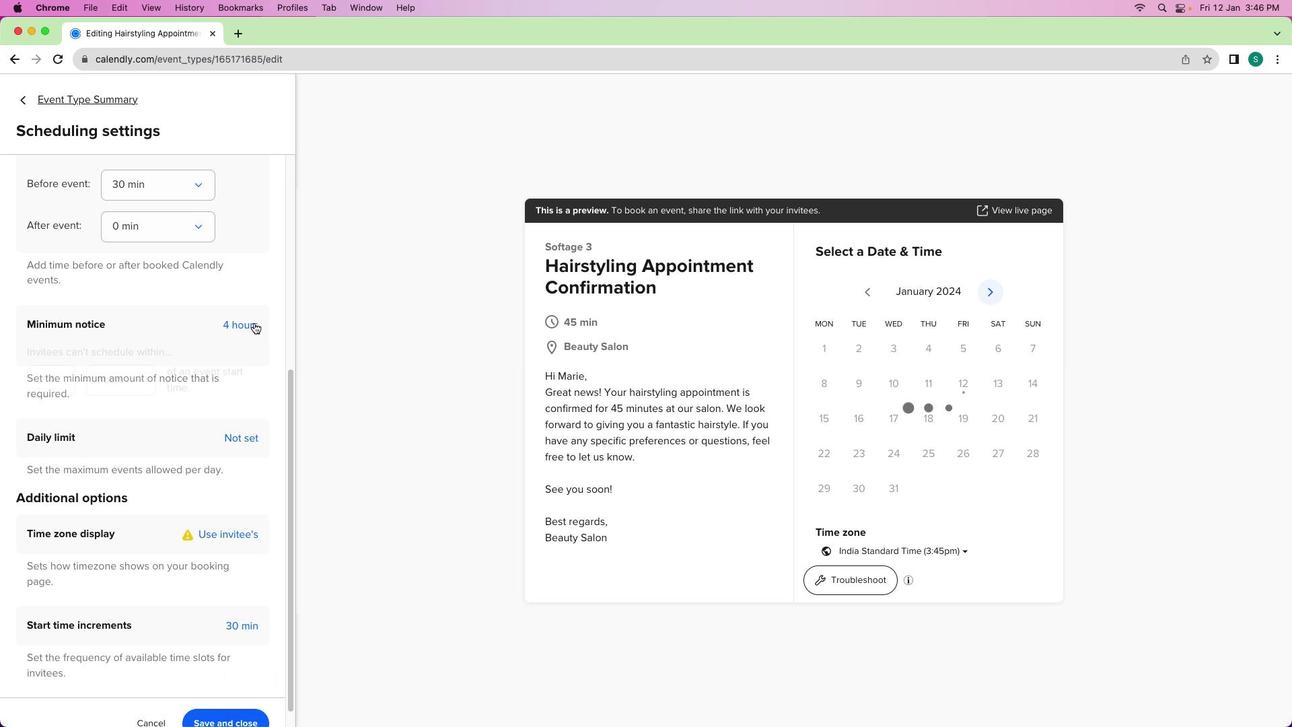 
Action: Mouse moved to (81, 325)
Screenshot: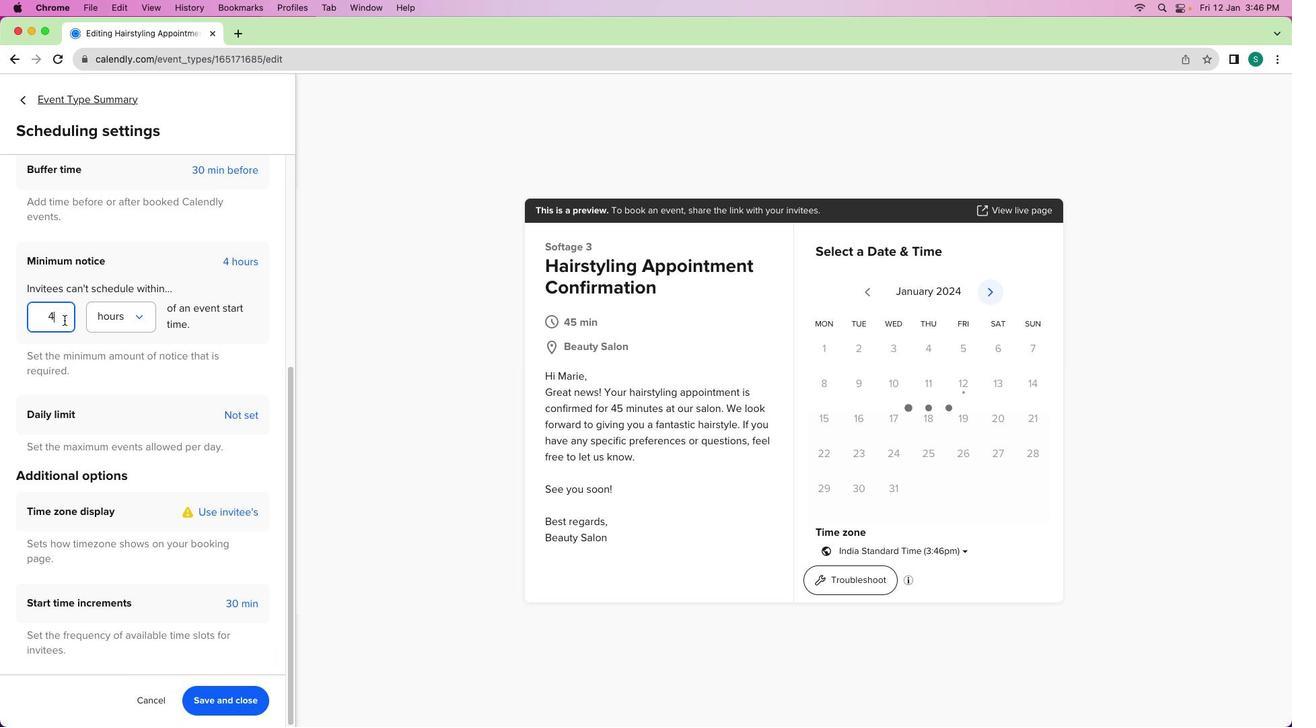 
Action: Mouse pressed left at (81, 325)
Screenshot: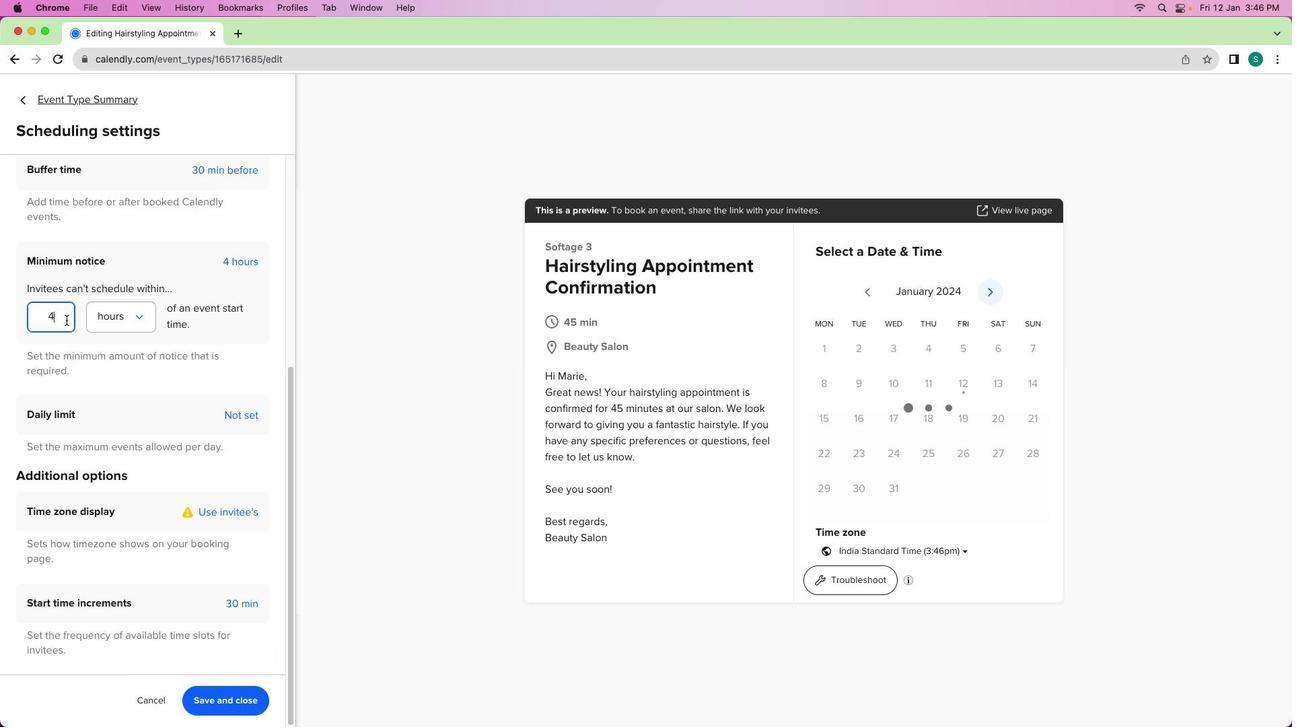
Action: Mouse moved to (80, 326)
Screenshot: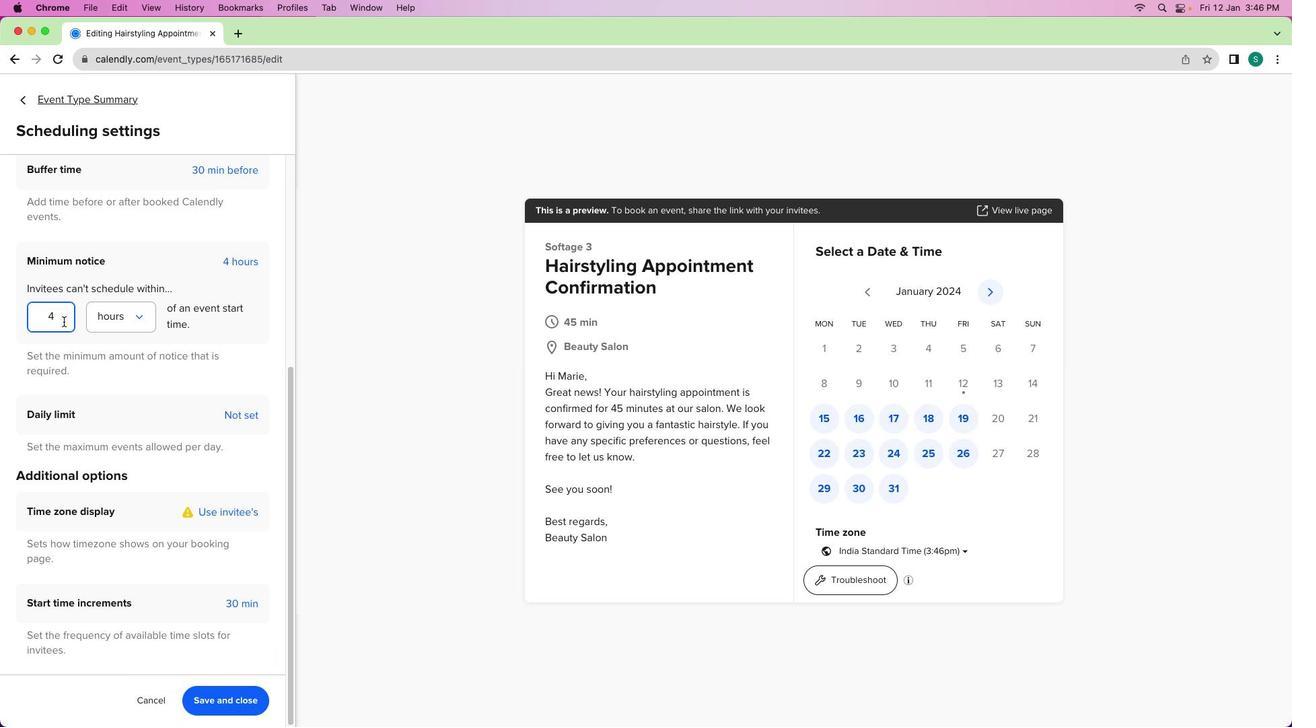 
Action: Key pressed Key.backspace'2'
Screenshot: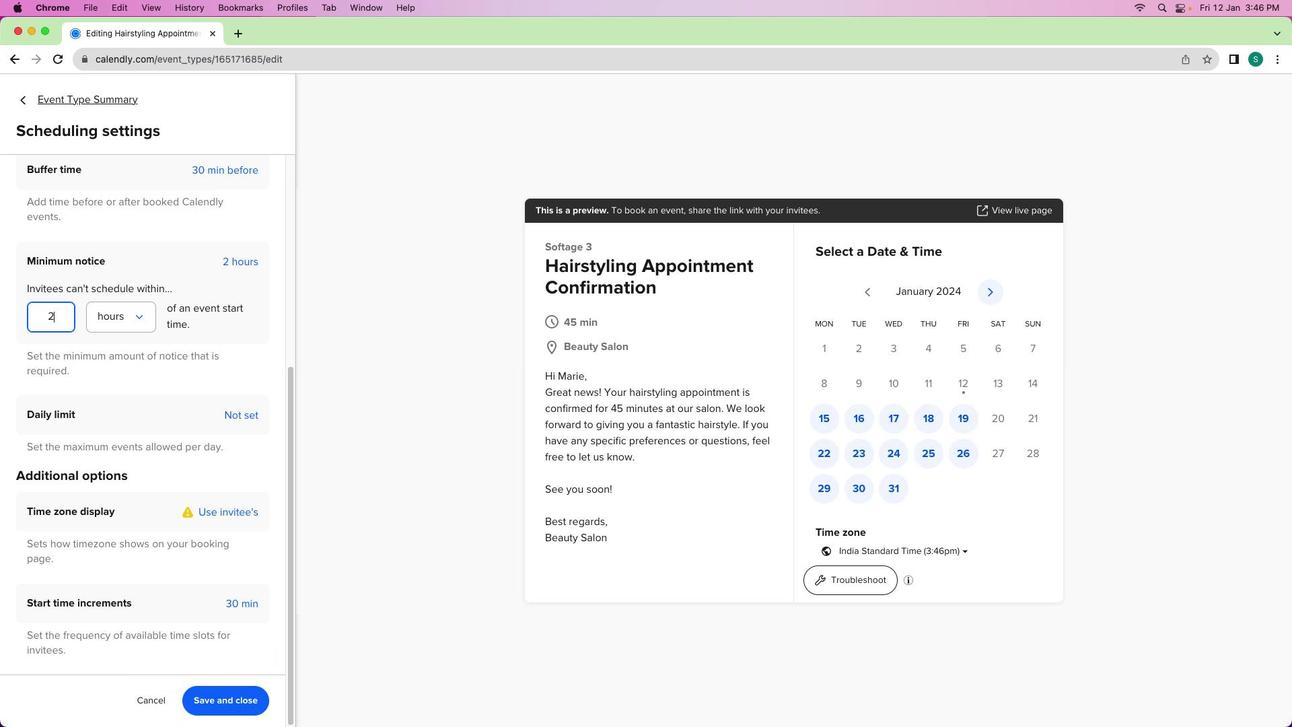 
Action: Mouse moved to (117, 322)
Screenshot: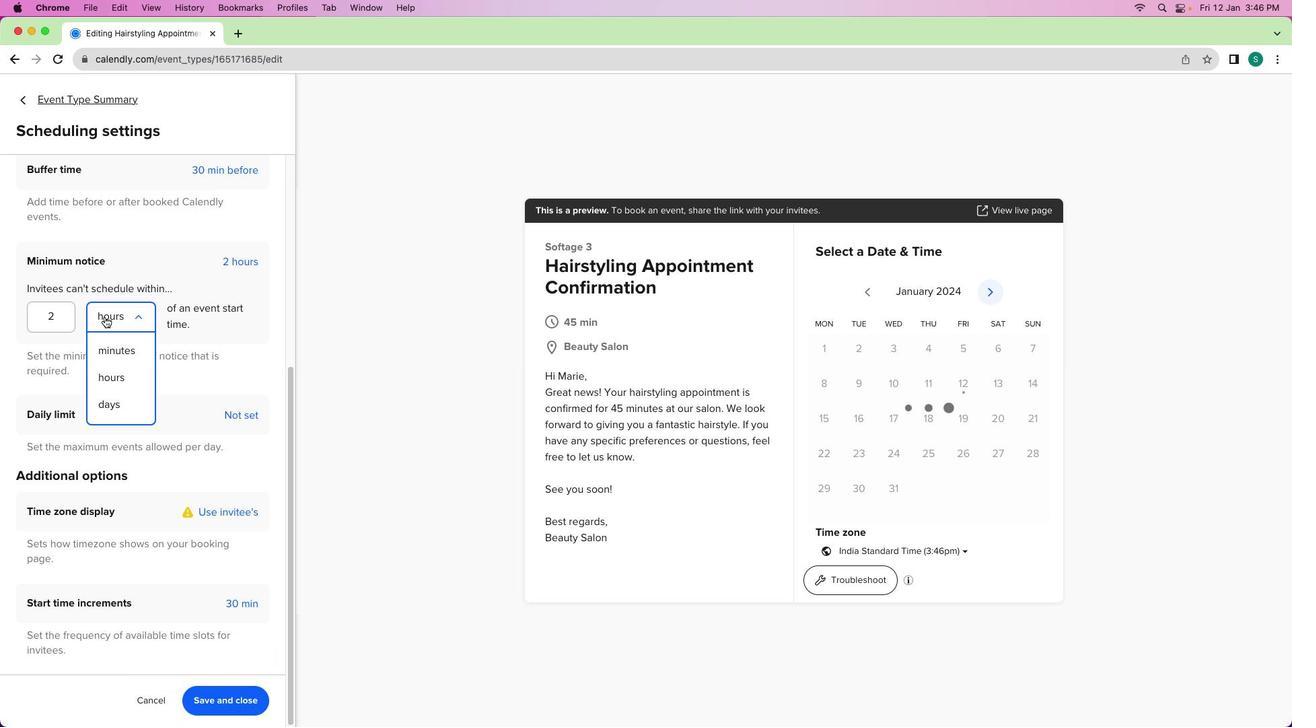 
Action: Mouse pressed left at (117, 322)
Screenshot: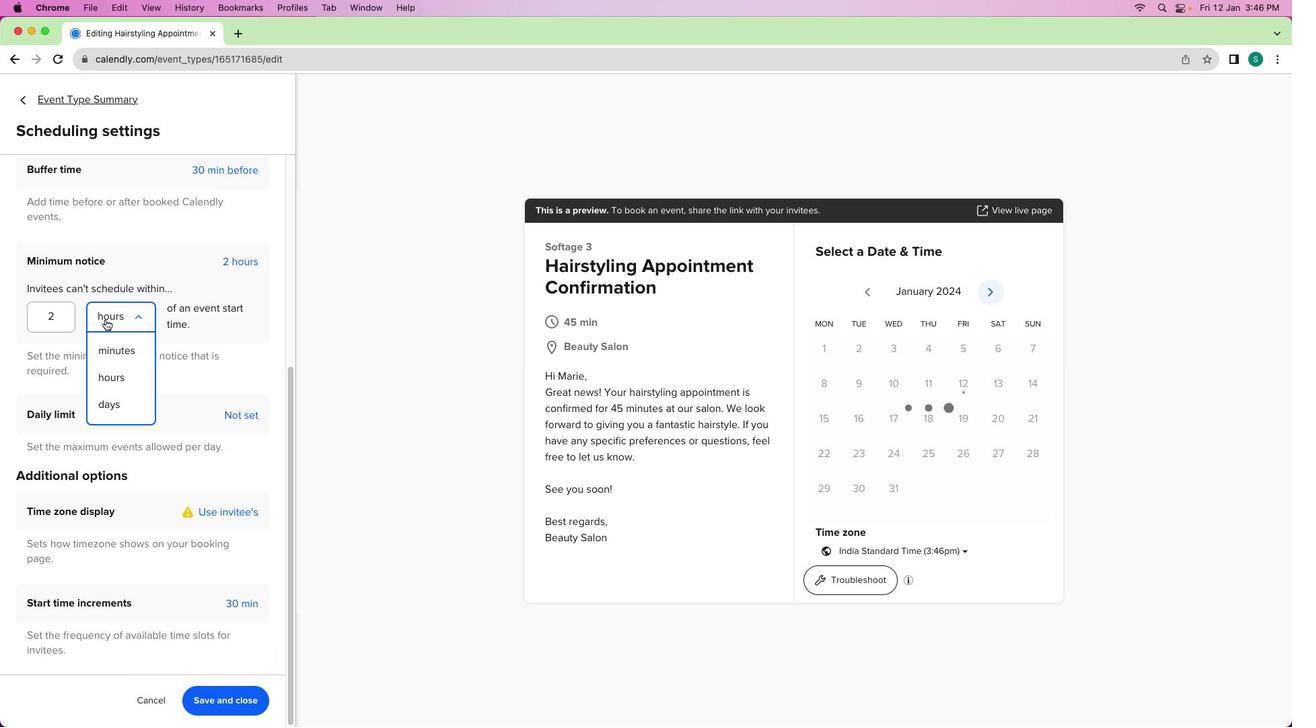 
Action: Mouse moved to (138, 384)
Screenshot: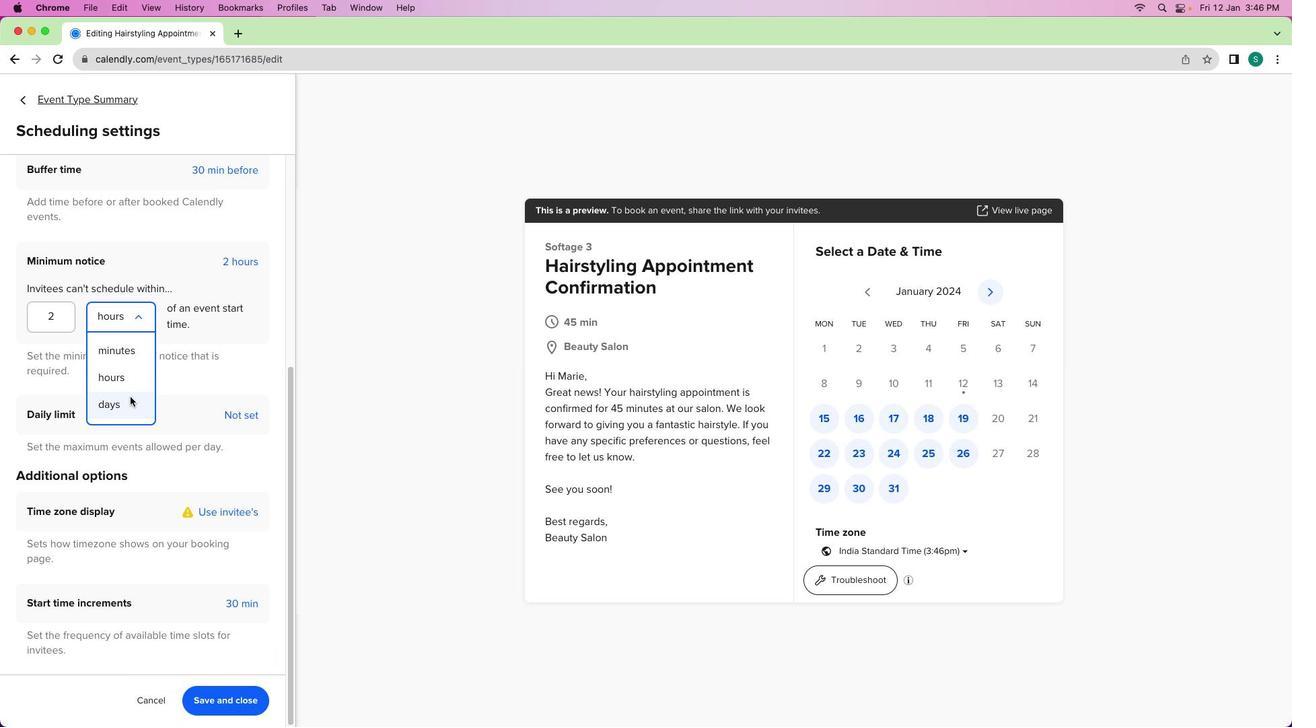 
Action: Mouse pressed left at (138, 384)
Screenshot: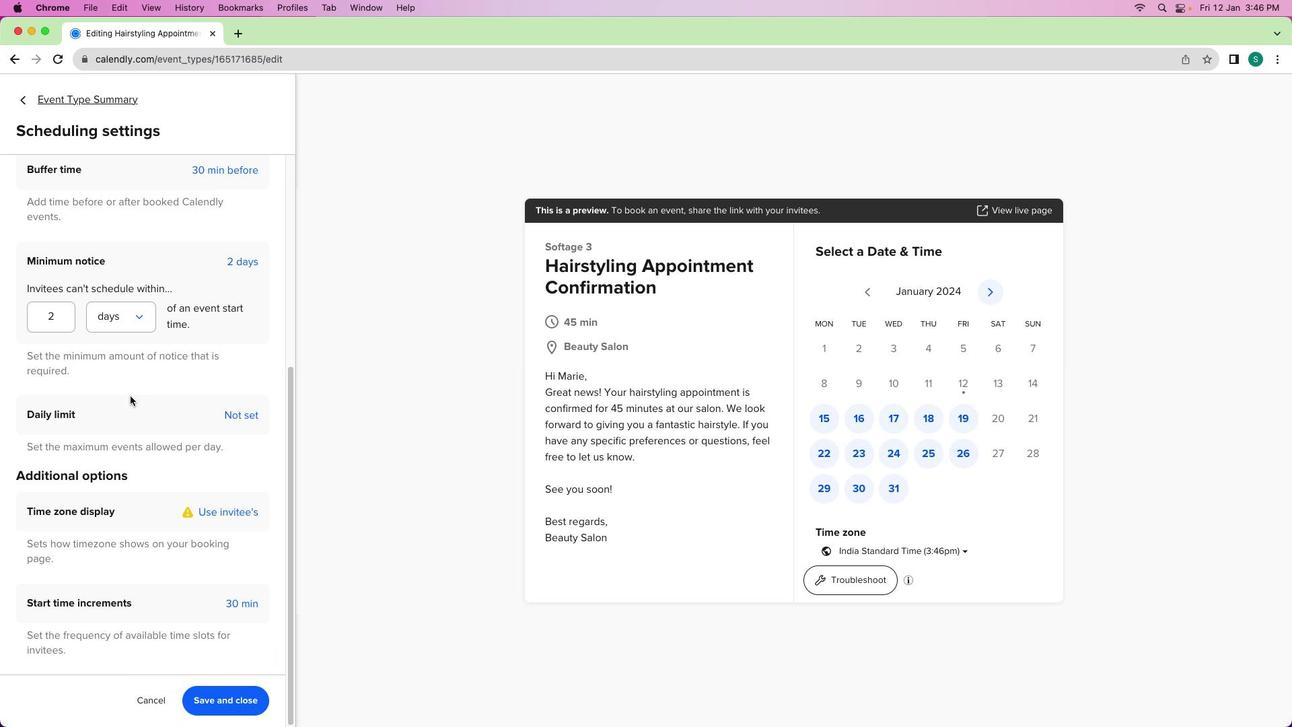 
Action: Mouse moved to (154, 364)
Screenshot: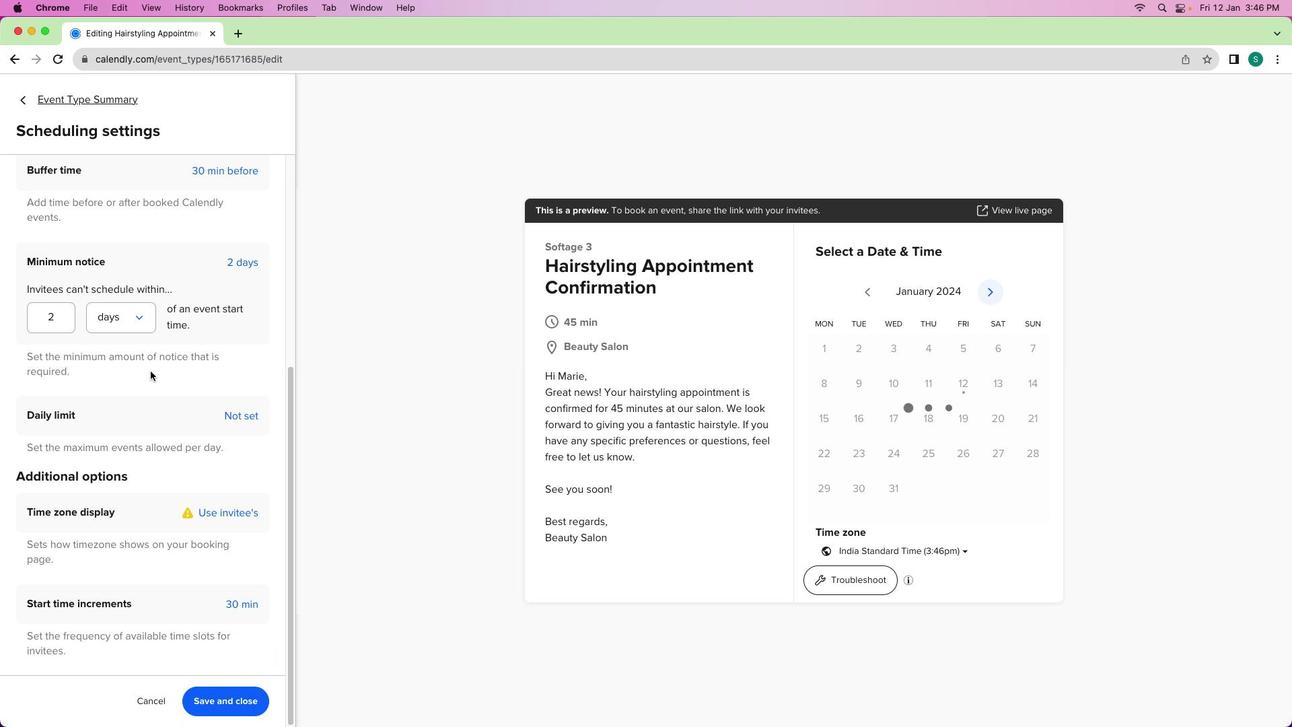 
Action: Mouse scrolled (154, 364) with delta (24, 82)
Screenshot: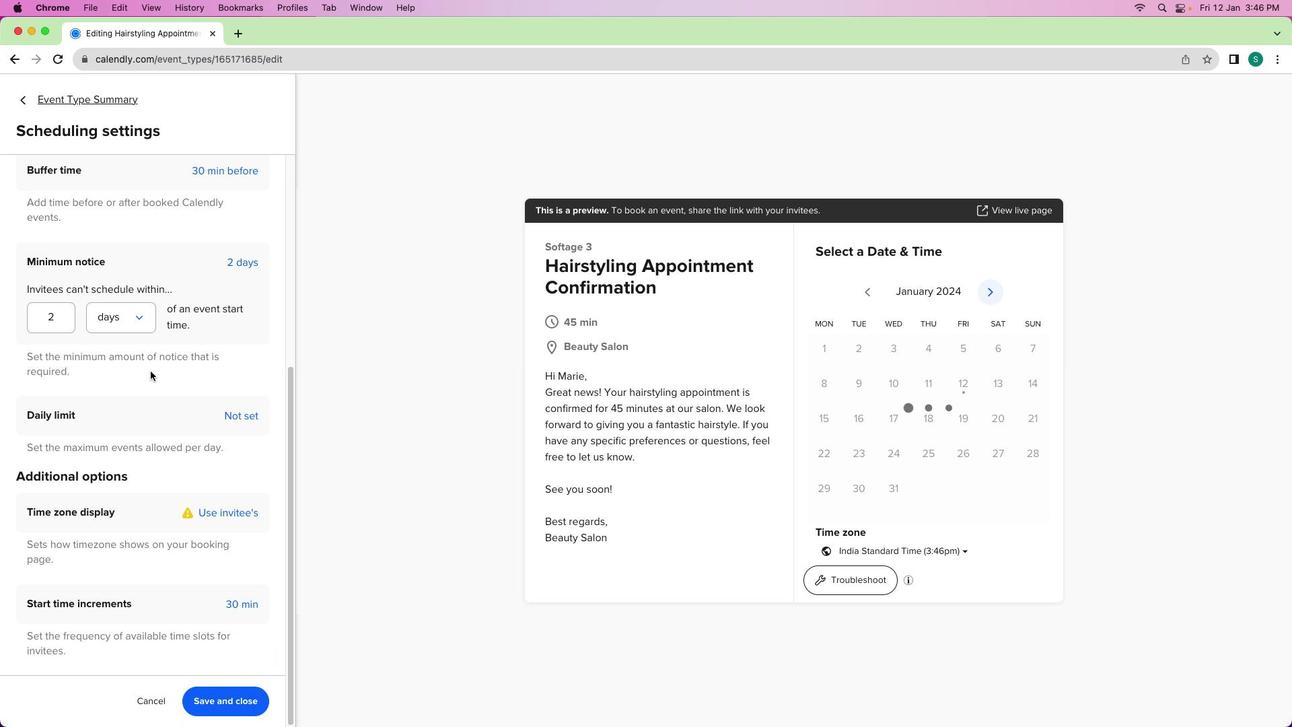 
Action: Mouse moved to (154, 364)
Screenshot: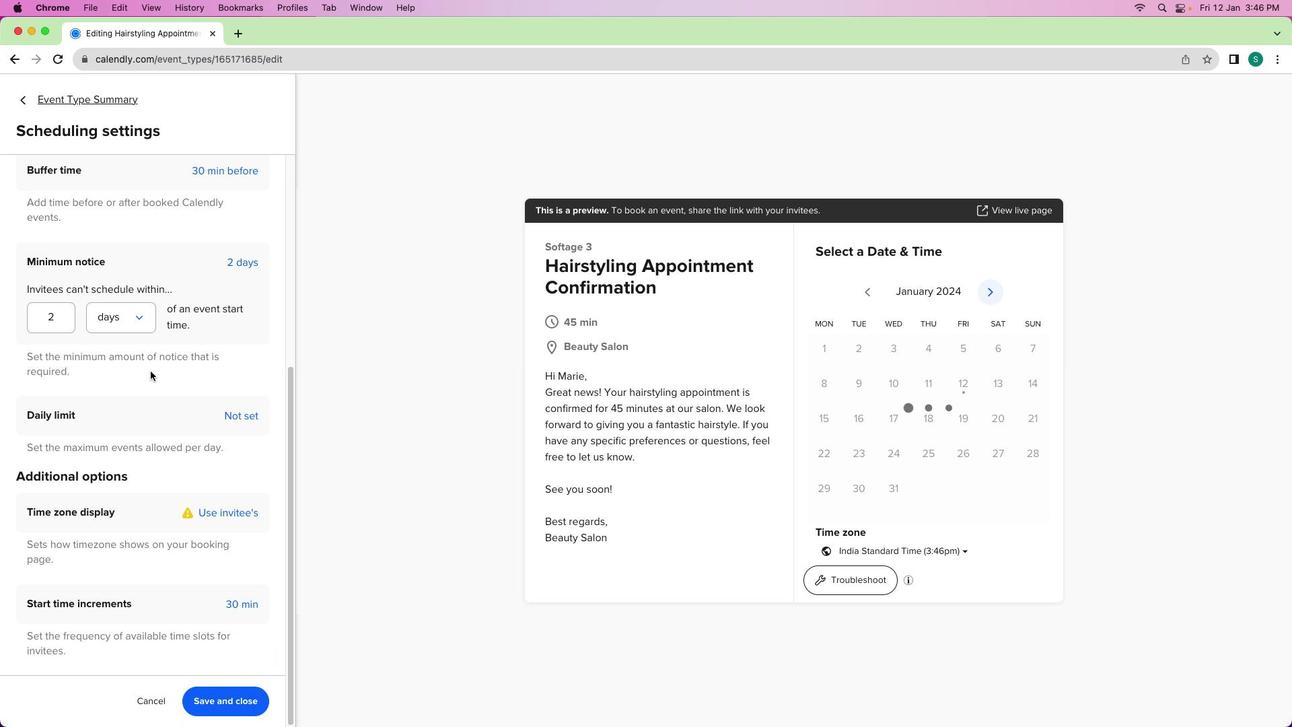 
Action: Mouse scrolled (154, 364) with delta (24, 82)
Screenshot: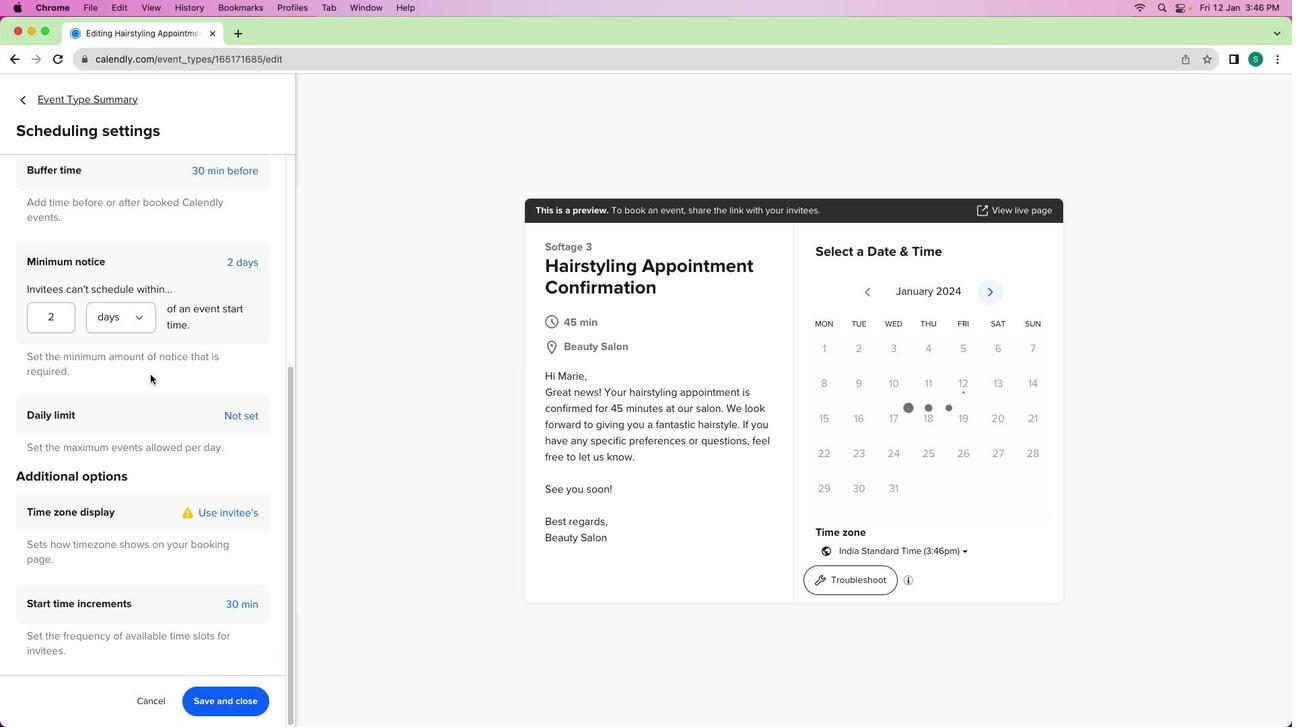 
Action: Mouse scrolled (154, 364) with delta (24, 81)
Screenshot: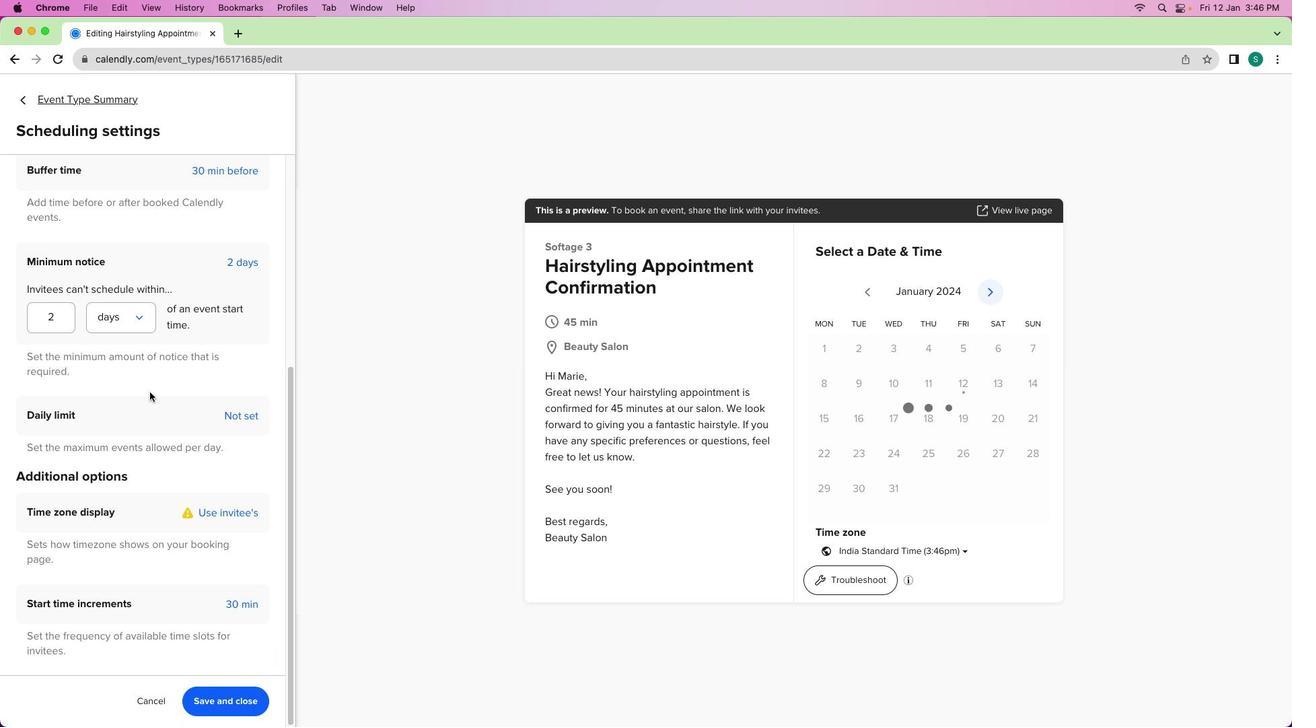
Action: Mouse moved to (249, 539)
Screenshot: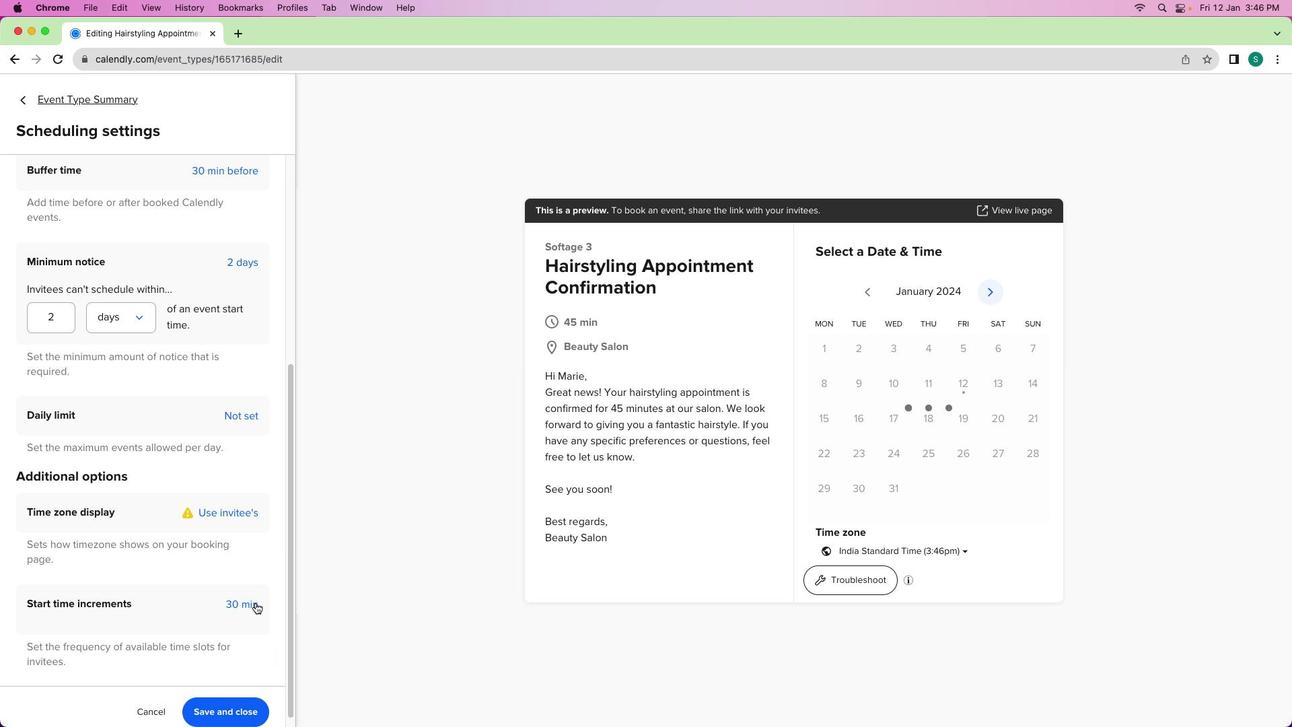 
Action: Mouse pressed left at (249, 539)
Screenshot: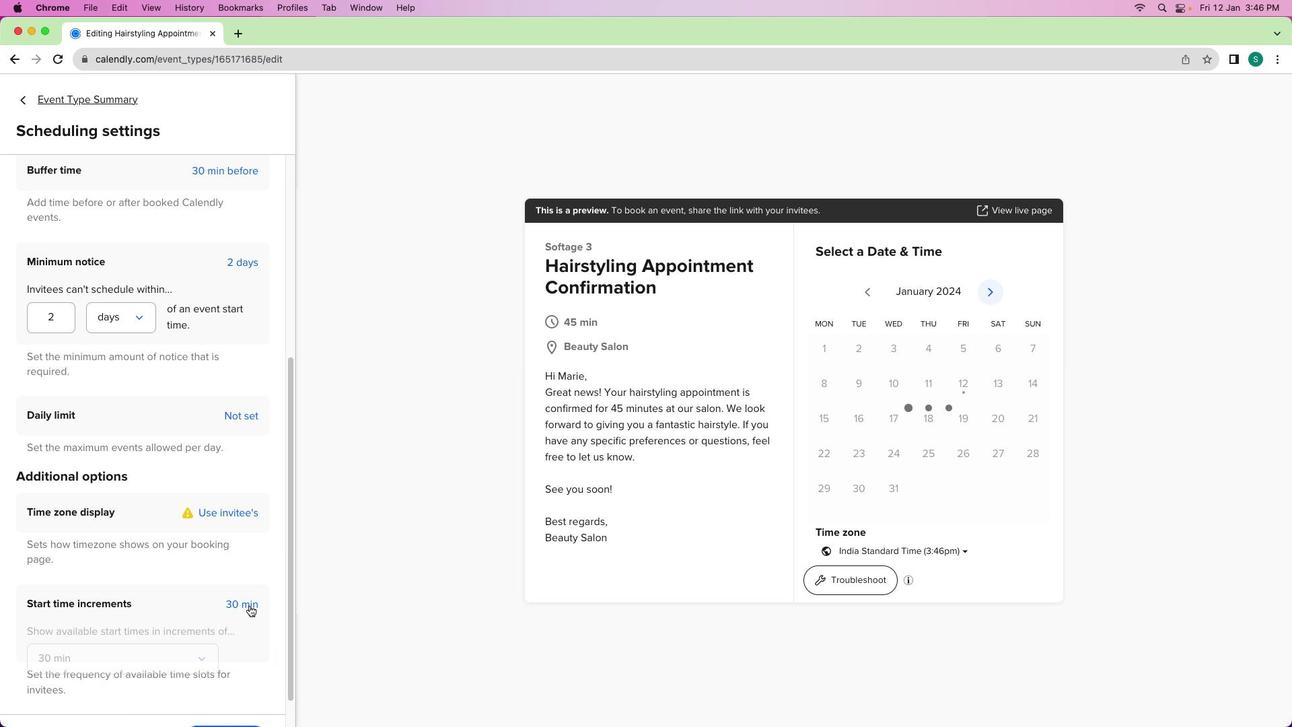 
Action: Mouse moved to (223, 539)
Screenshot: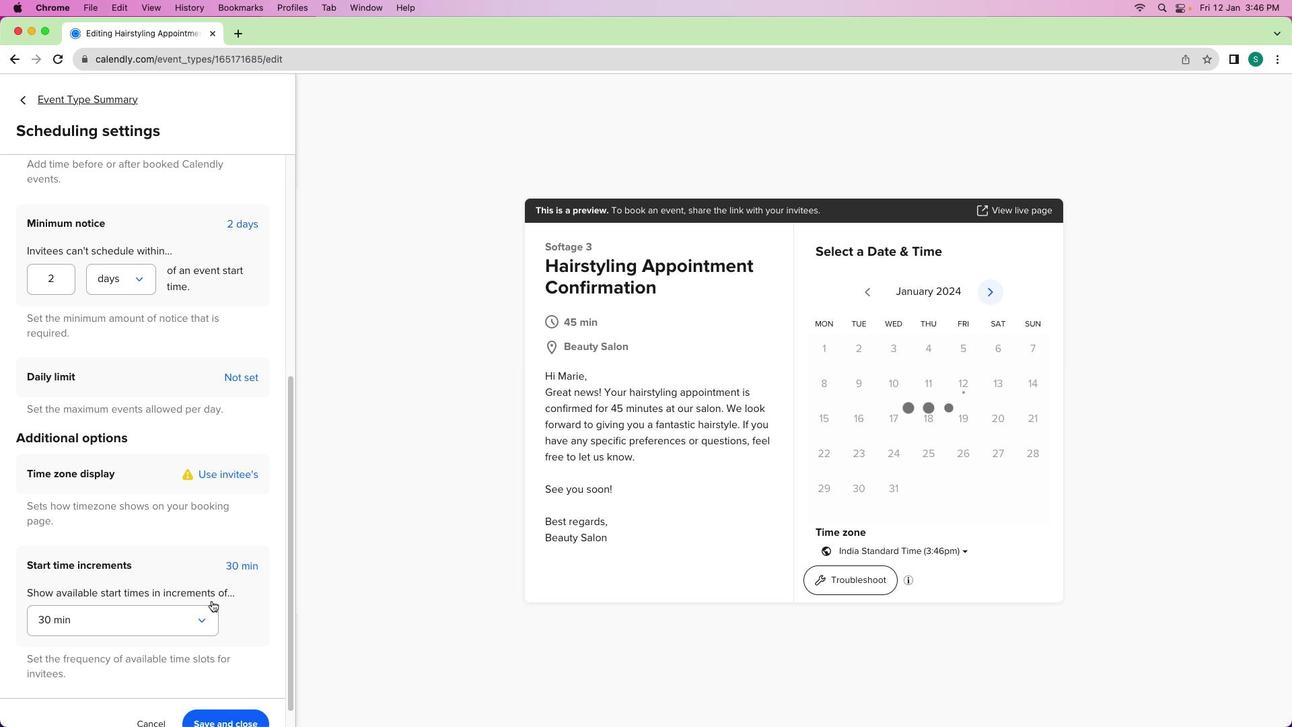 
Action: Mouse scrolled (223, 539) with delta (24, 82)
Screenshot: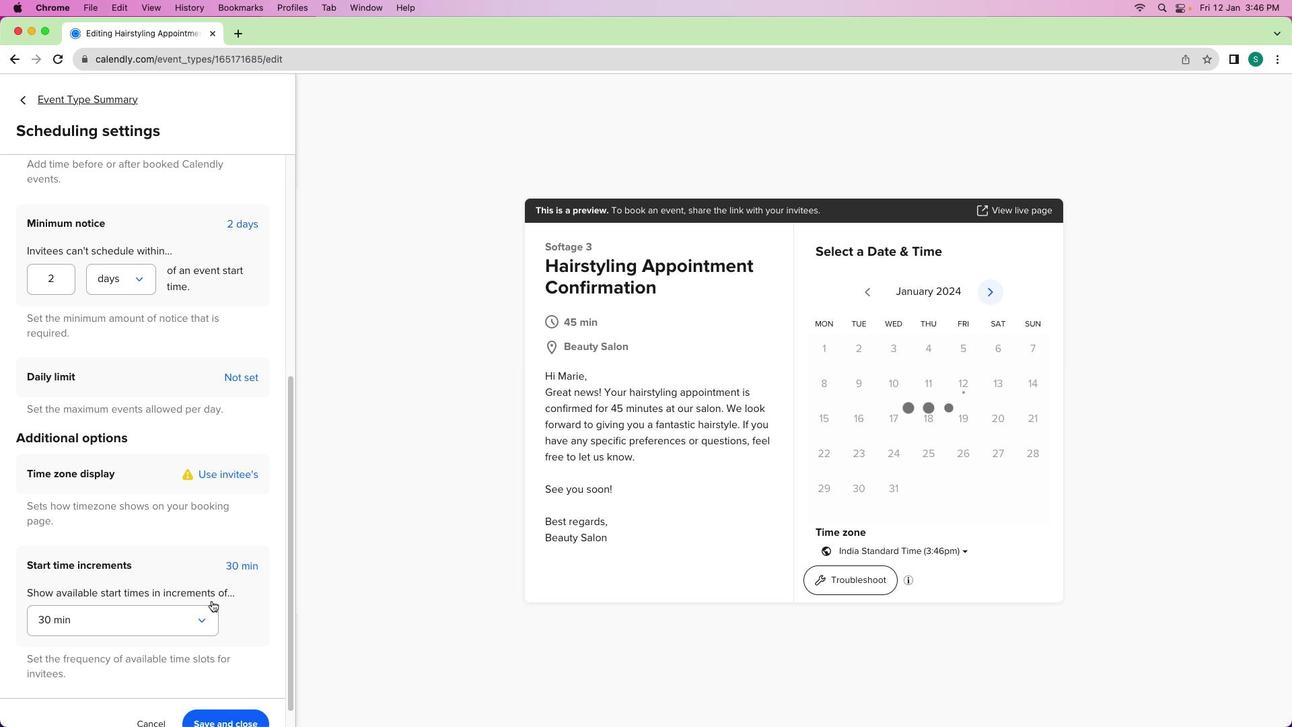 
Action: Mouse moved to (222, 539)
Screenshot: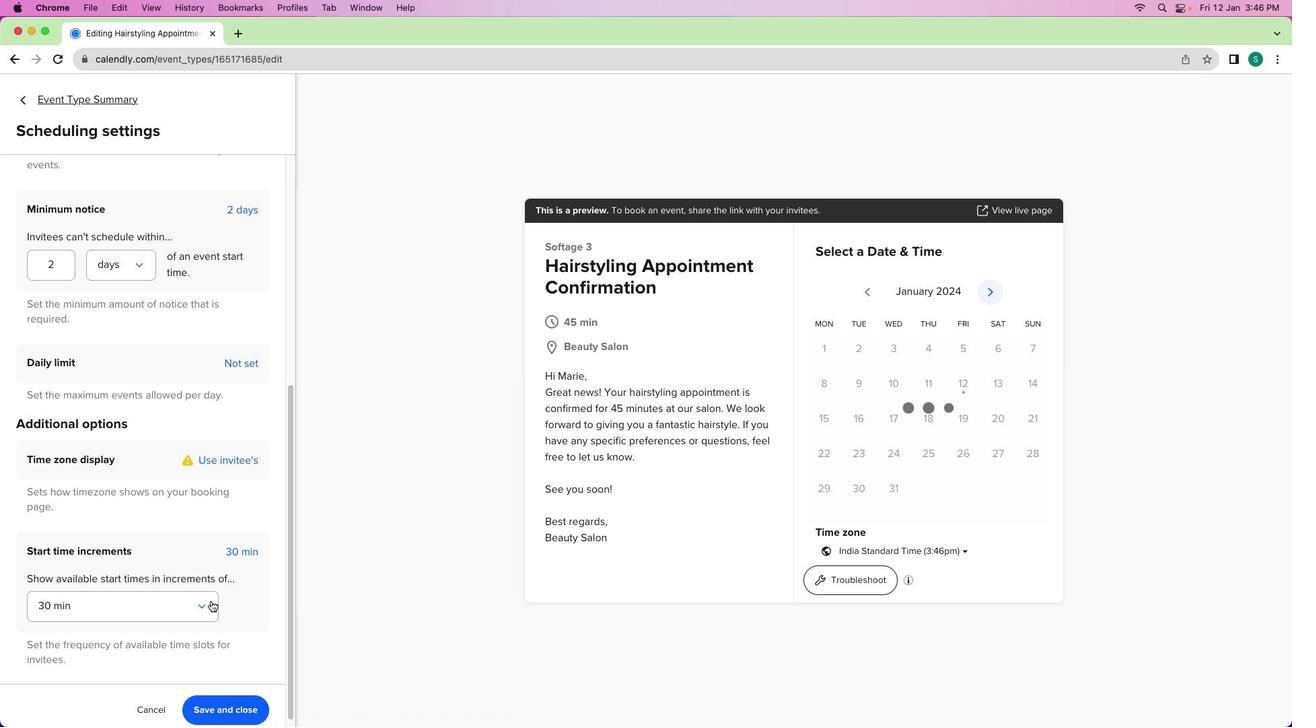 
Action: Mouse scrolled (222, 539) with delta (24, 82)
Screenshot: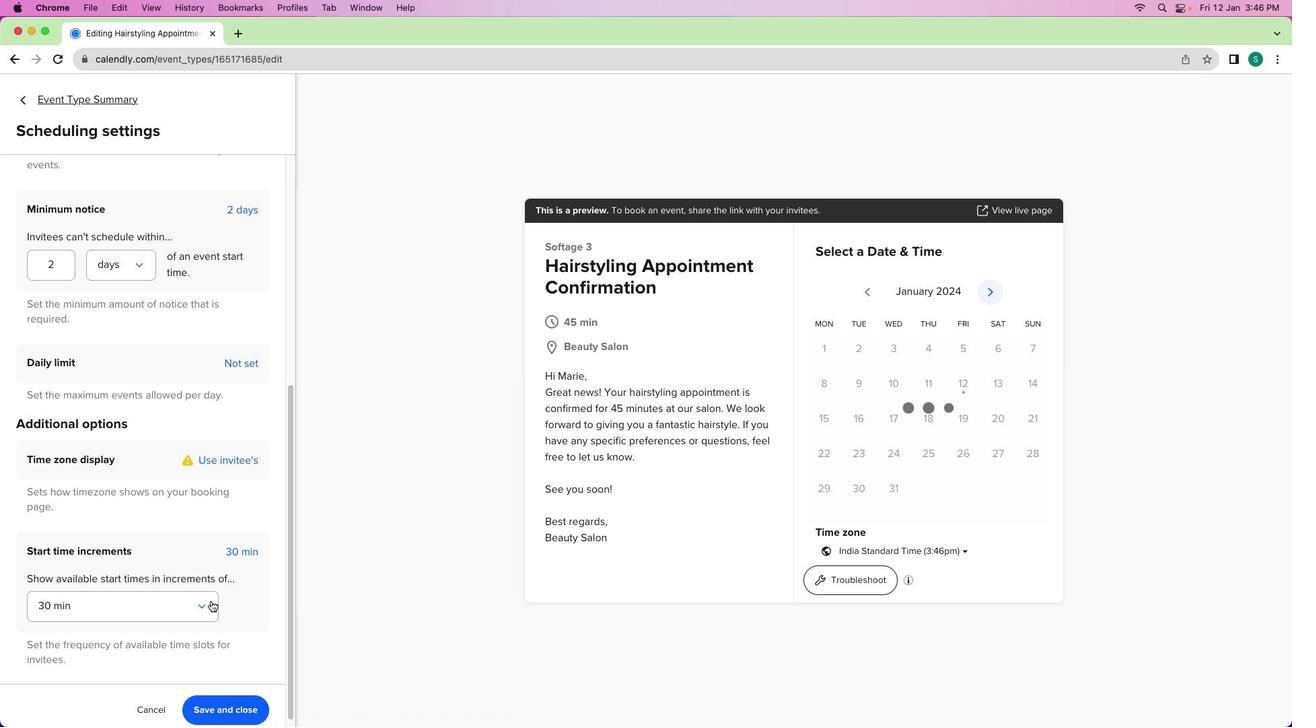
Action: Mouse moved to (222, 539)
Screenshot: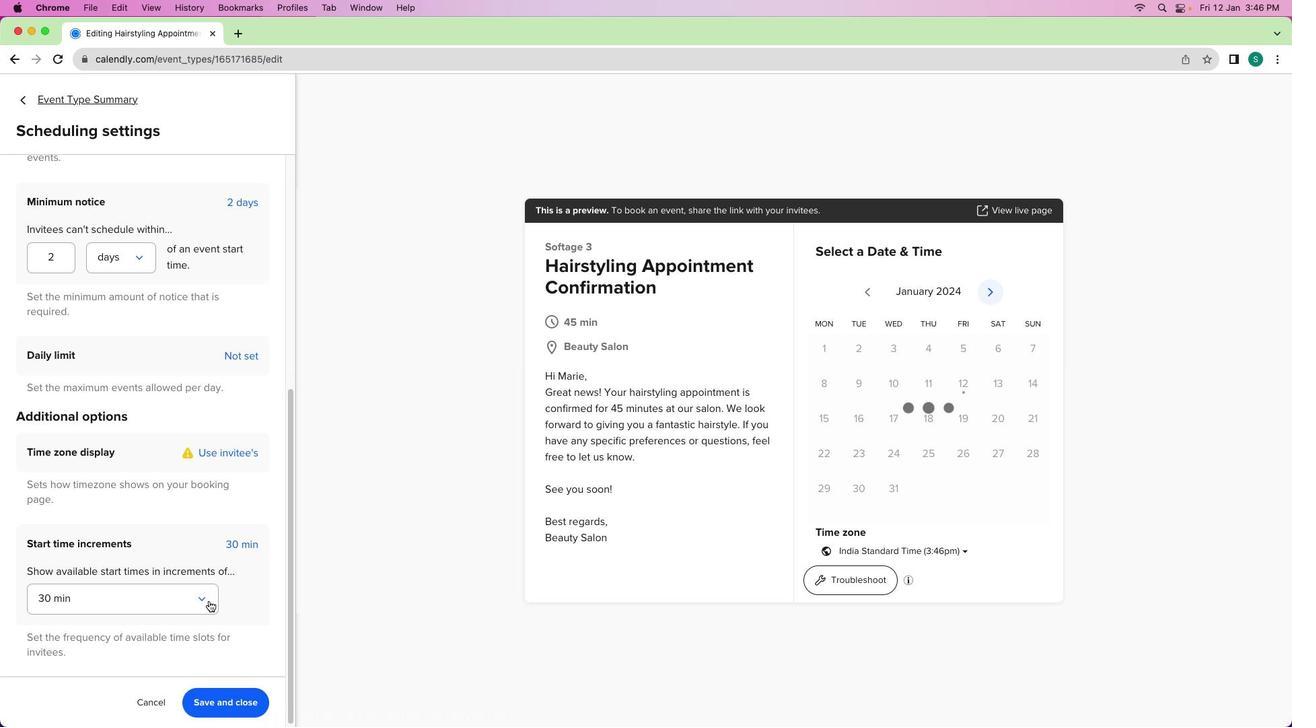 
Action: Mouse scrolled (222, 539) with delta (24, 81)
Screenshot: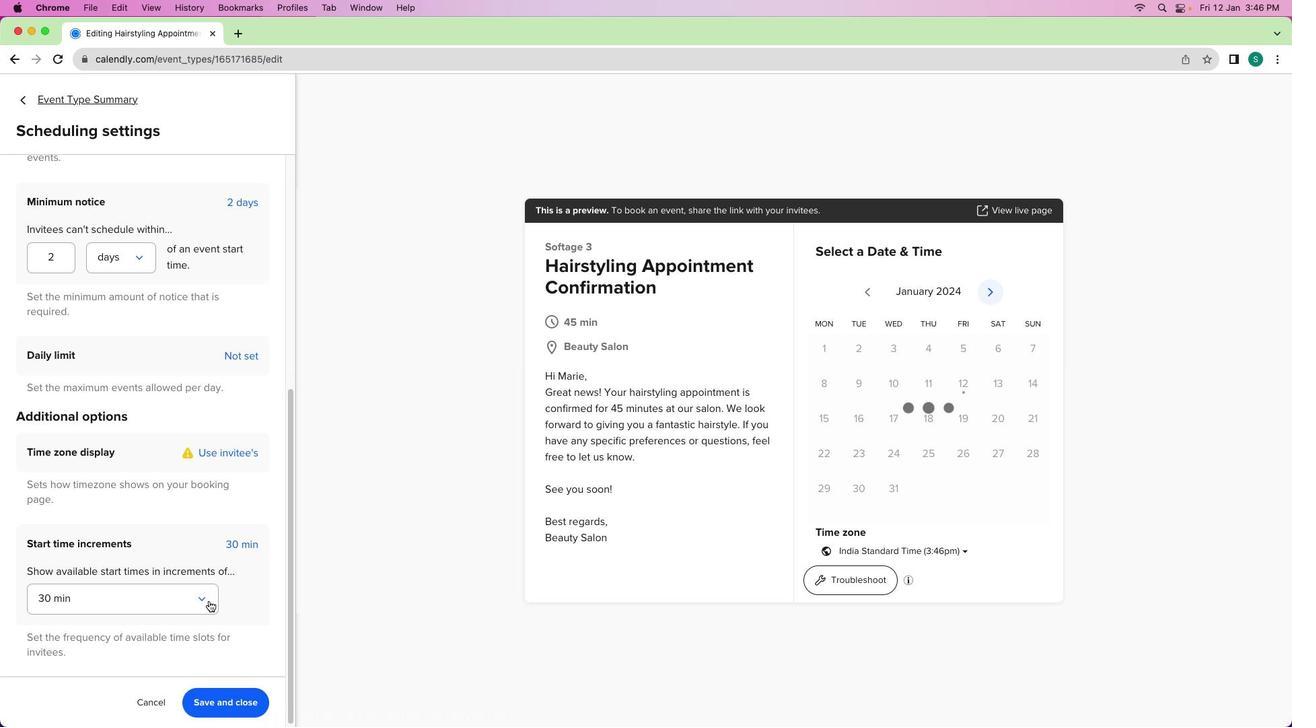 
Action: Mouse moved to (220, 539)
Screenshot: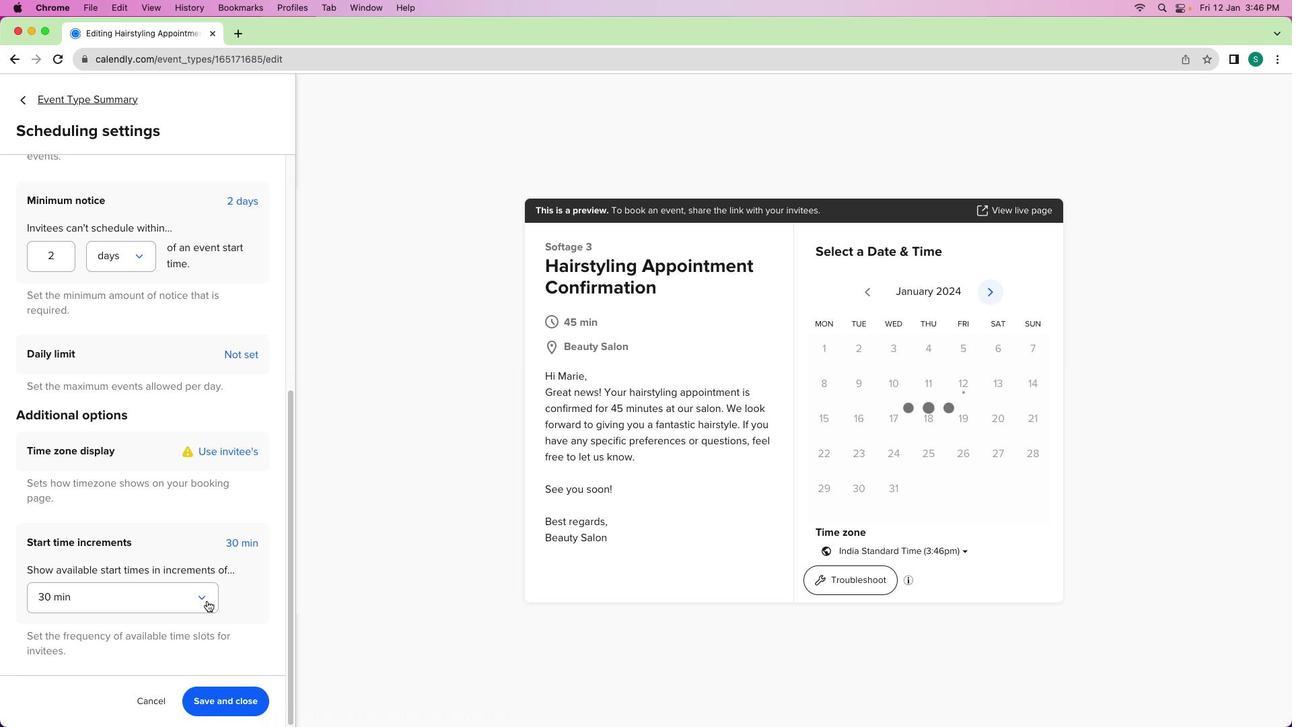 
Action: Mouse scrolled (220, 539) with delta (24, 80)
Screenshot: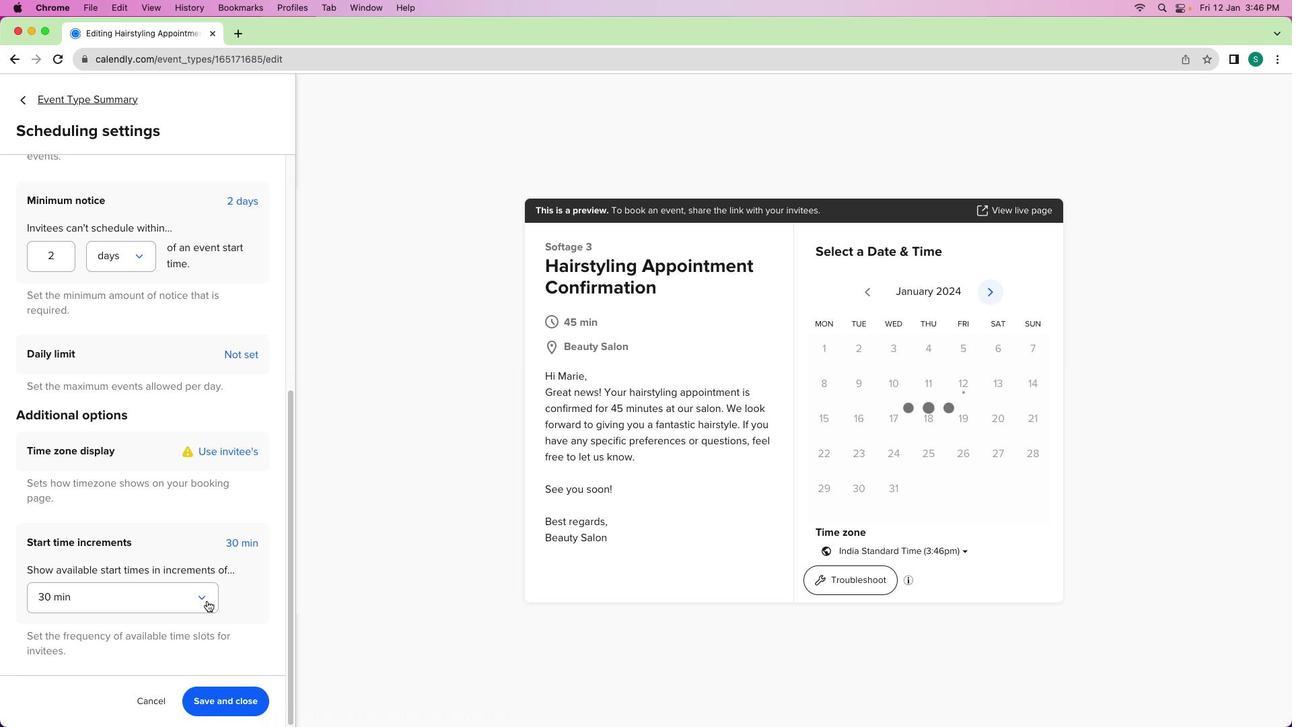 
Action: Mouse moved to (210, 535)
Screenshot: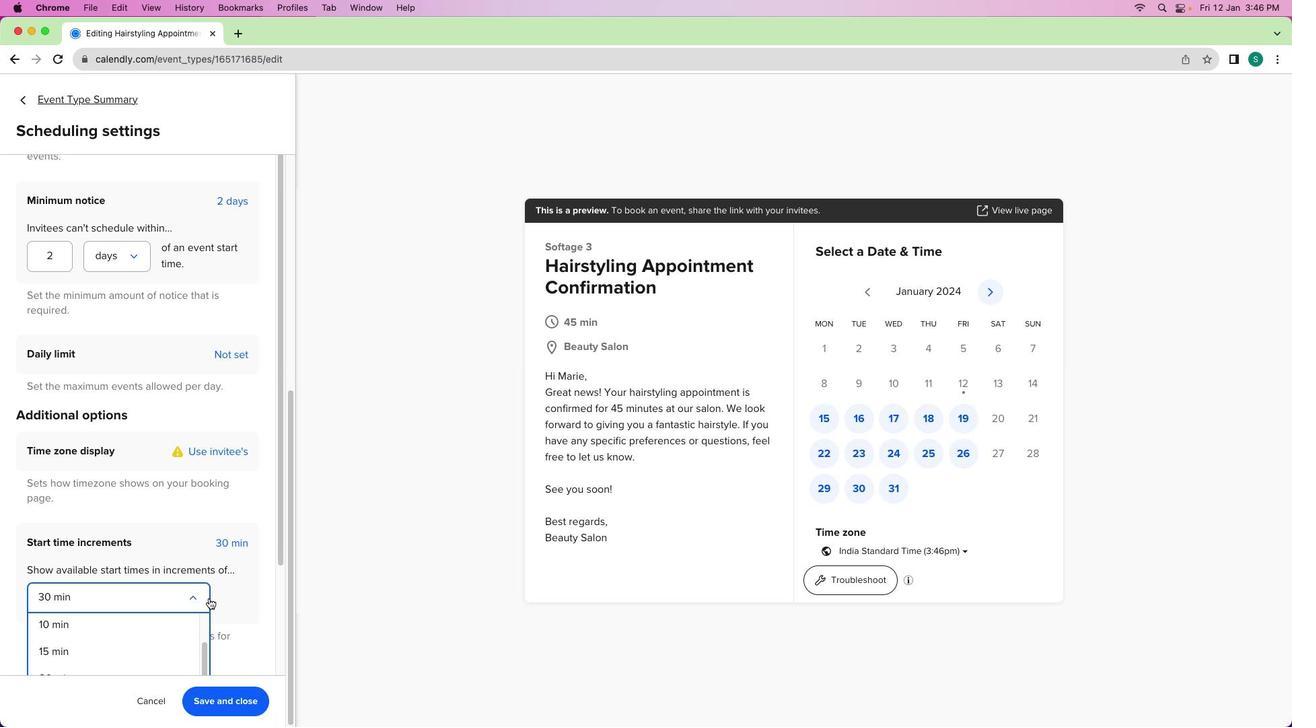 
Action: Mouse pressed left at (210, 535)
Screenshot: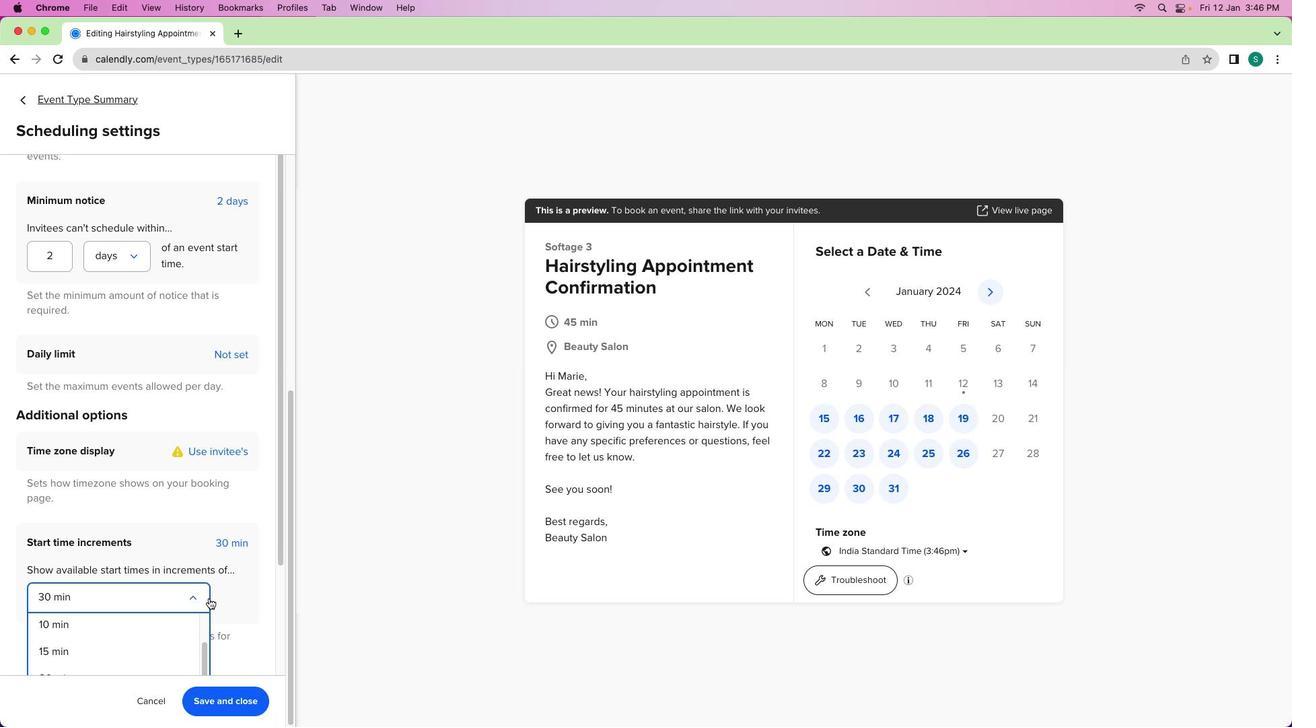 
Action: Mouse moved to (200, 539)
Screenshot: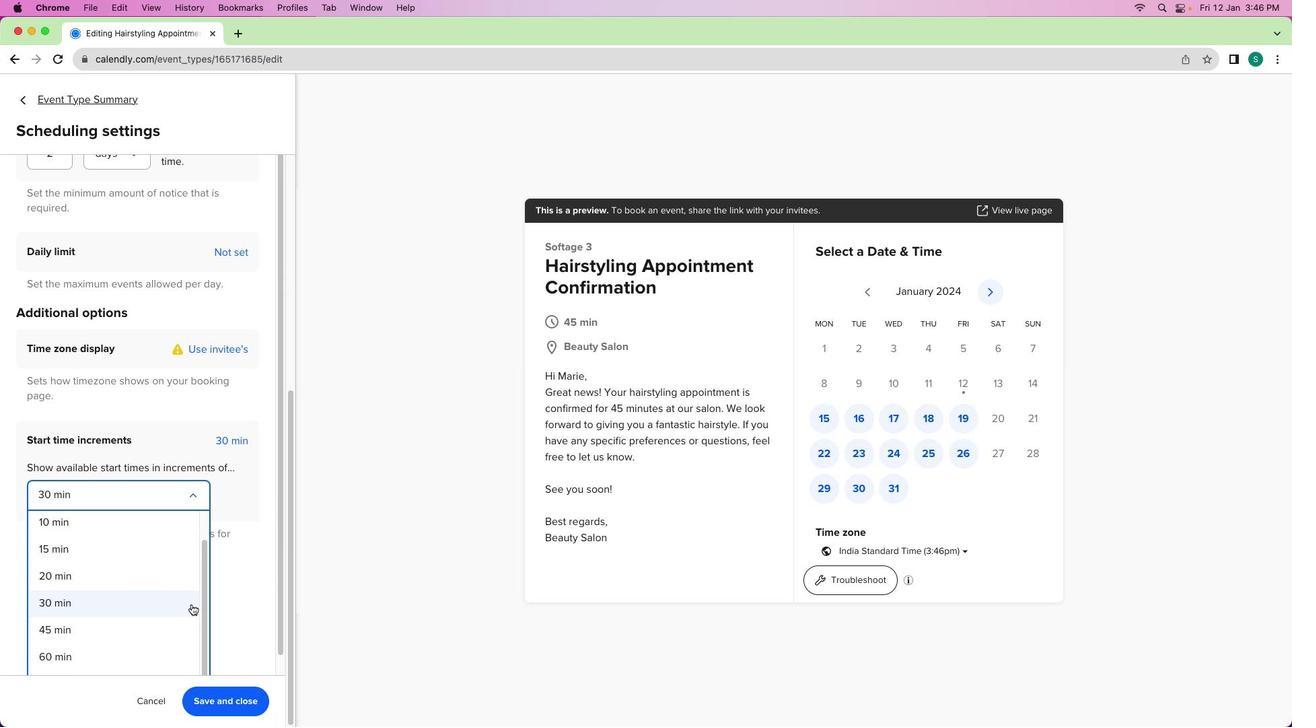 
Action: Mouse scrolled (200, 539) with delta (24, 82)
Screenshot: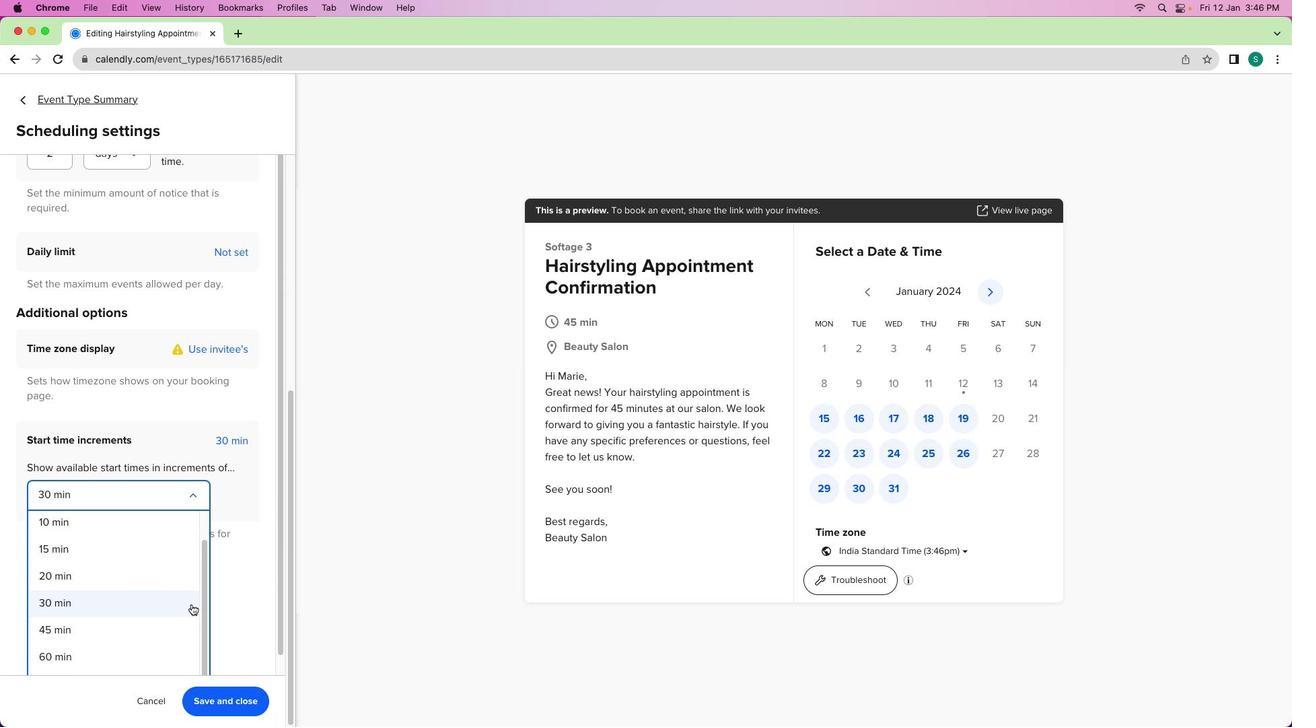 
Action: Mouse moved to (196, 539)
Screenshot: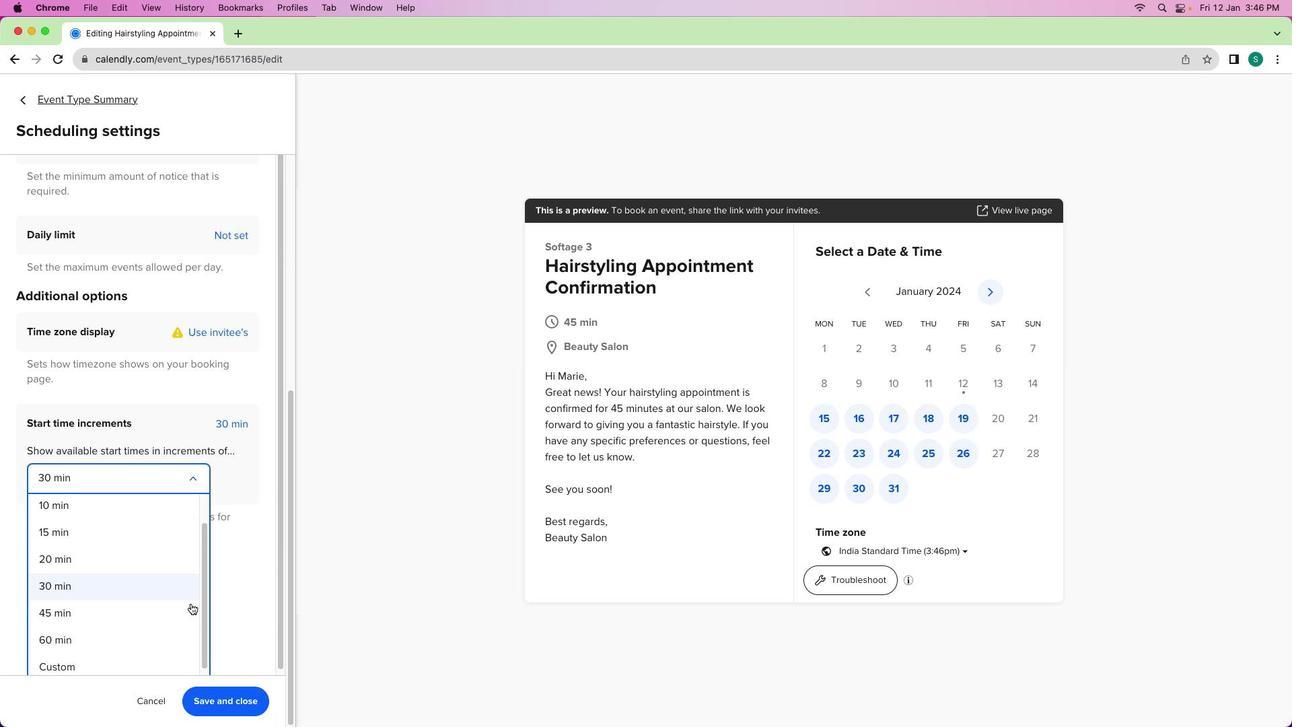 
Action: Mouse scrolled (196, 539) with delta (24, 82)
Screenshot: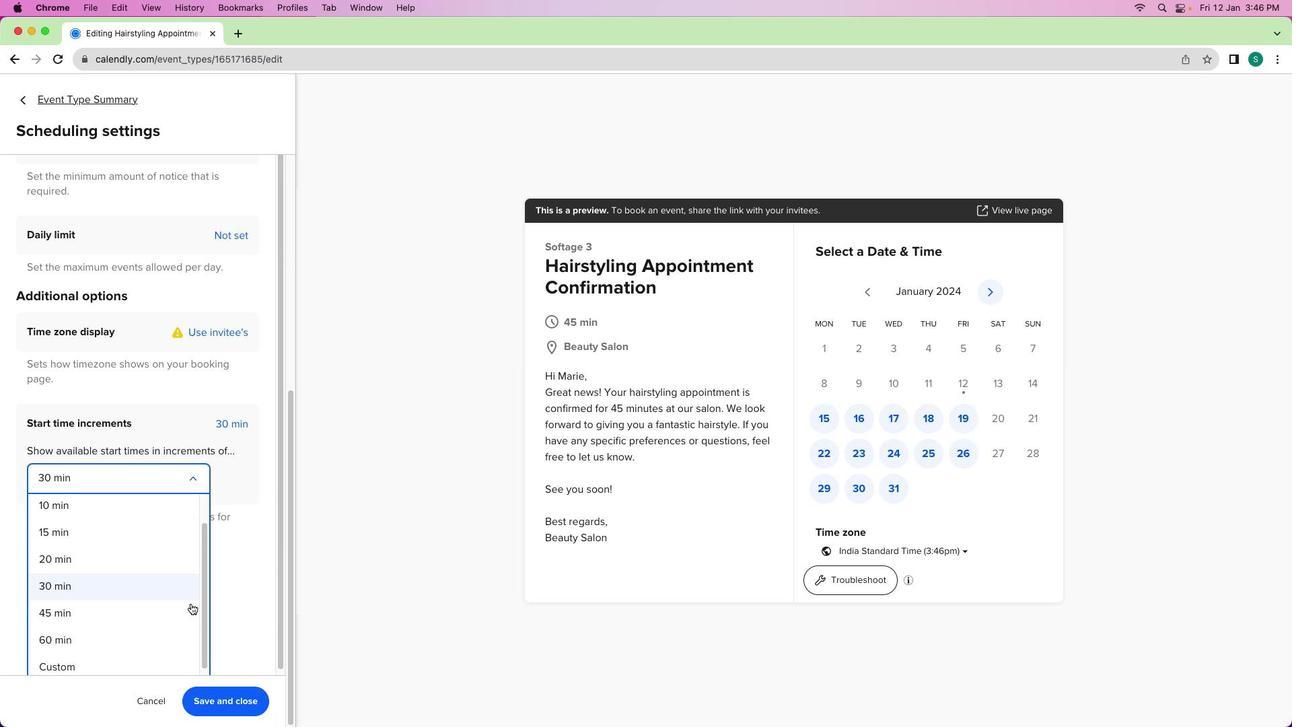
Action: Mouse moved to (195, 539)
Screenshot: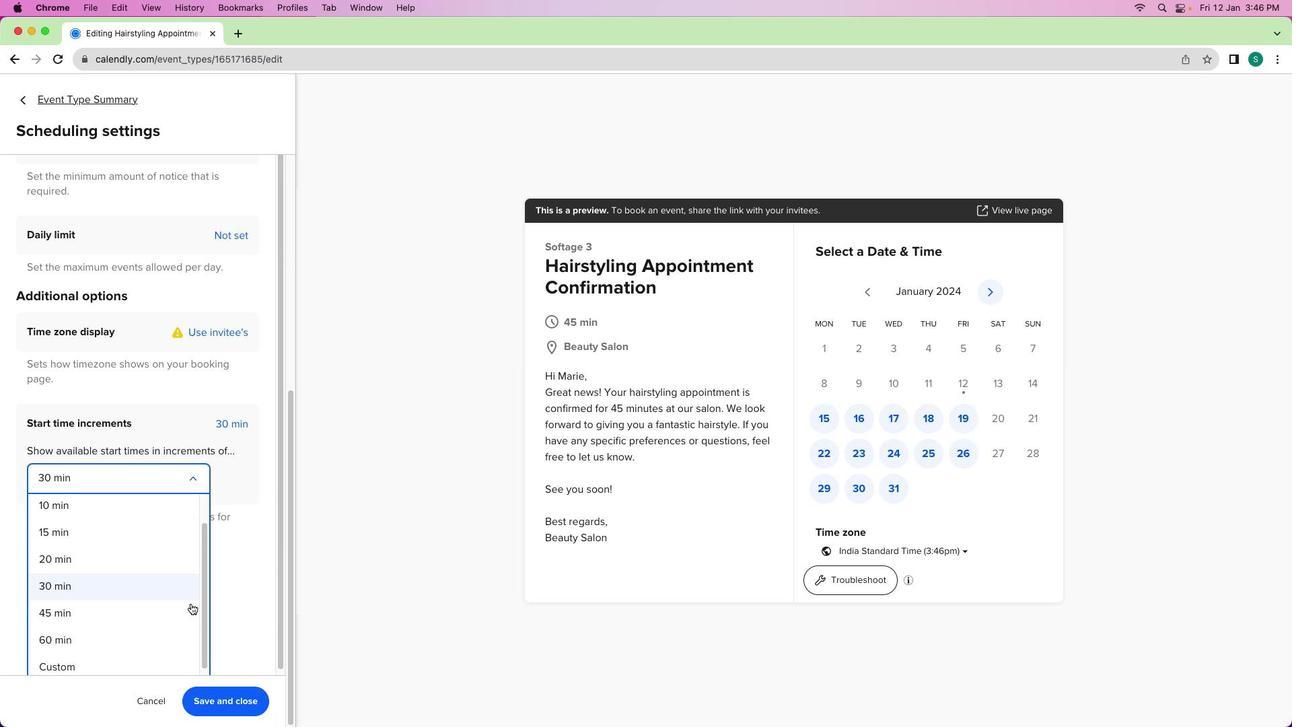 
Action: Mouse scrolled (195, 539) with delta (24, 81)
Screenshot: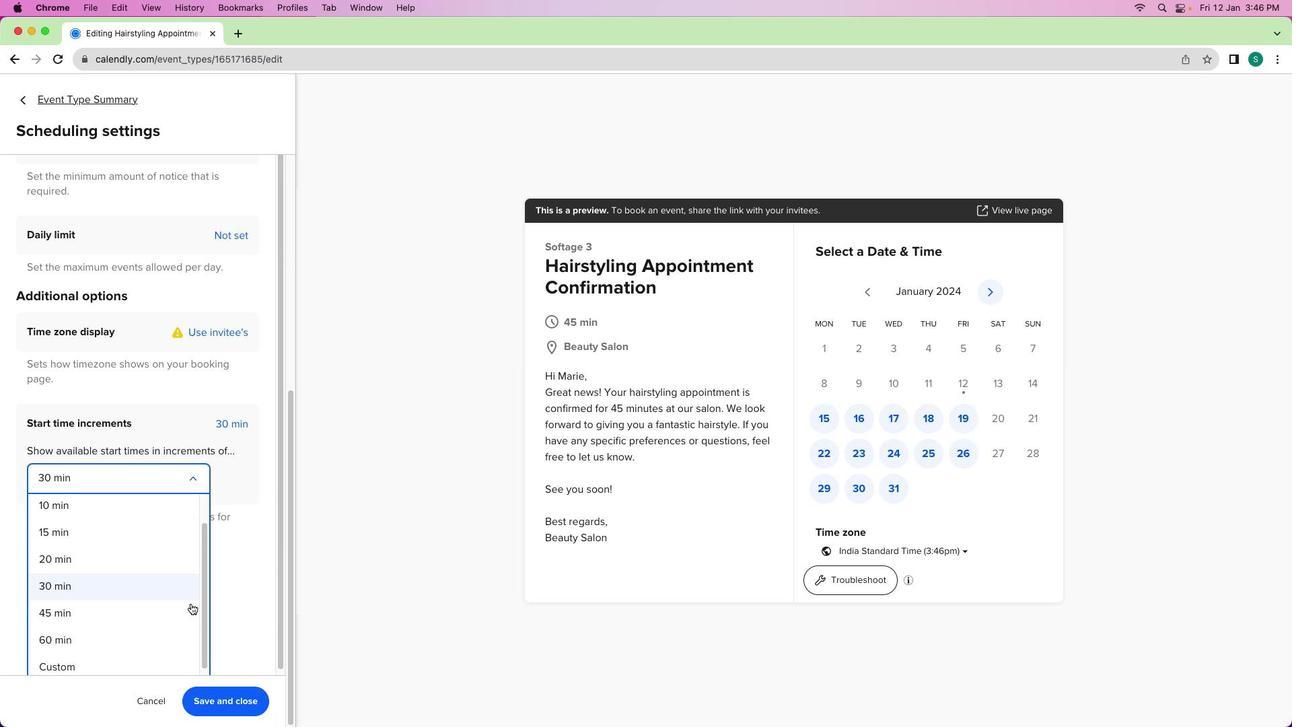 
Action: Mouse moved to (193, 541)
Screenshot: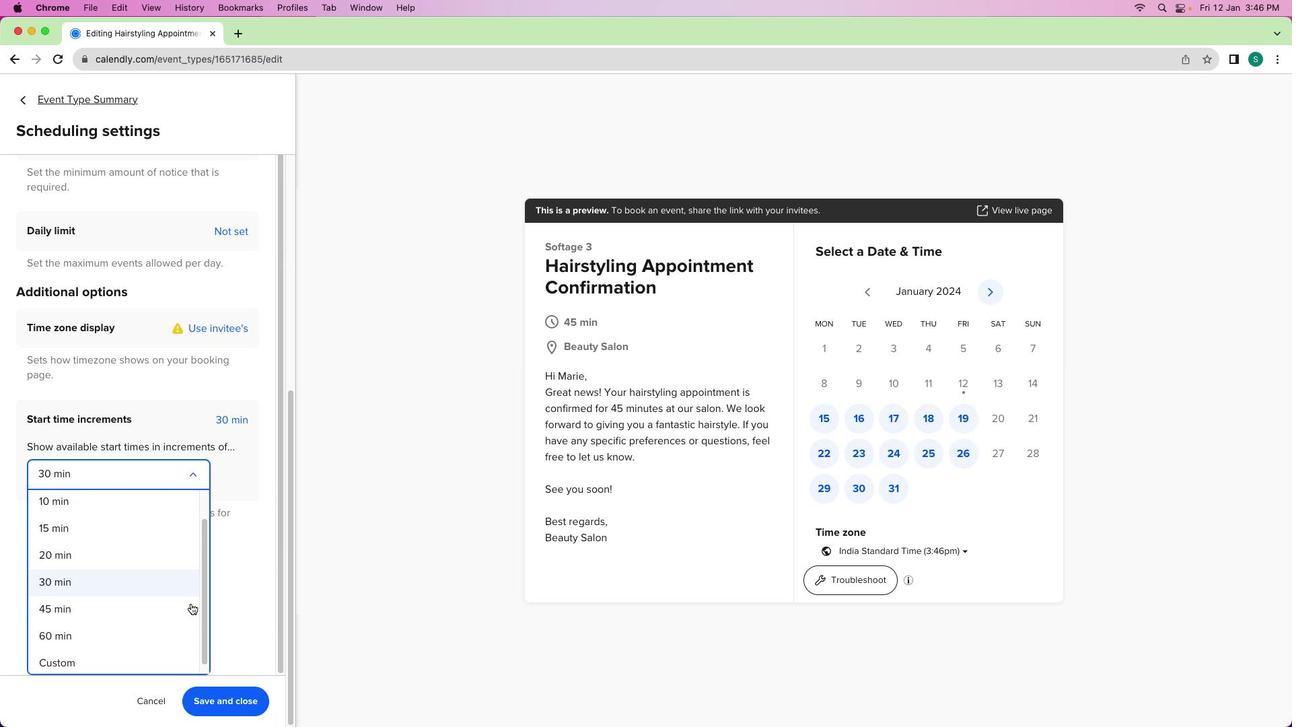 
Action: Mouse scrolled (193, 541) with delta (24, 80)
Screenshot: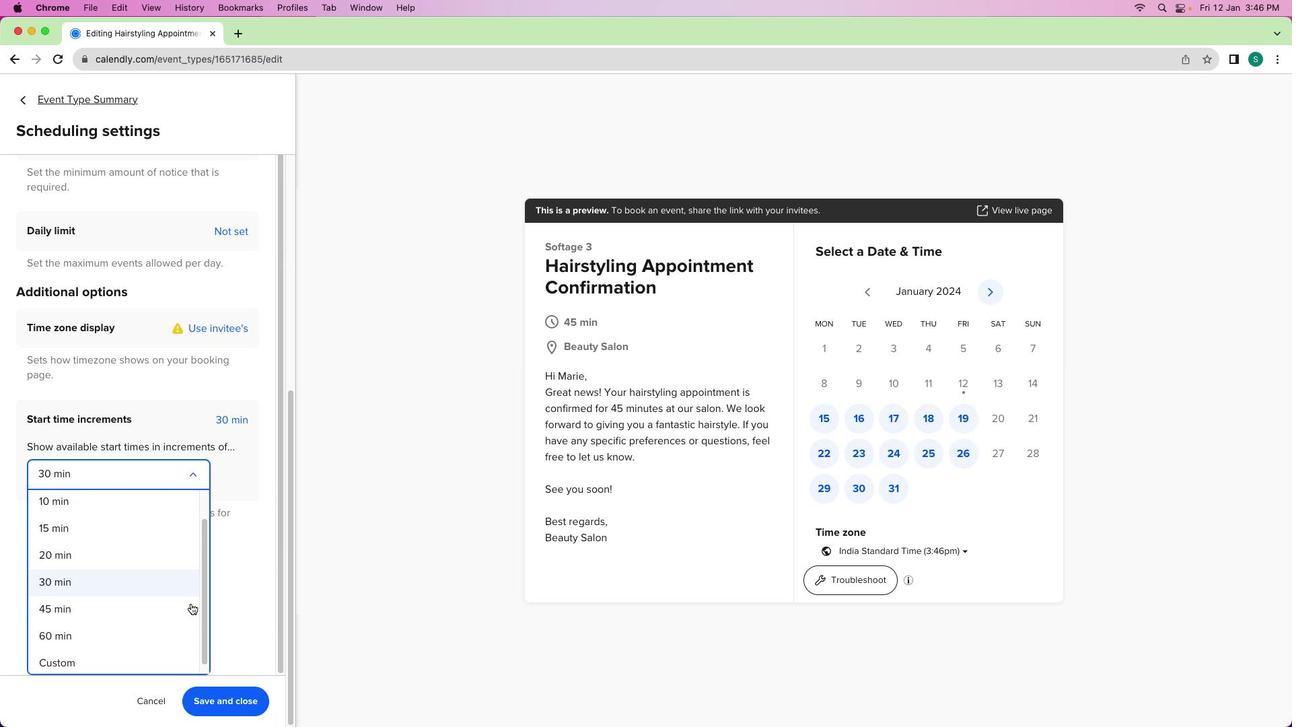 
Action: Mouse moved to (193, 541)
Screenshot: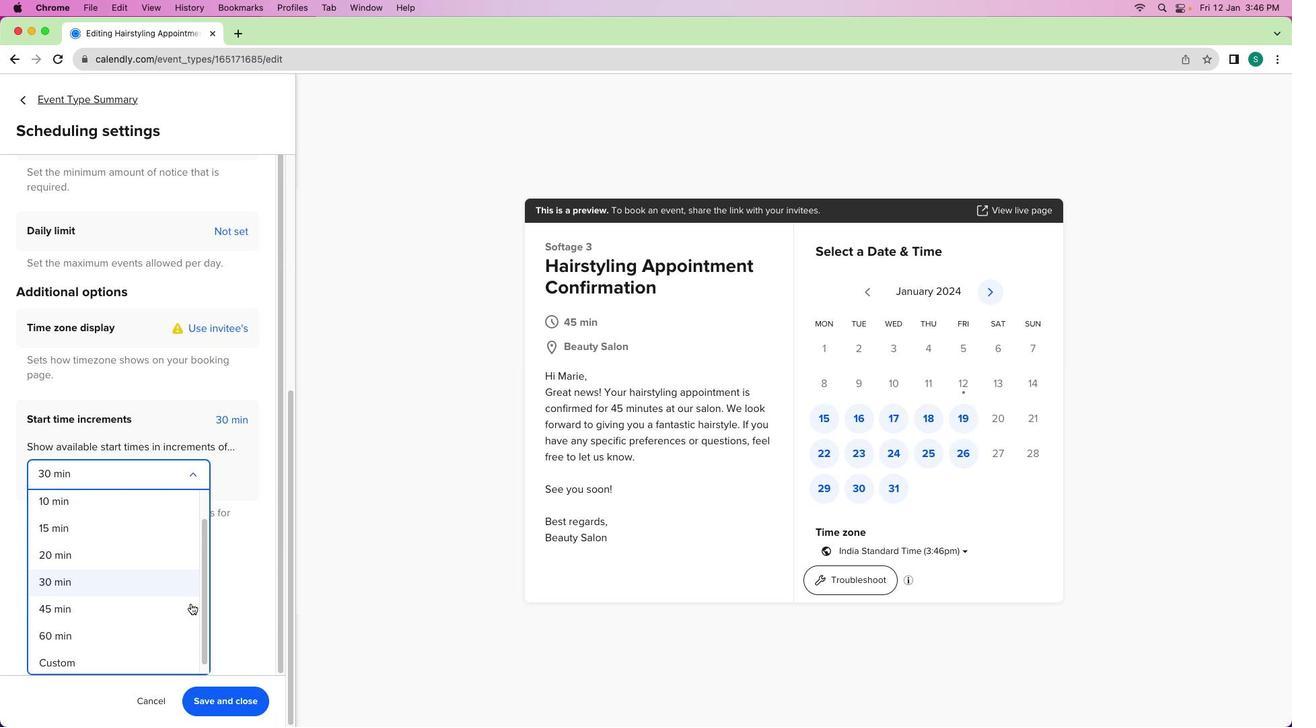 
Action: Mouse scrolled (193, 541) with delta (24, 80)
Screenshot: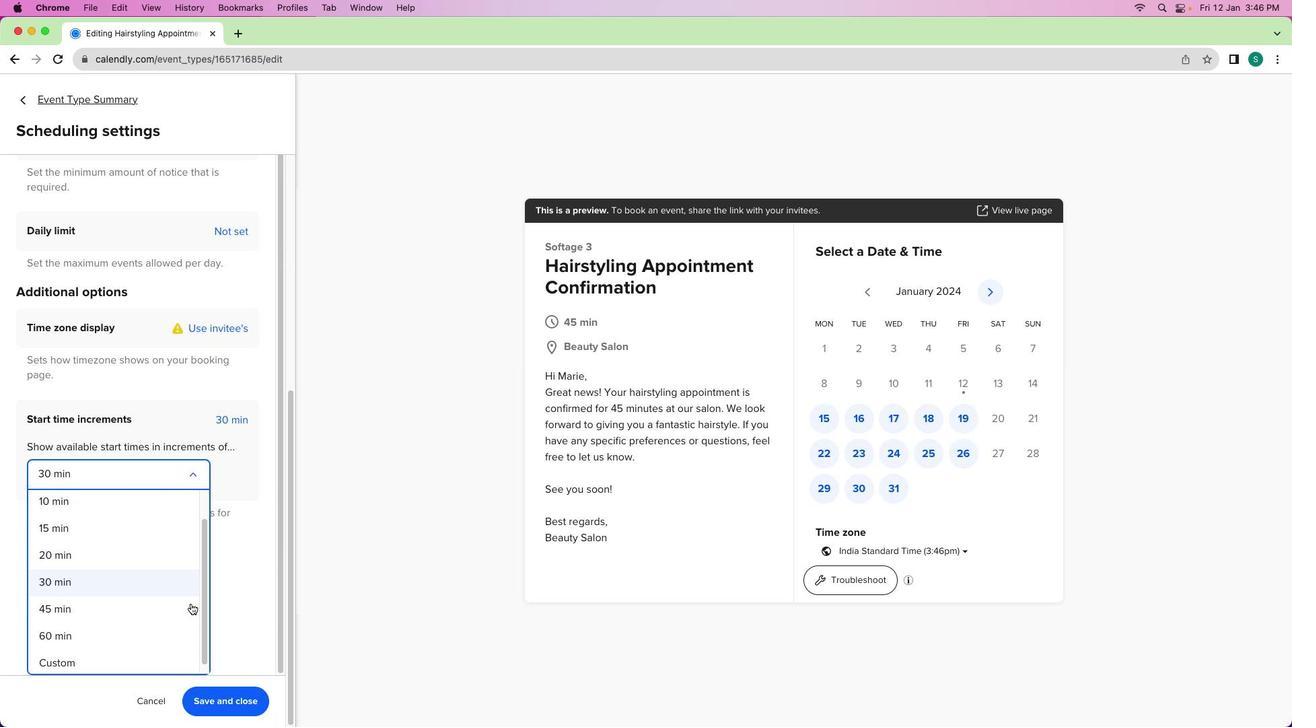 
Action: Mouse moved to (191, 539)
Screenshot: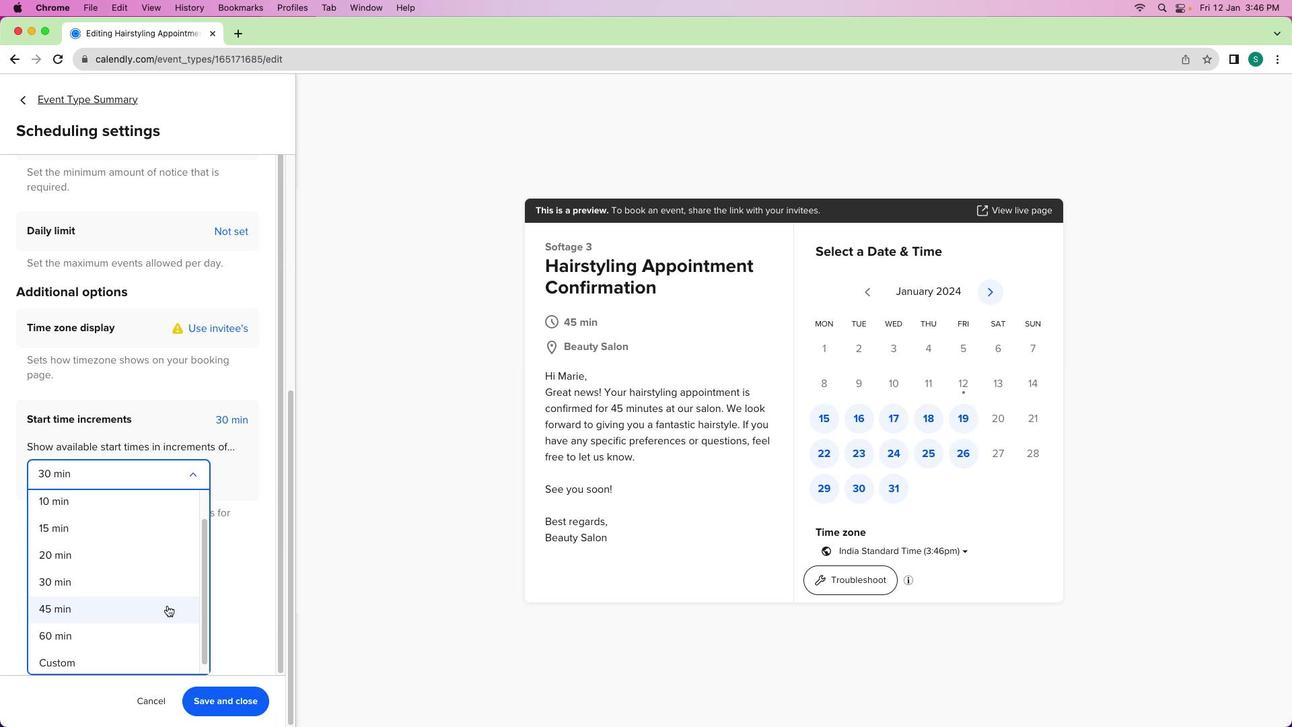 
Action: Mouse scrolled (191, 539) with delta (24, 82)
Screenshot: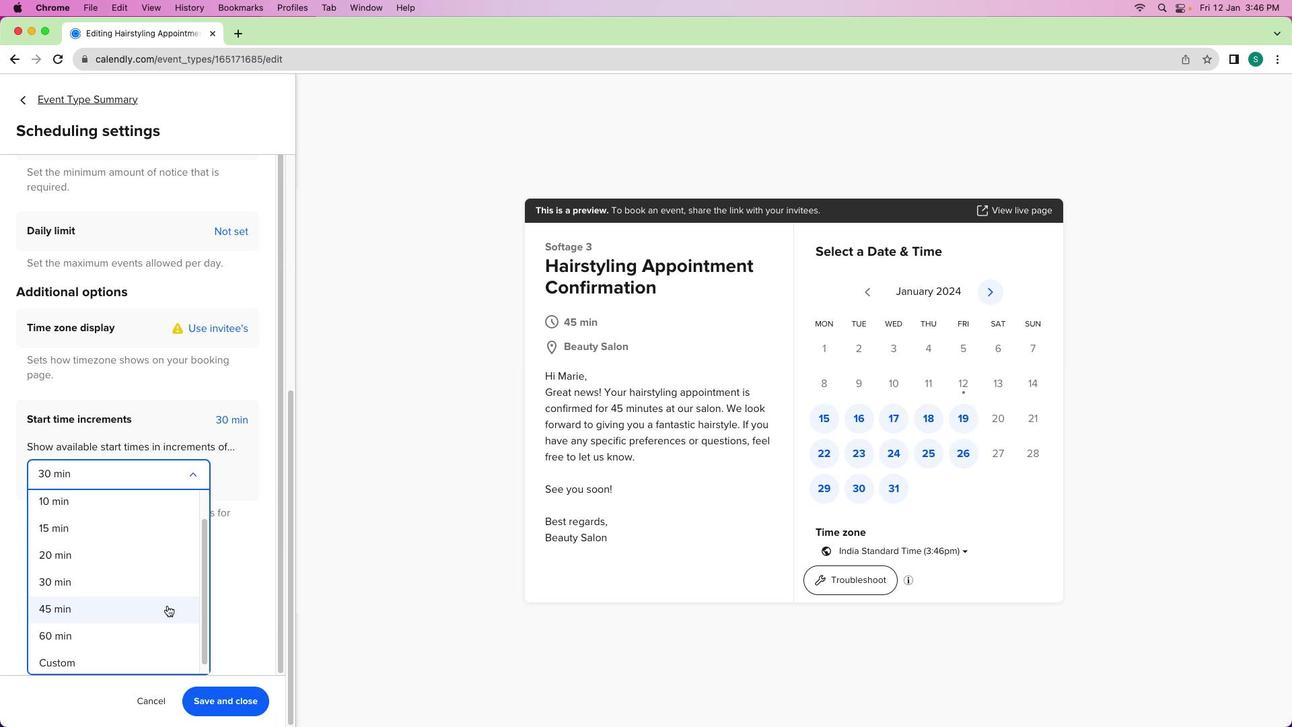 
Action: Mouse moved to (190, 541)
Screenshot: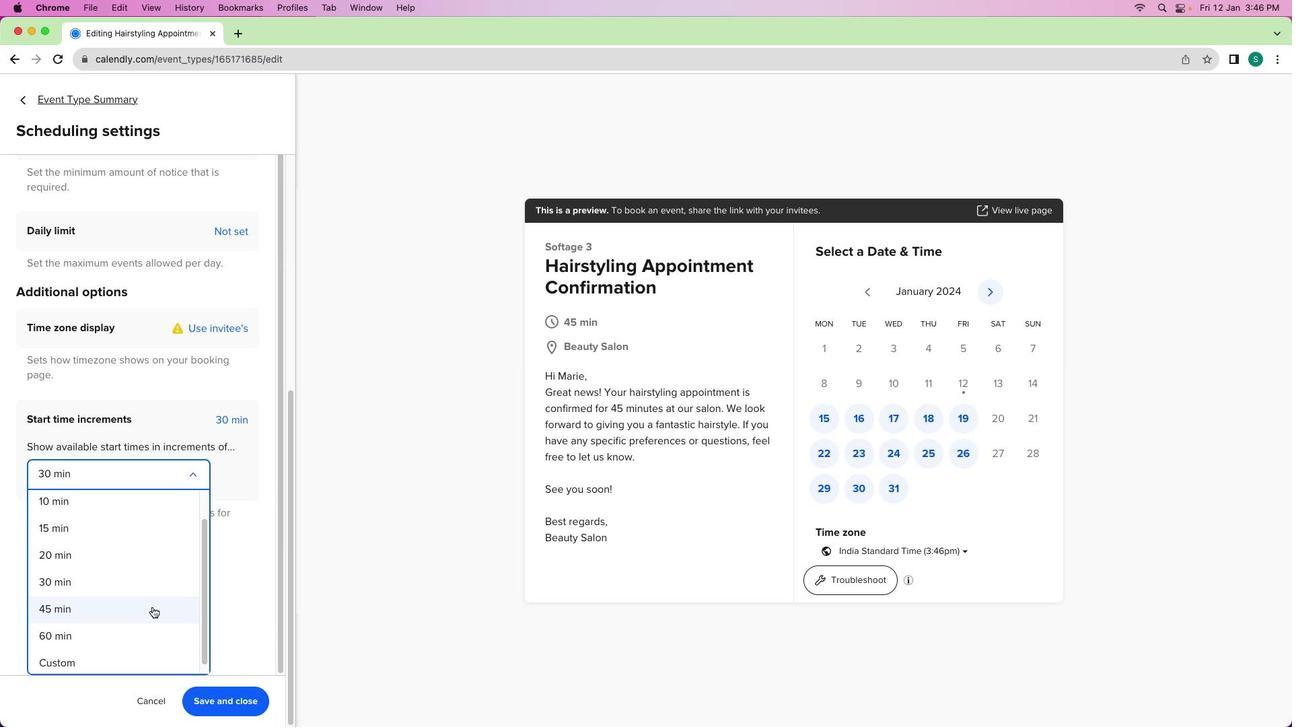 
Action: Mouse scrolled (190, 541) with delta (24, 82)
Screenshot: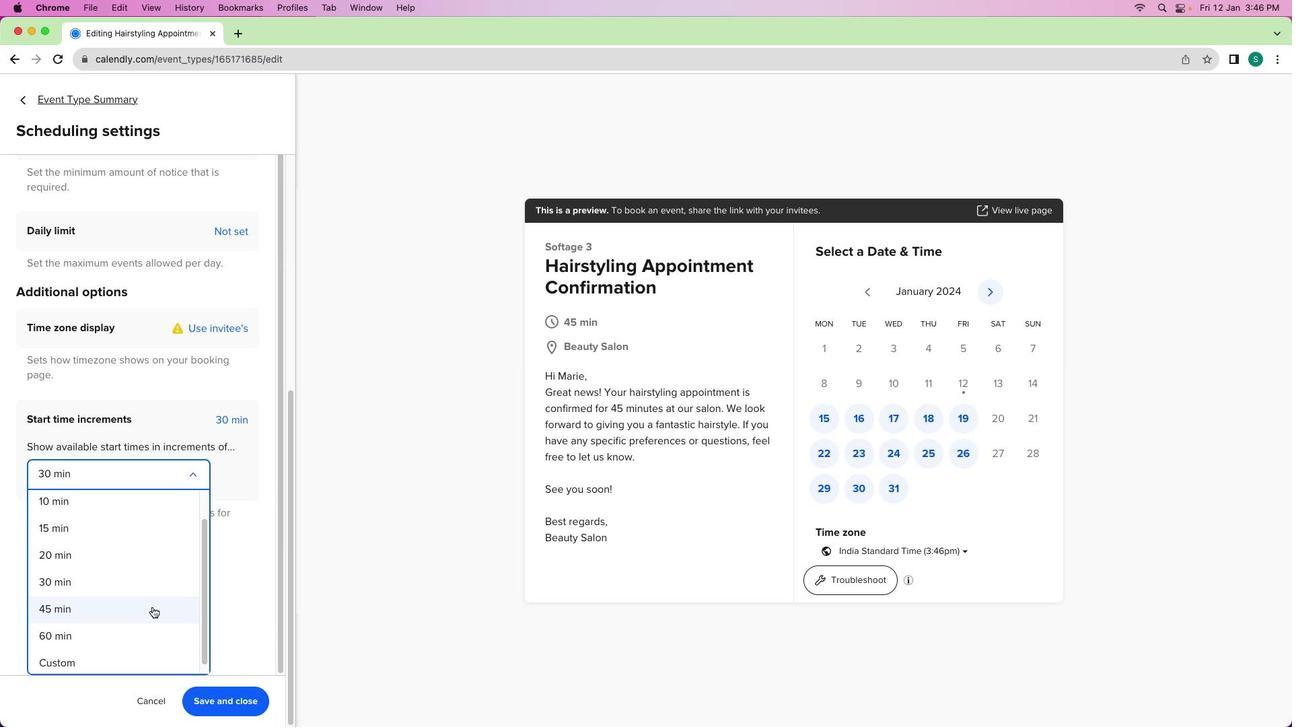
Action: Mouse moved to (125, 563)
Screenshot: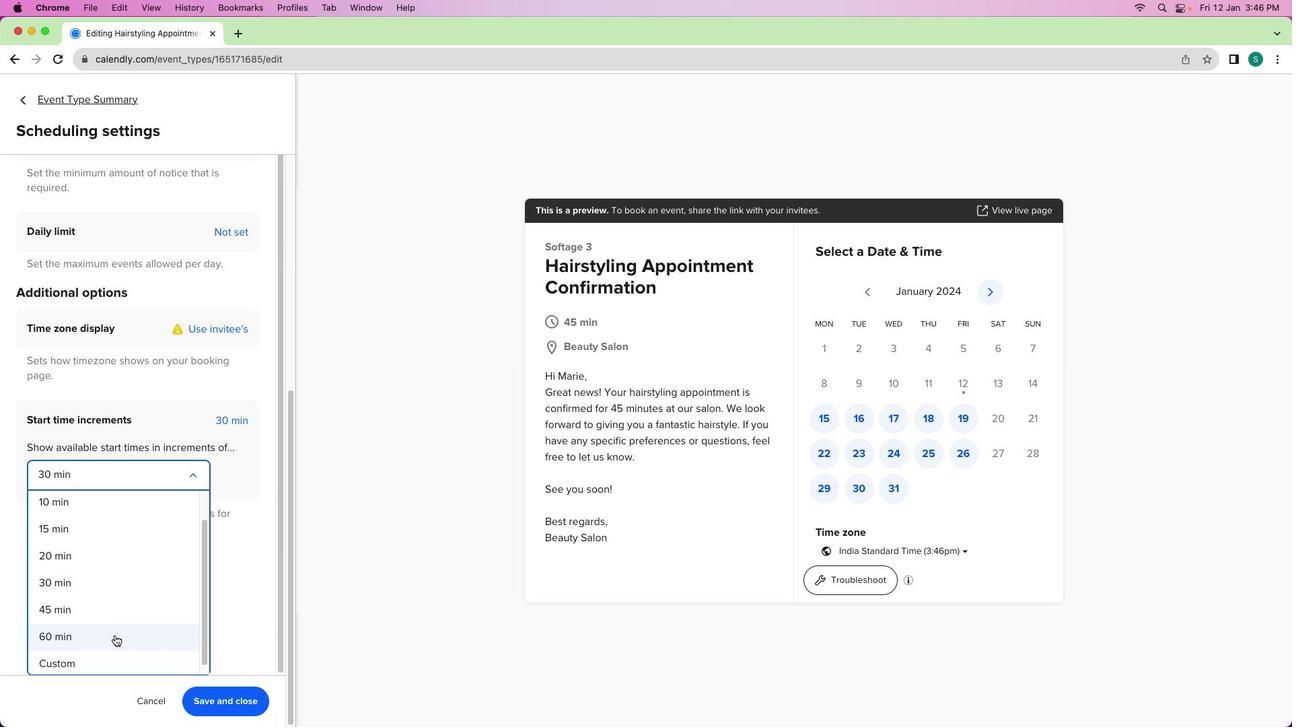
Action: Mouse pressed left at (125, 563)
Screenshot: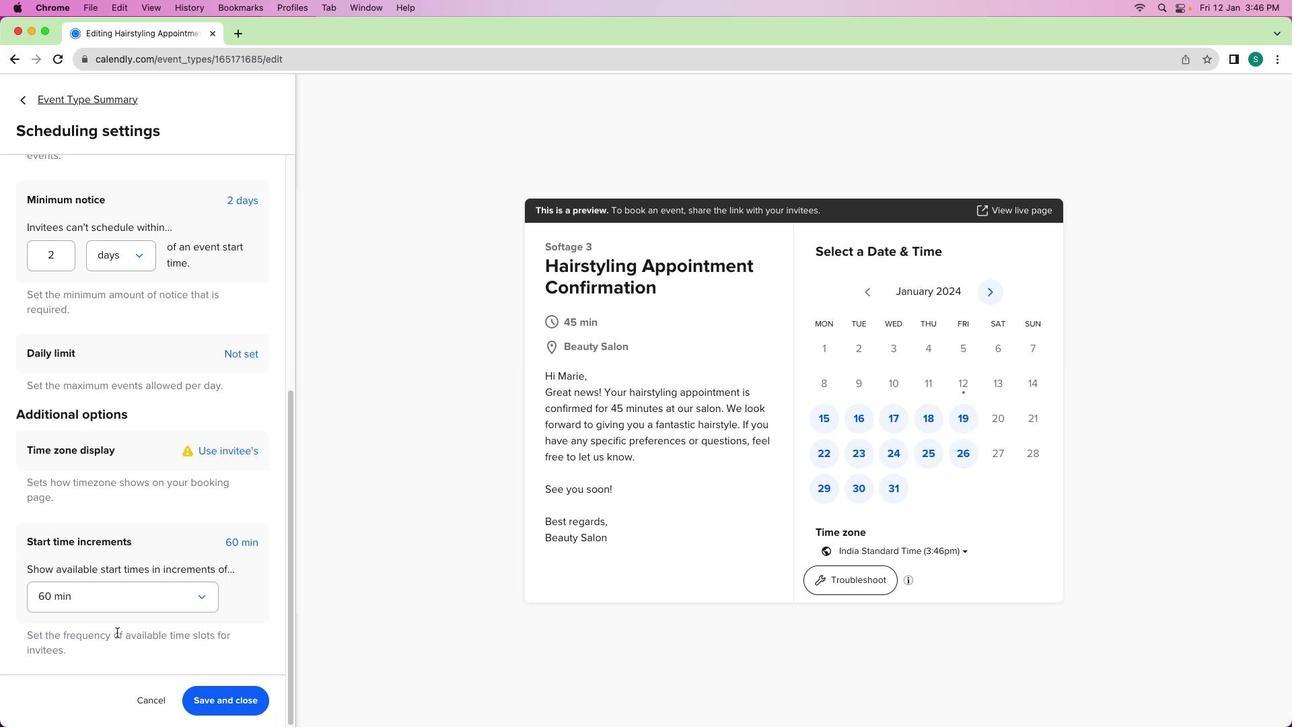 
Action: Mouse moved to (226, 614)
Screenshot: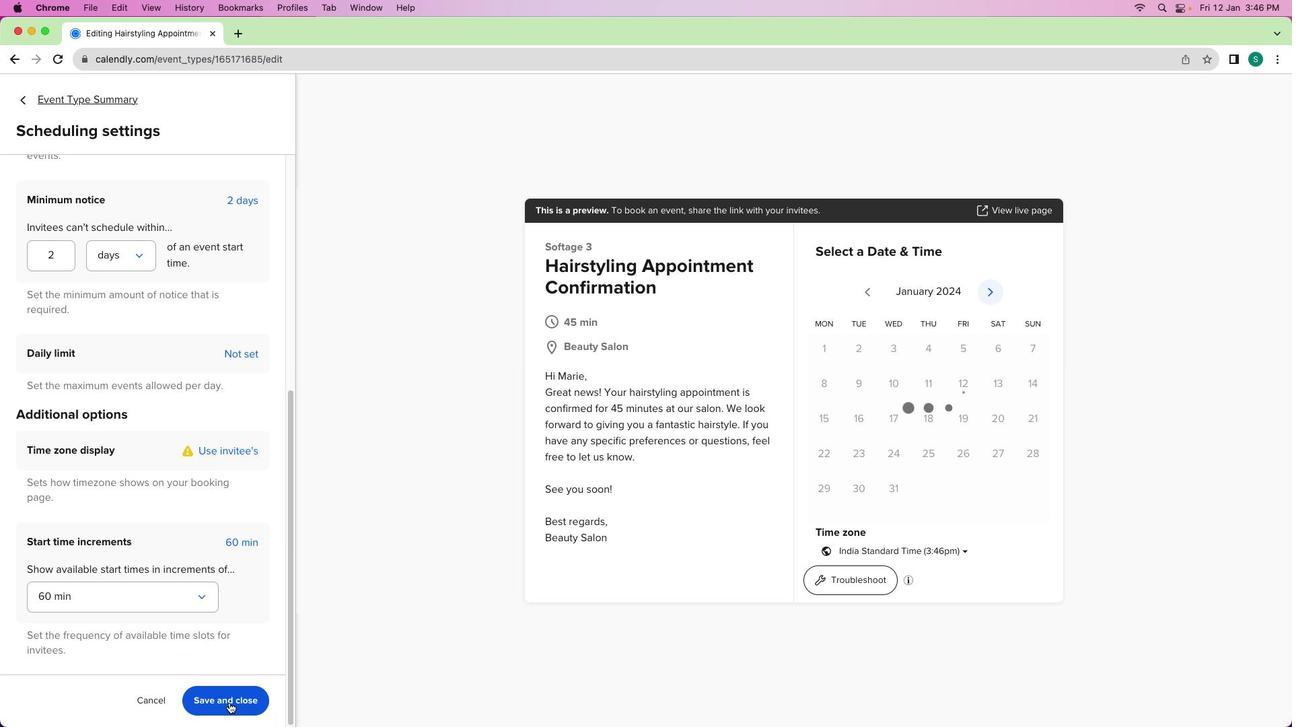 
Action: Mouse pressed left at (226, 614)
Screenshot: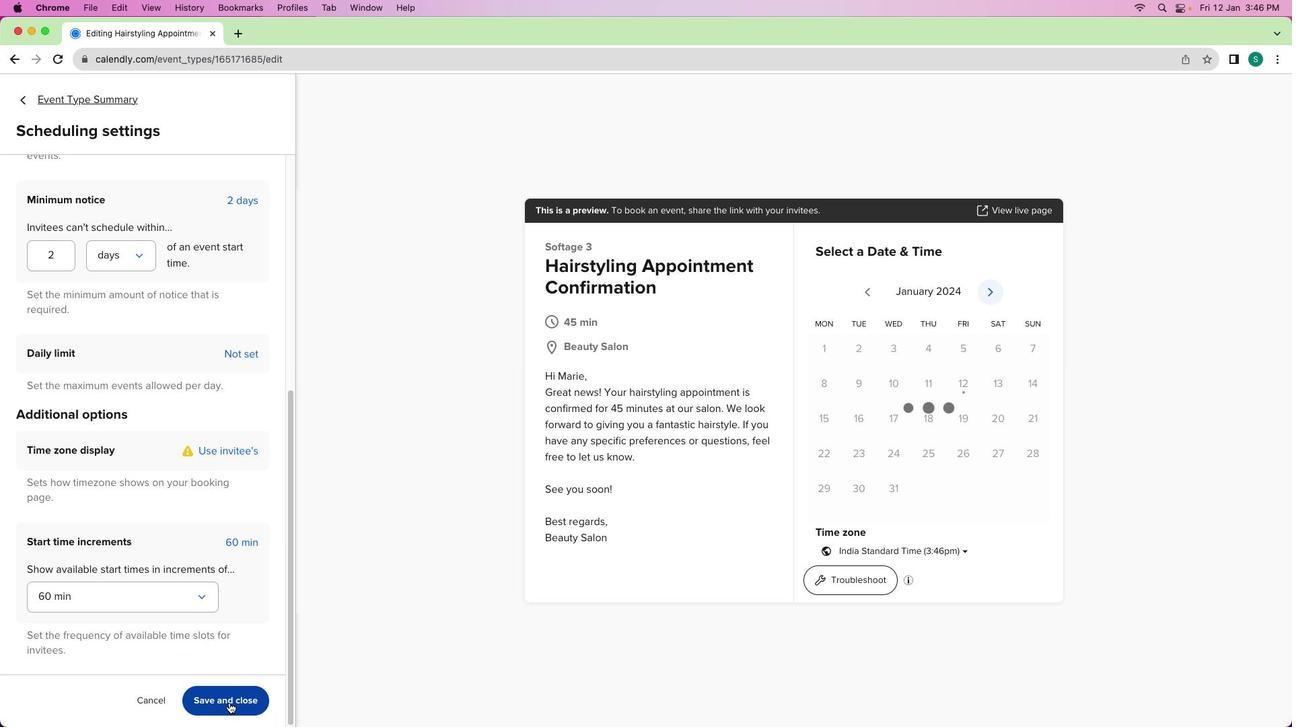 
Action: Mouse moved to (69, 158)
Screenshot: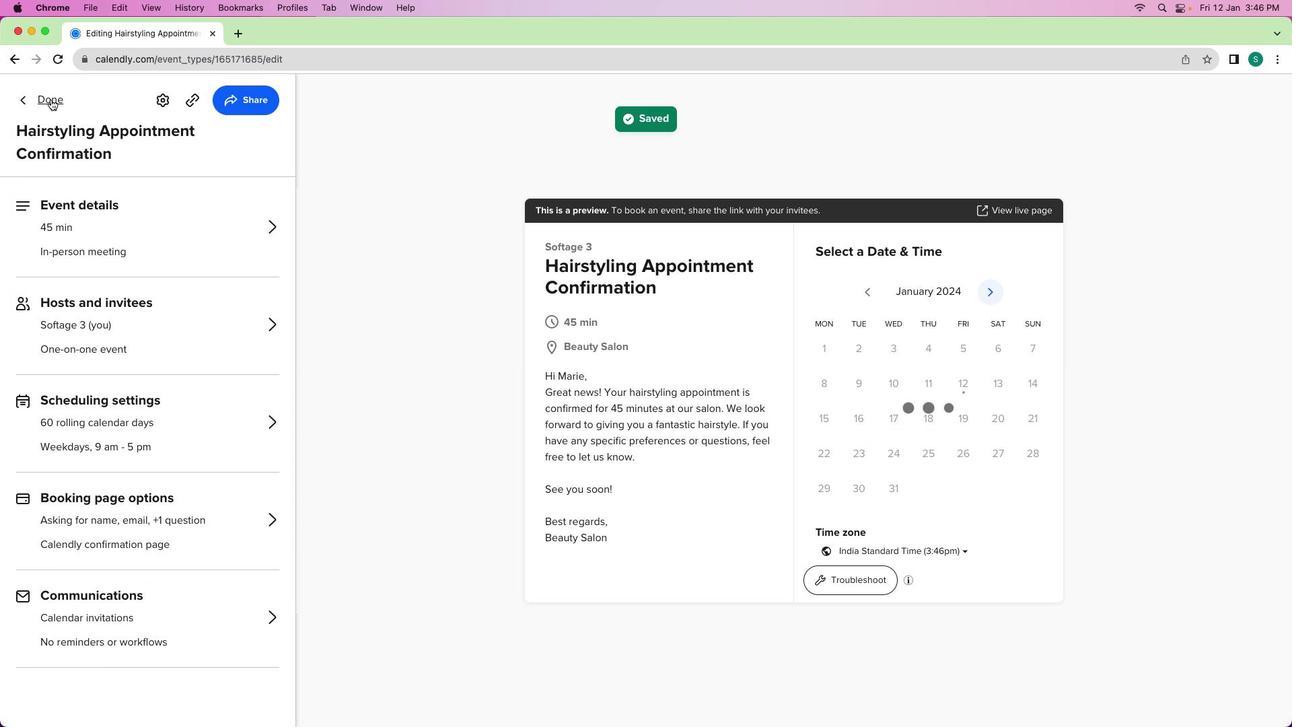 
Action: Mouse pressed left at (69, 158)
Screenshot: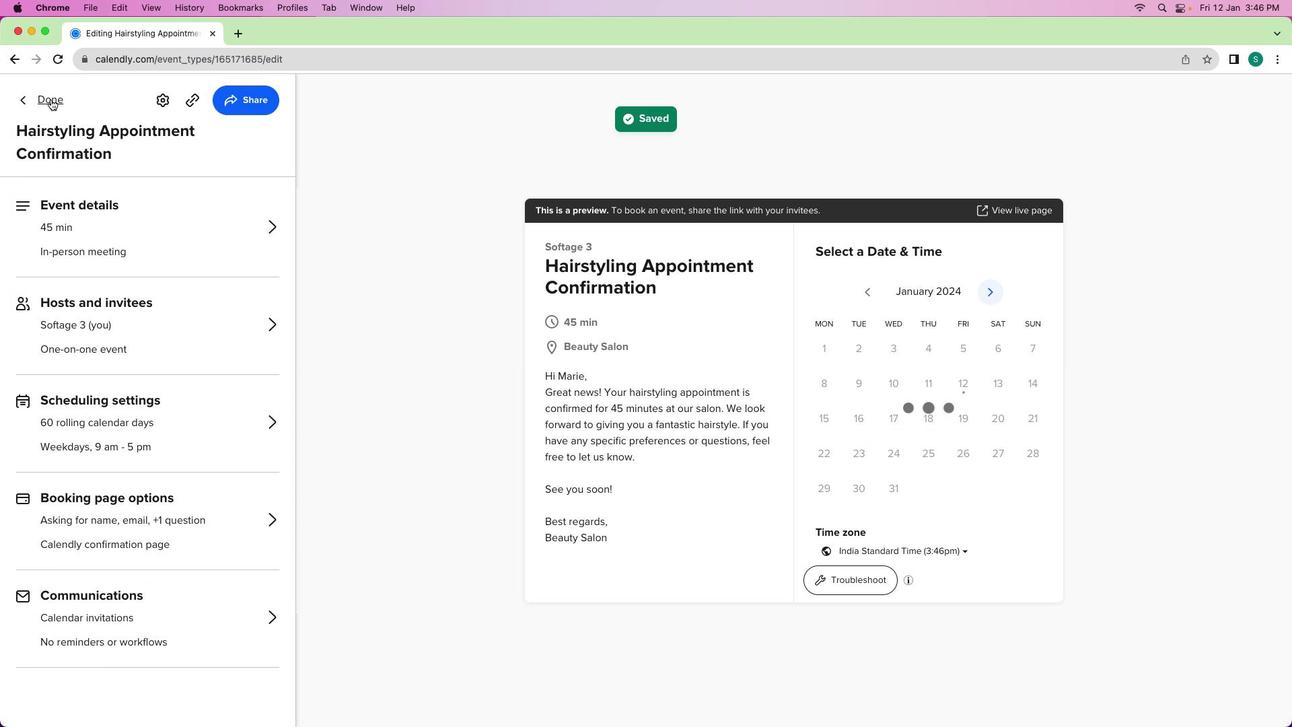 
Action: Mouse moved to (438, 363)
Screenshot: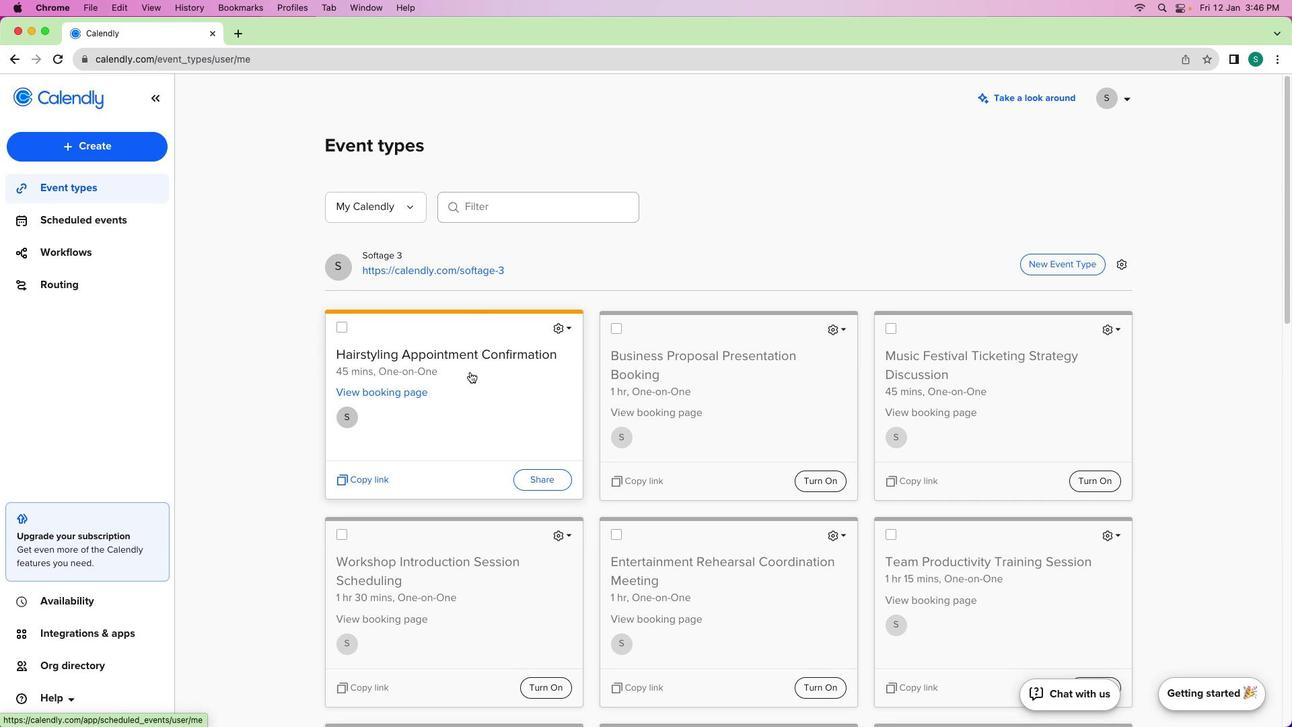 
